 Task: Create a due date automation trigger when advanced on, 2 working days after a card is due add fields without custom field "Resume" set to a date between 1 and 7 working days ago at 11:00 AM.
Action: Mouse moved to (1112, 342)
Screenshot: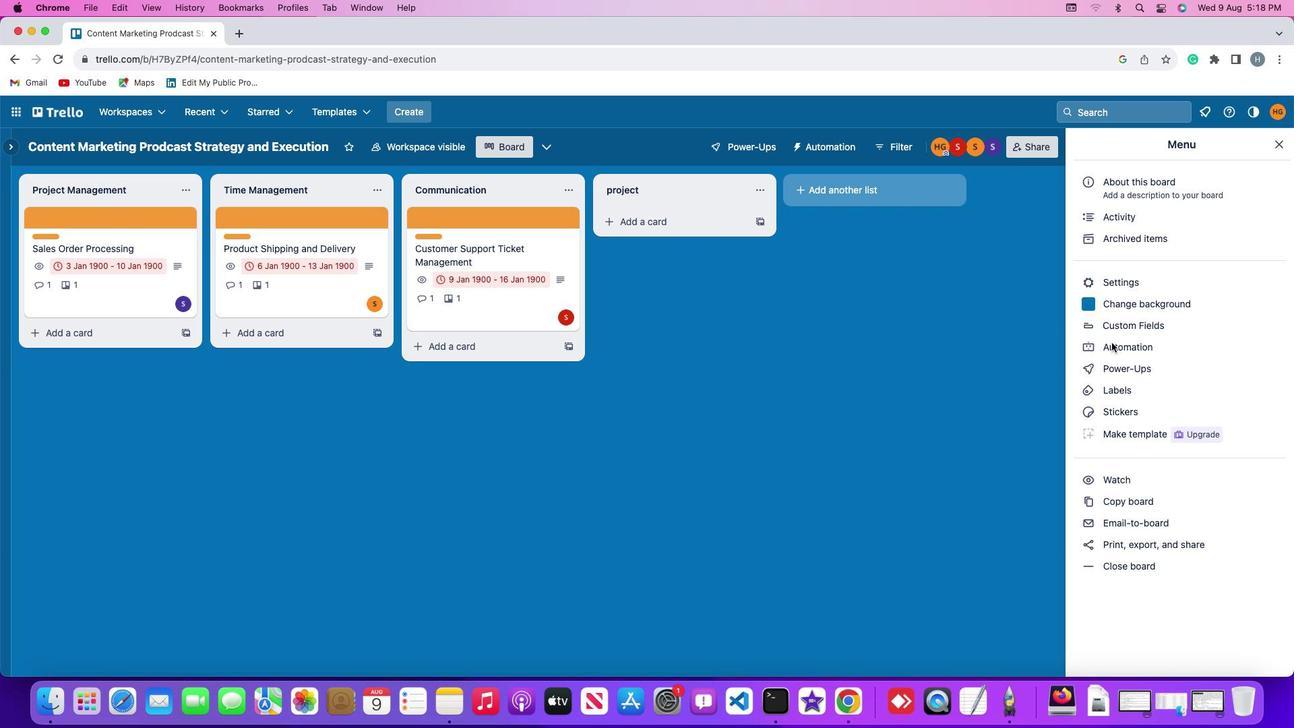 
Action: Mouse pressed left at (1112, 342)
Screenshot: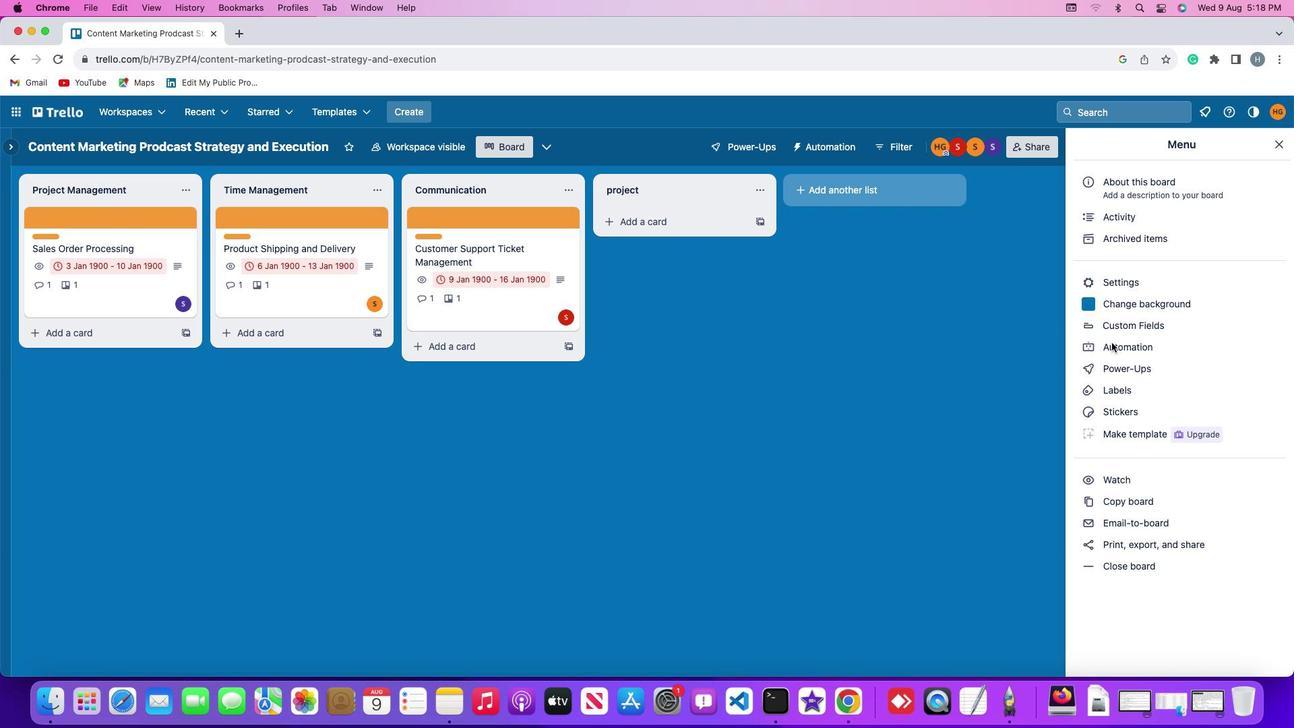 
Action: Mouse pressed left at (1112, 342)
Screenshot: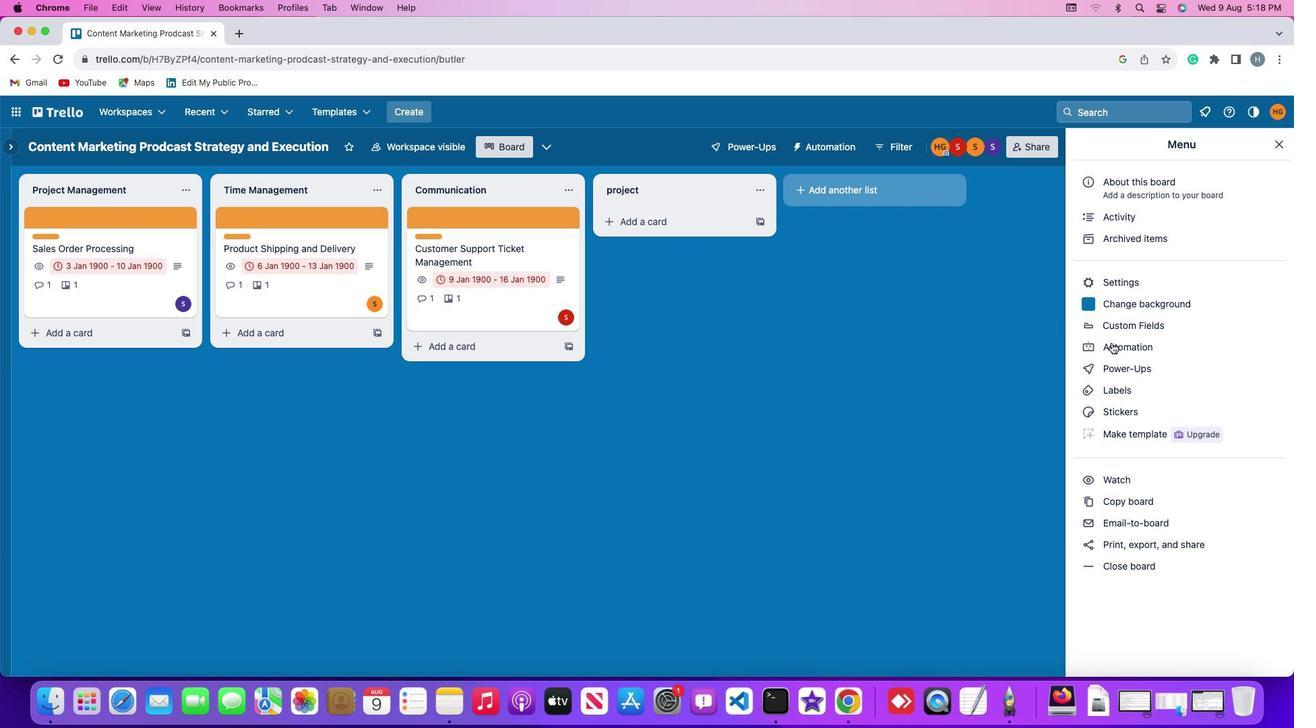 
Action: Mouse moved to (72, 321)
Screenshot: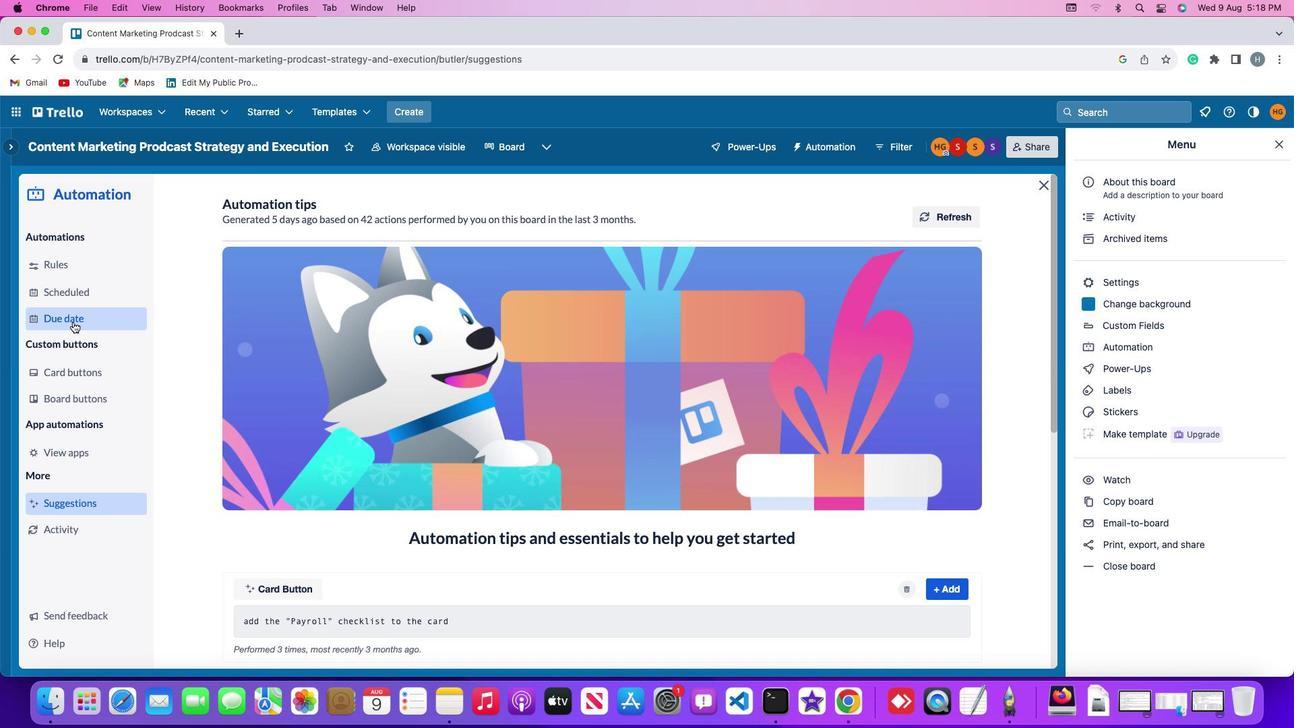 
Action: Mouse pressed left at (72, 321)
Screenshot: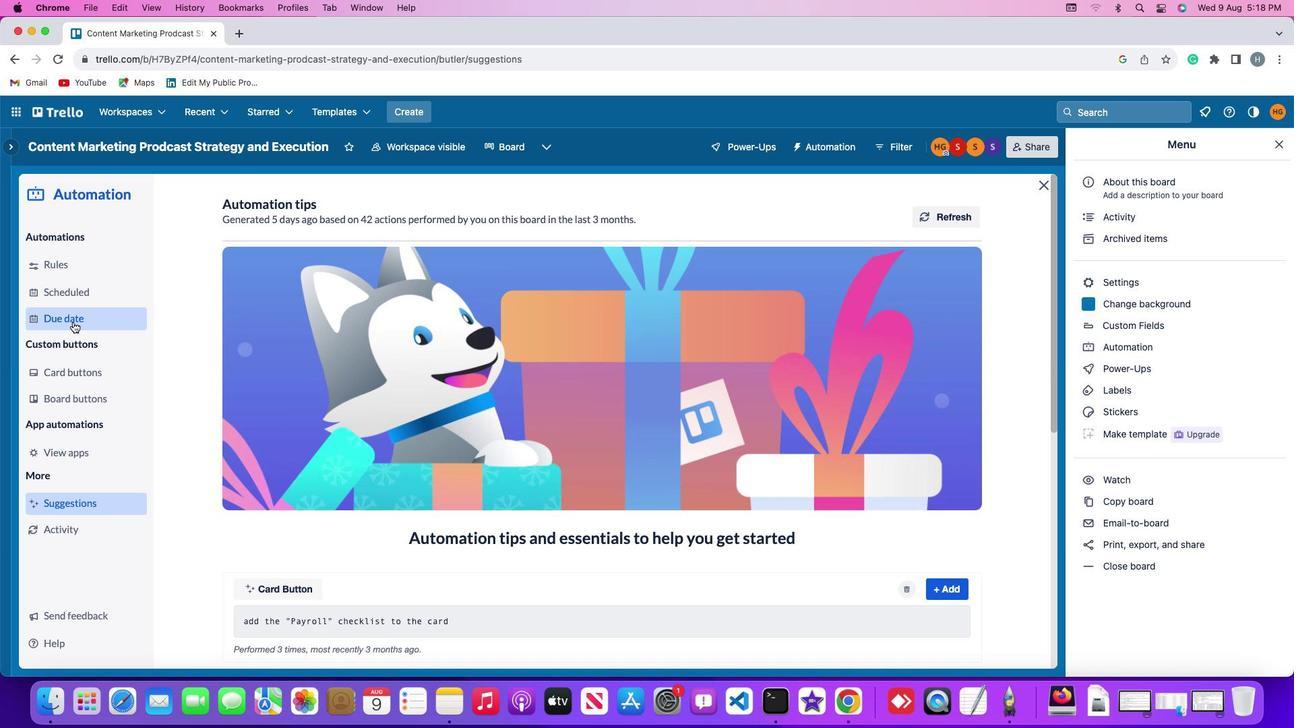 
Action: Mouse moved to (910, 200)
Screenshot: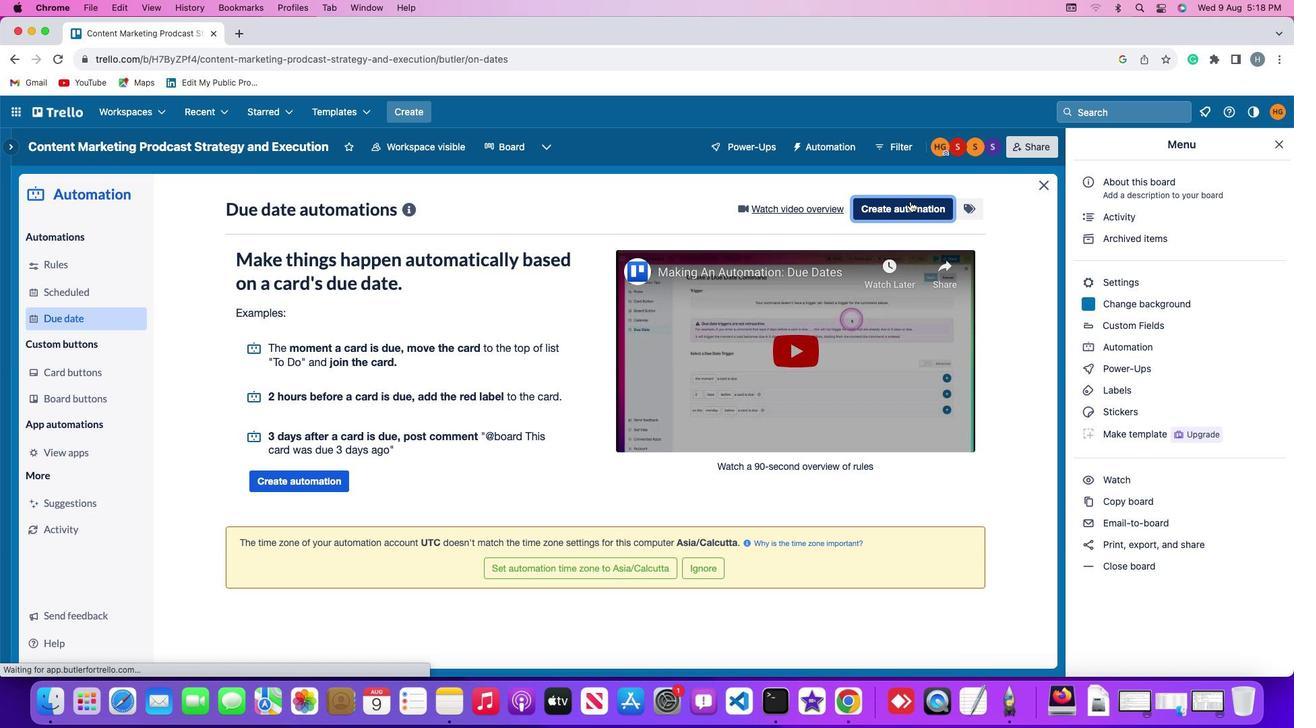 
Action: Mouse pressed left at (910, 200)
Screenshot: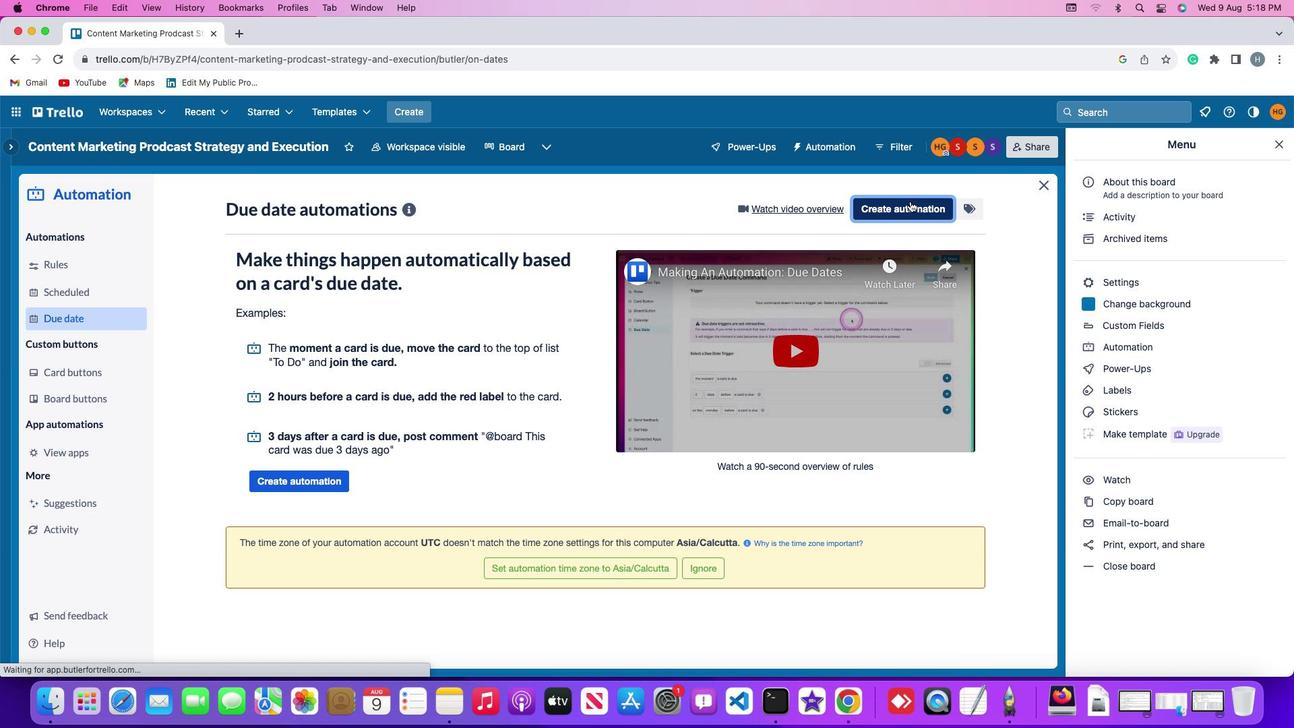 
Action: Mouse moved to (299, 342)
Screenshot: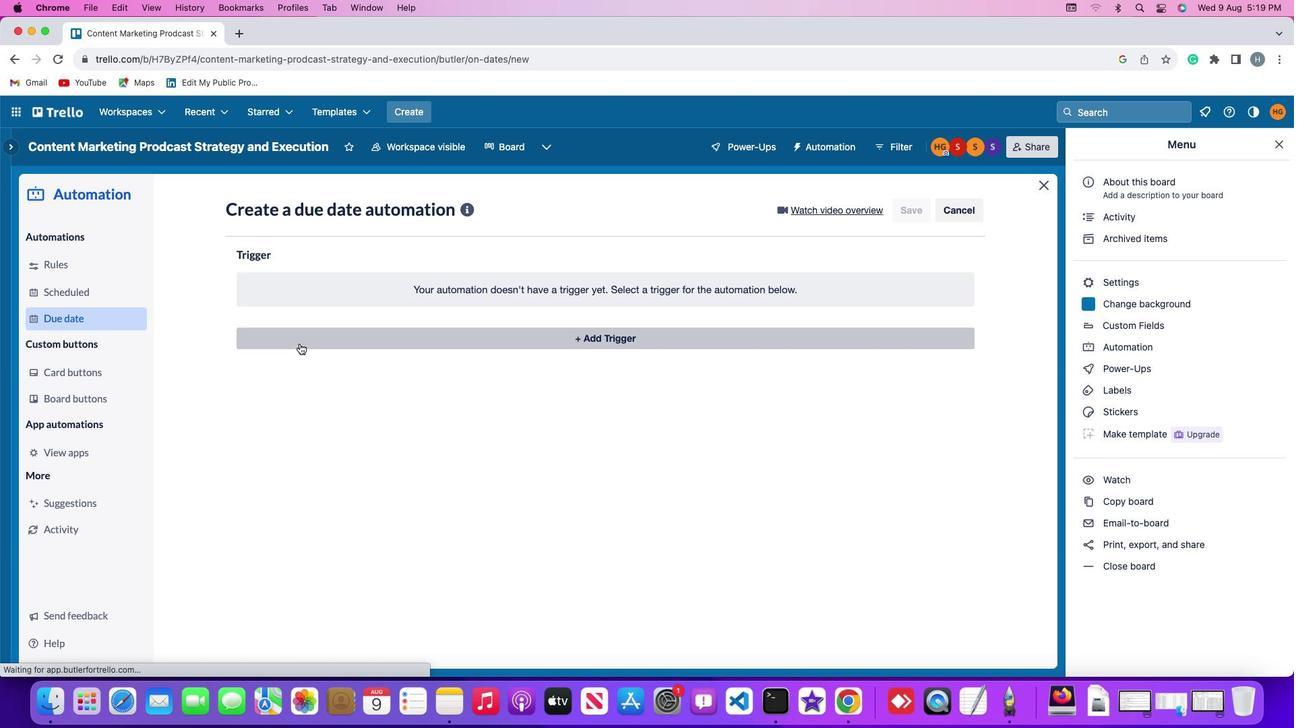 
Action: Mouse pressed left at (299, 342)
Screenshot: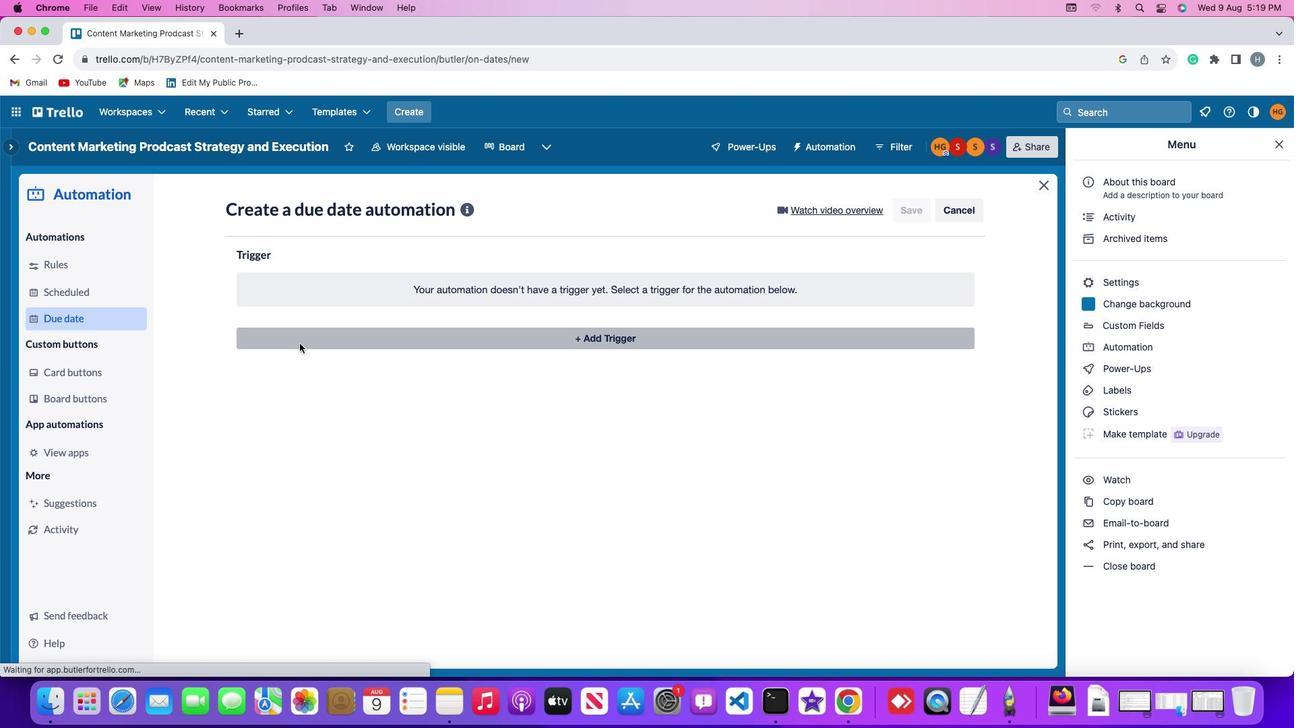 
Action: Mouse moved to (269, 542)
Screenshot: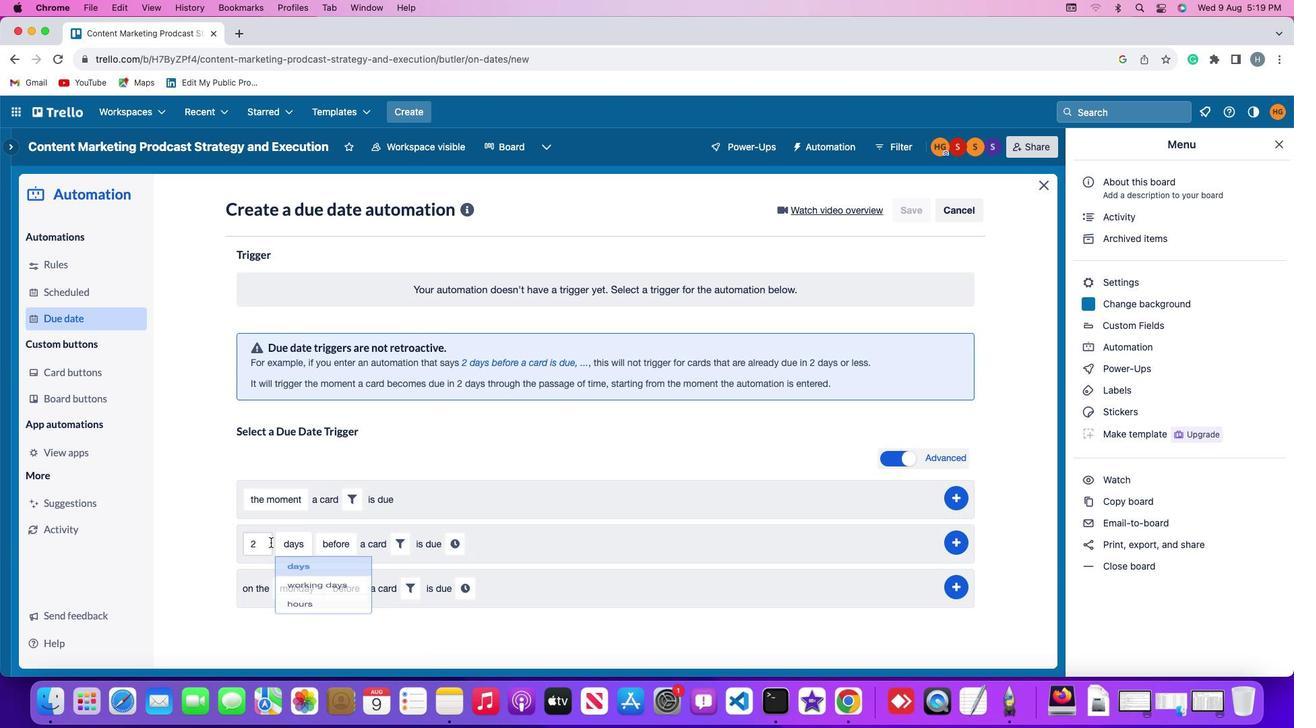 
Action: Mouse pressed left at (269, 542)
Screenshot: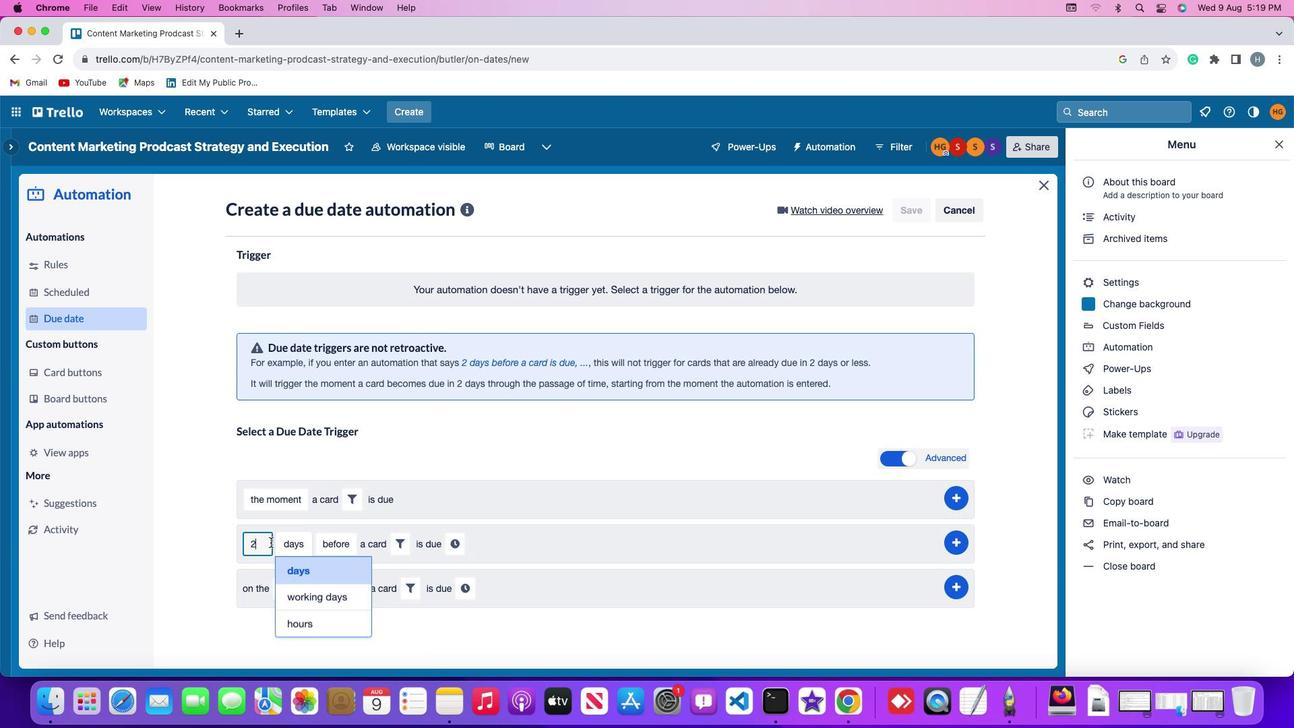 
Action: Mouse moved to (267, 541)
Screenshot: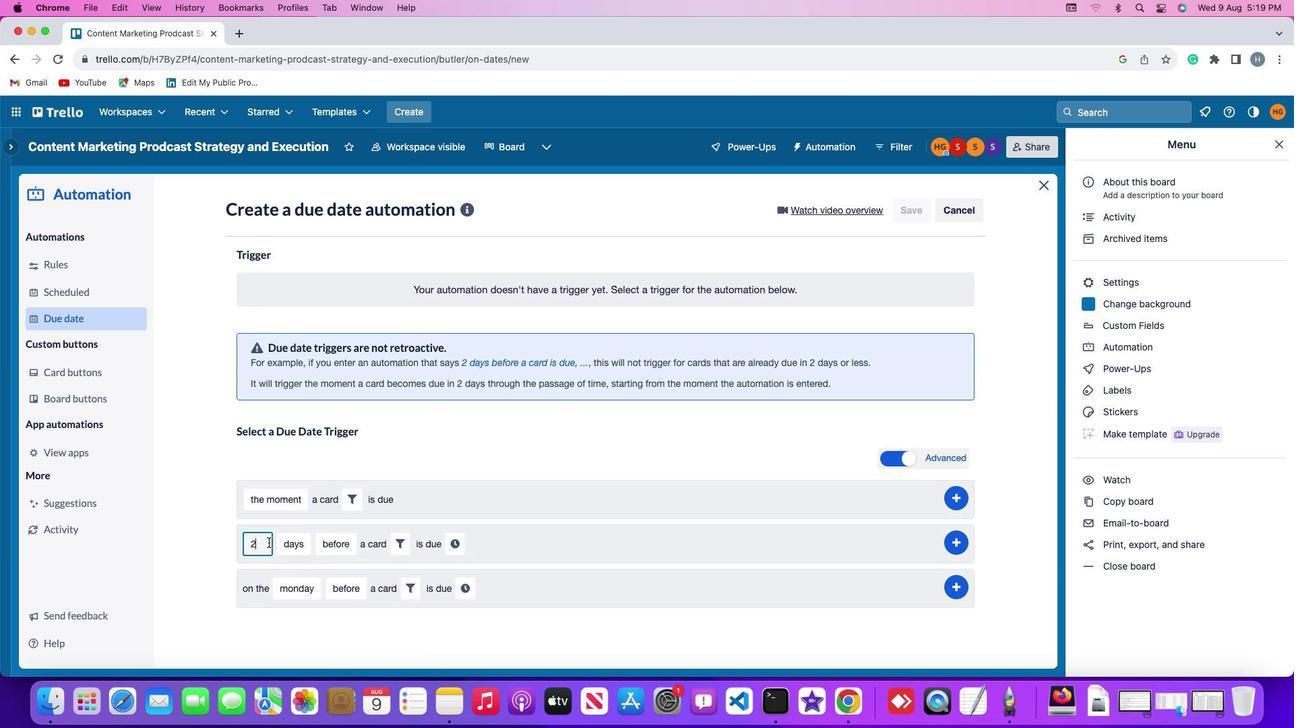 
Action: Key pressed Key.backspace
Screenshot: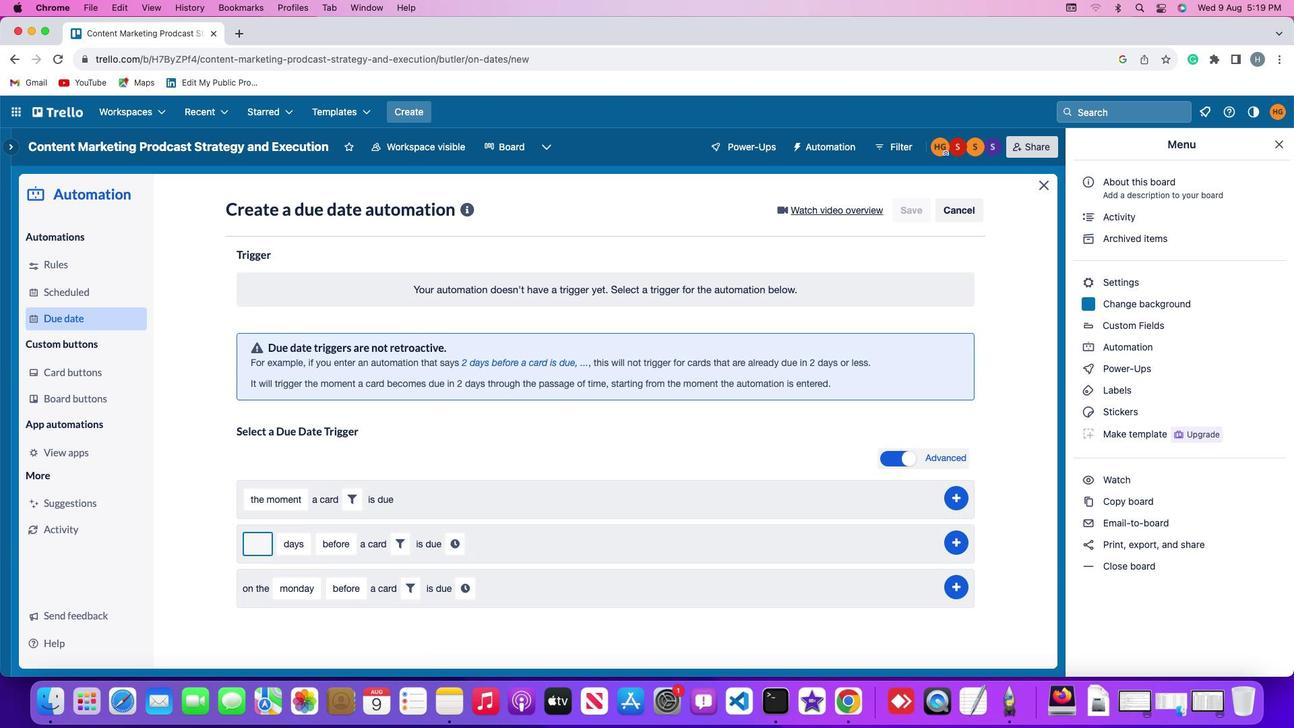 
Action: Mouse moved to (267, 540)
Screenshot: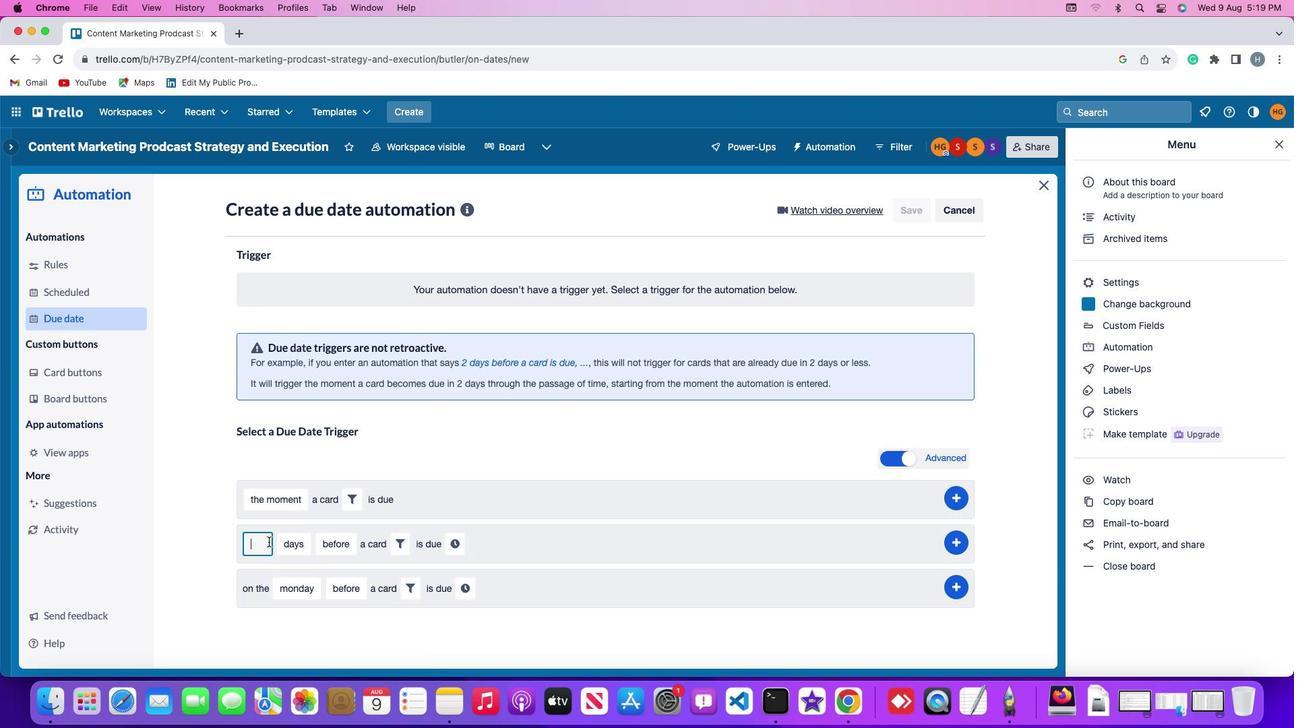 
Action: Key pressed '2'
Screenshot: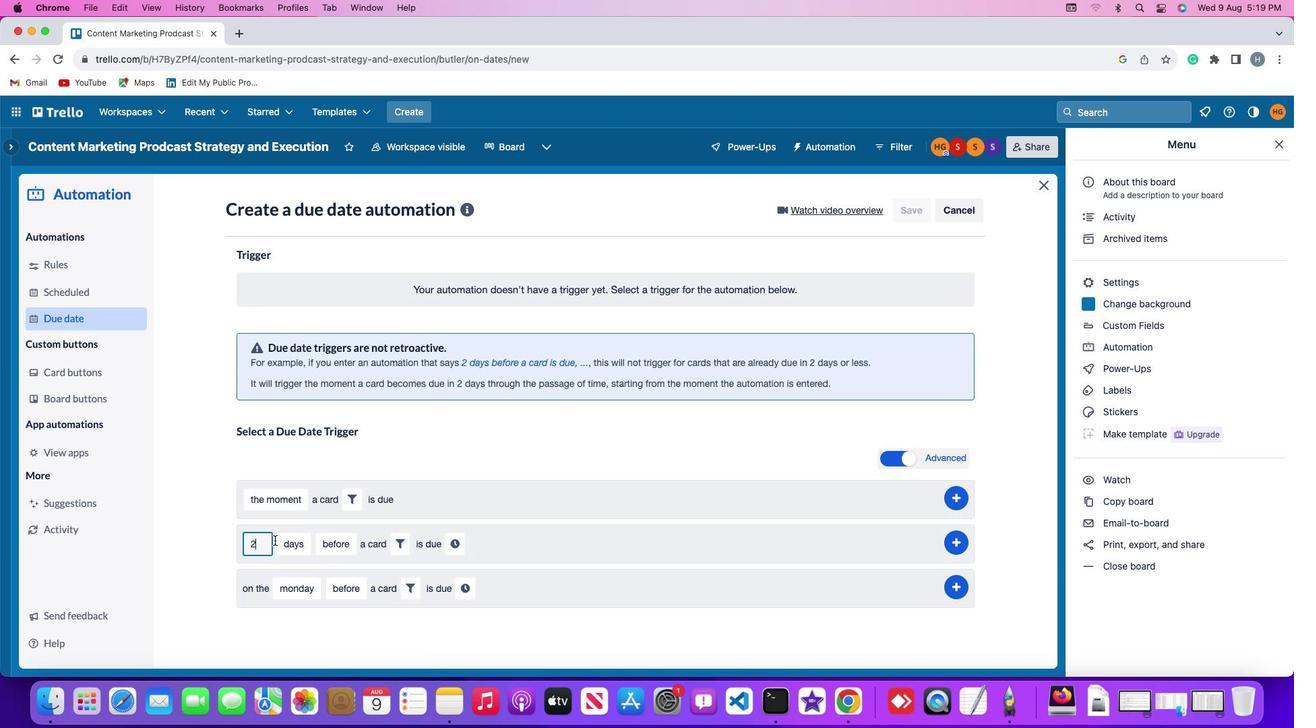 
Action: Mouse moved to (292, 540)
Screenshot: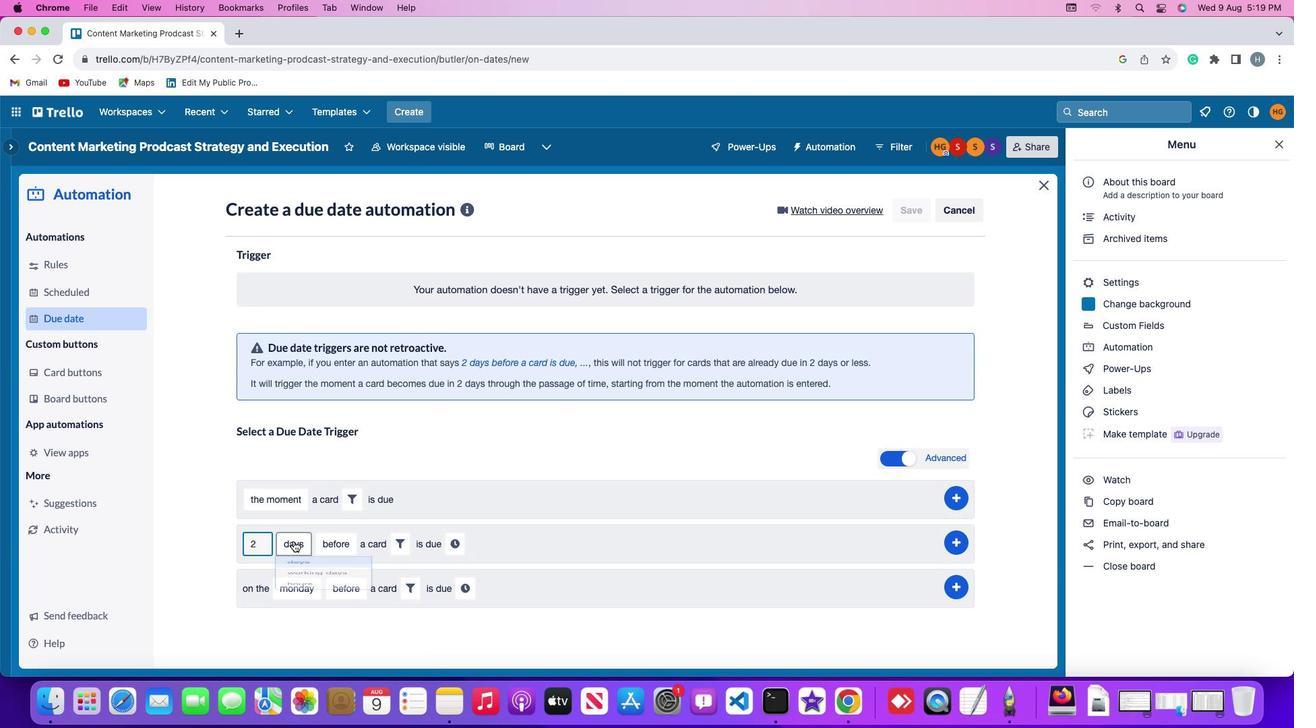 
Action: Mouse pressed left at (292, 540)
Screenshot: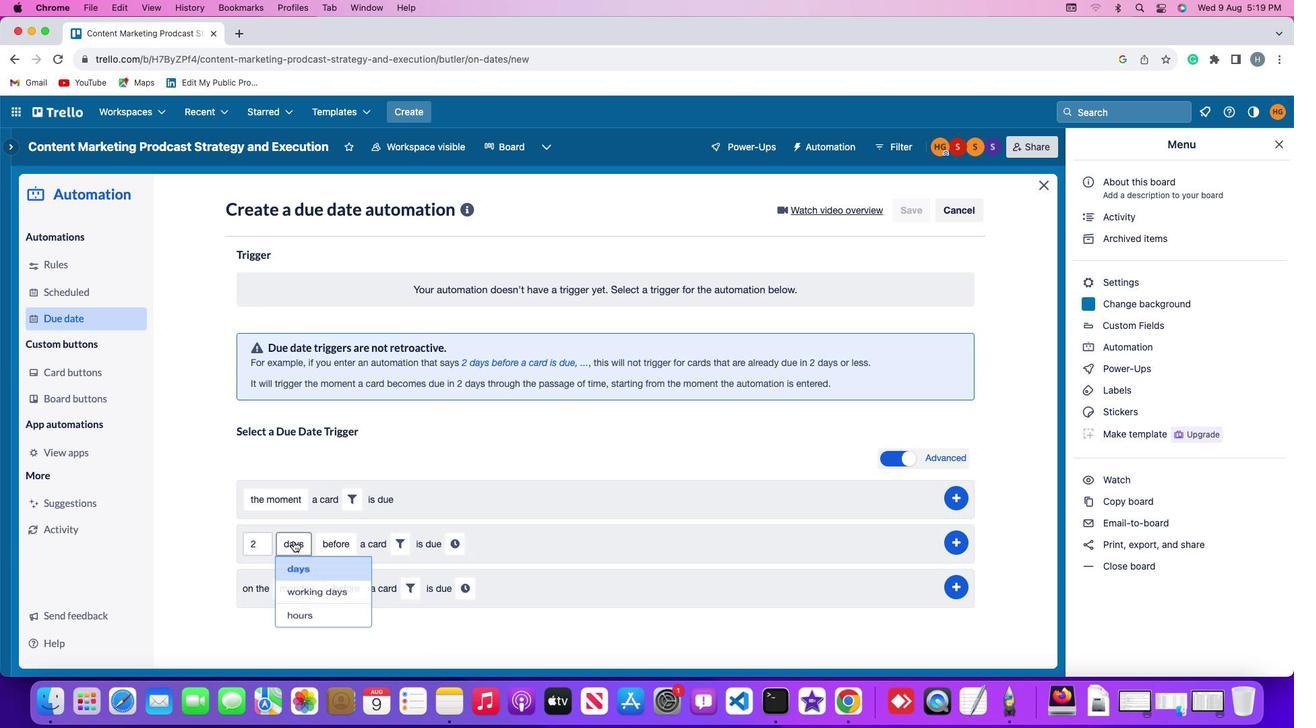 
Action: Mouse moved to (306, 592)
Screenshot: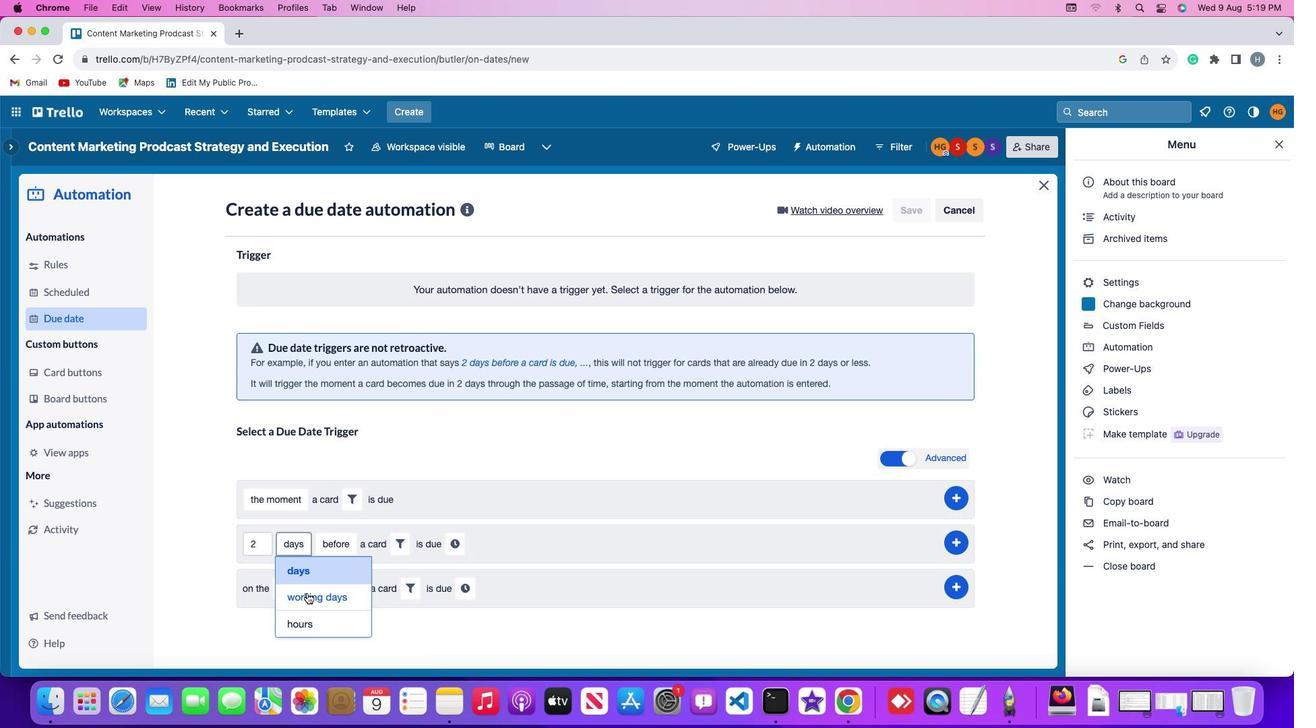 
Action: Mouse pressed left at (306, 592)
Screenshot: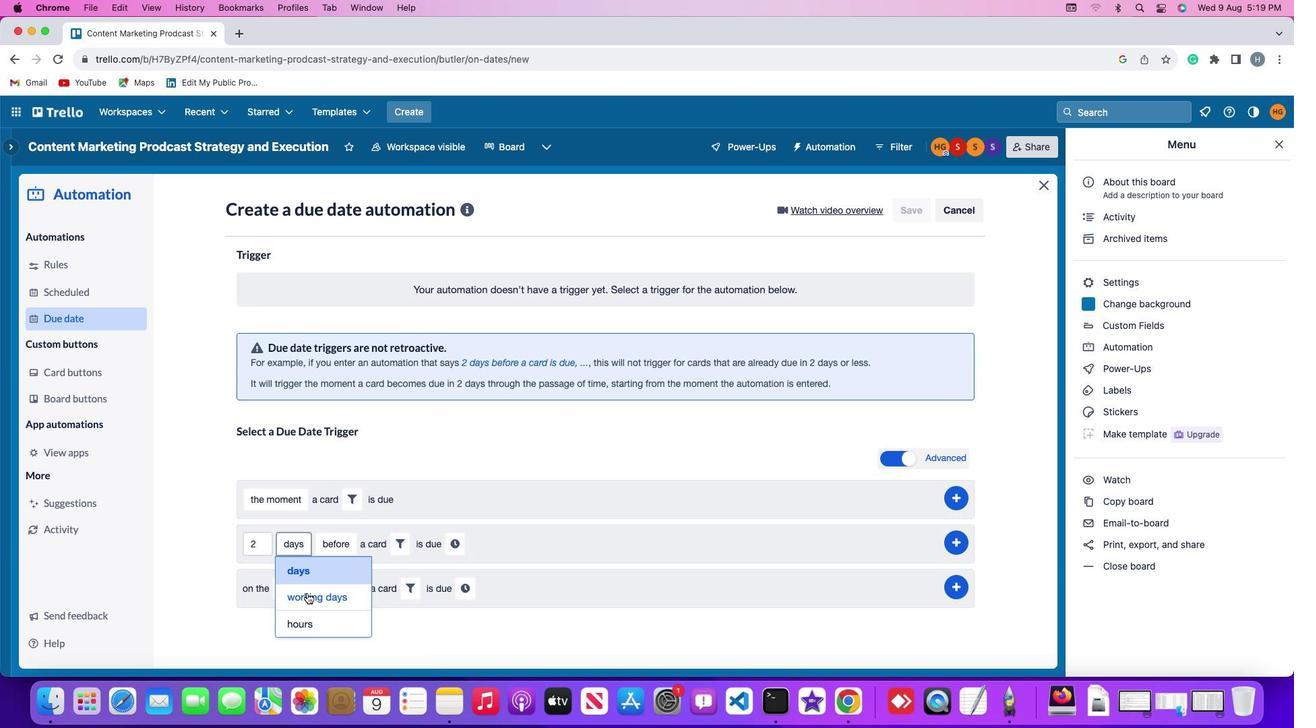 
Action: Mouse moved to (376, 546)
Screenshot: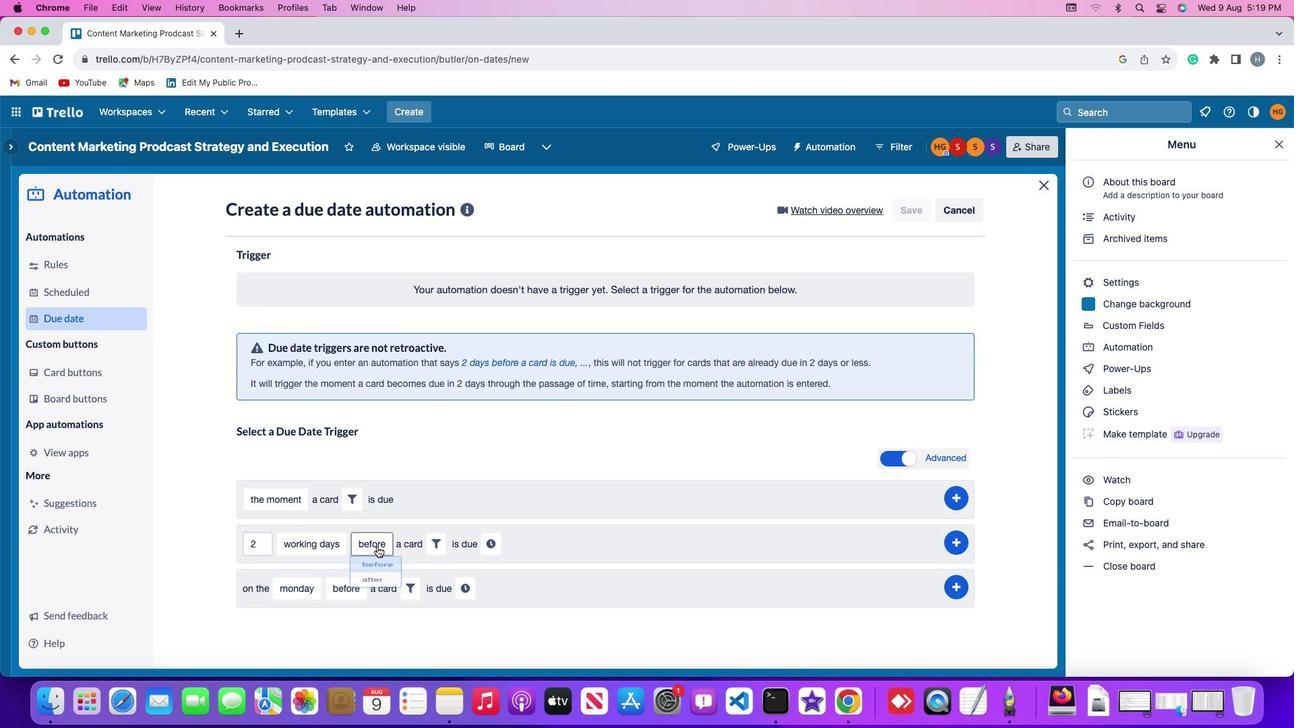 
Action: Mouse pressed left at (376, 546)
Screenshot: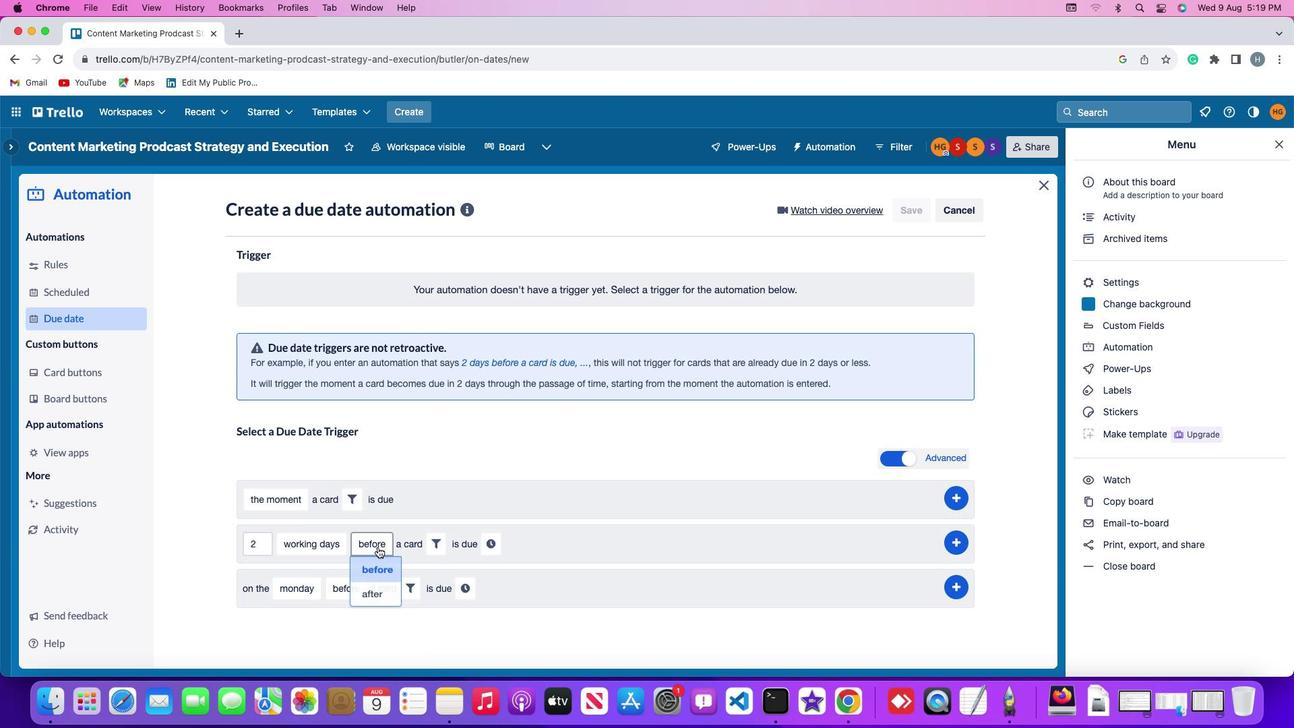 
Action: Mouse moved to (374, 596)
Screenshot: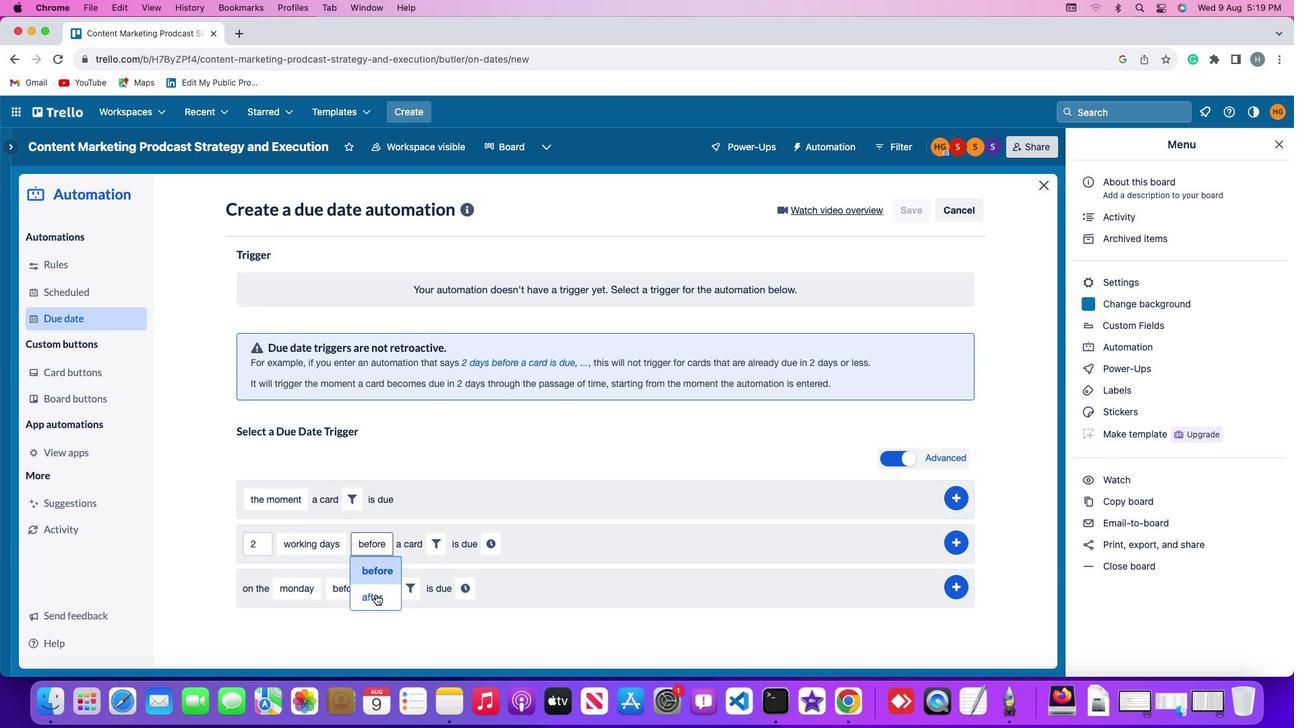 
Action: Mouse pressed left at (374, 596)
Screenshot: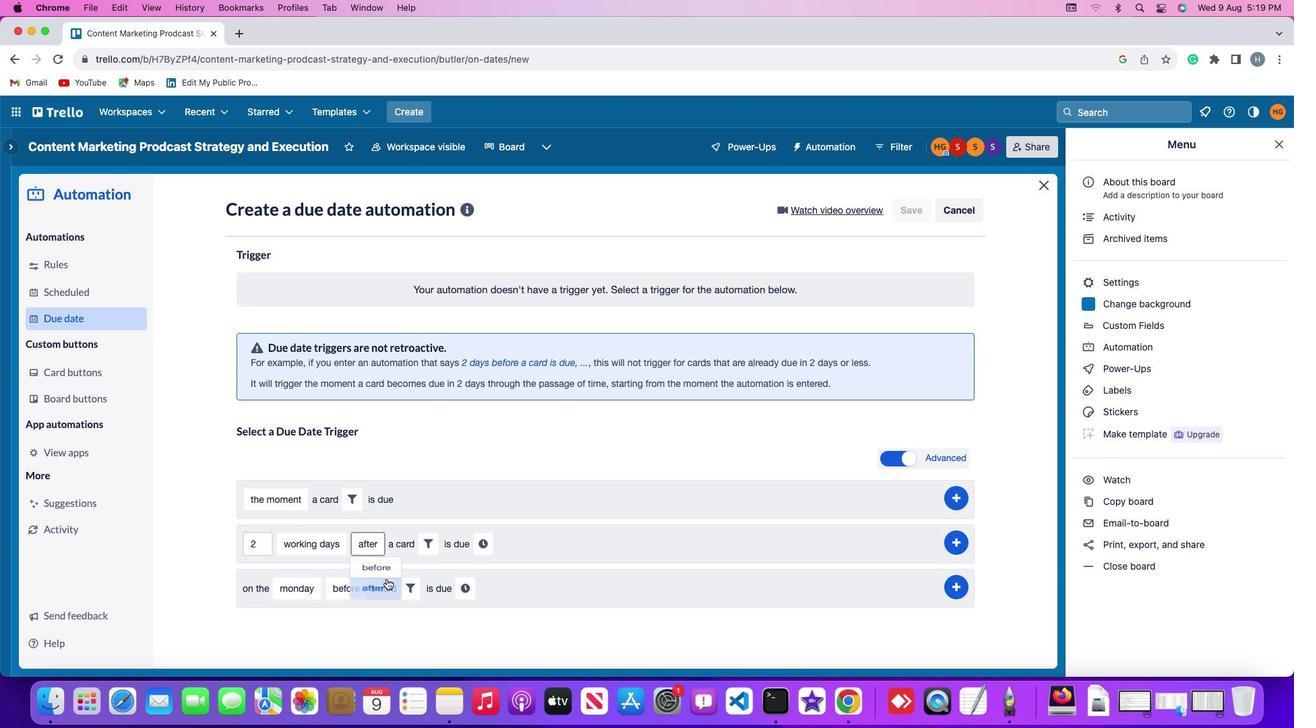 
Action: Mouse moved to (430, 546)
Screenshot: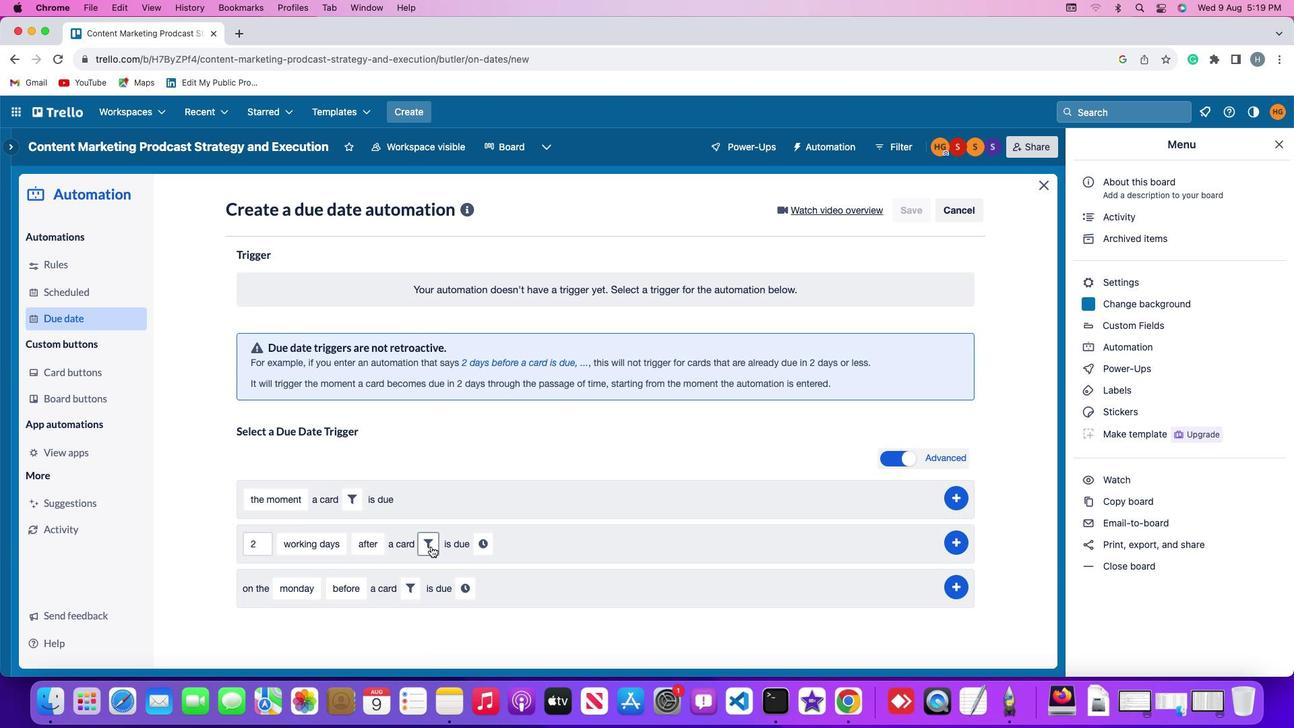 
Action: Mouse pressed left at (430, 546)
Screenshot: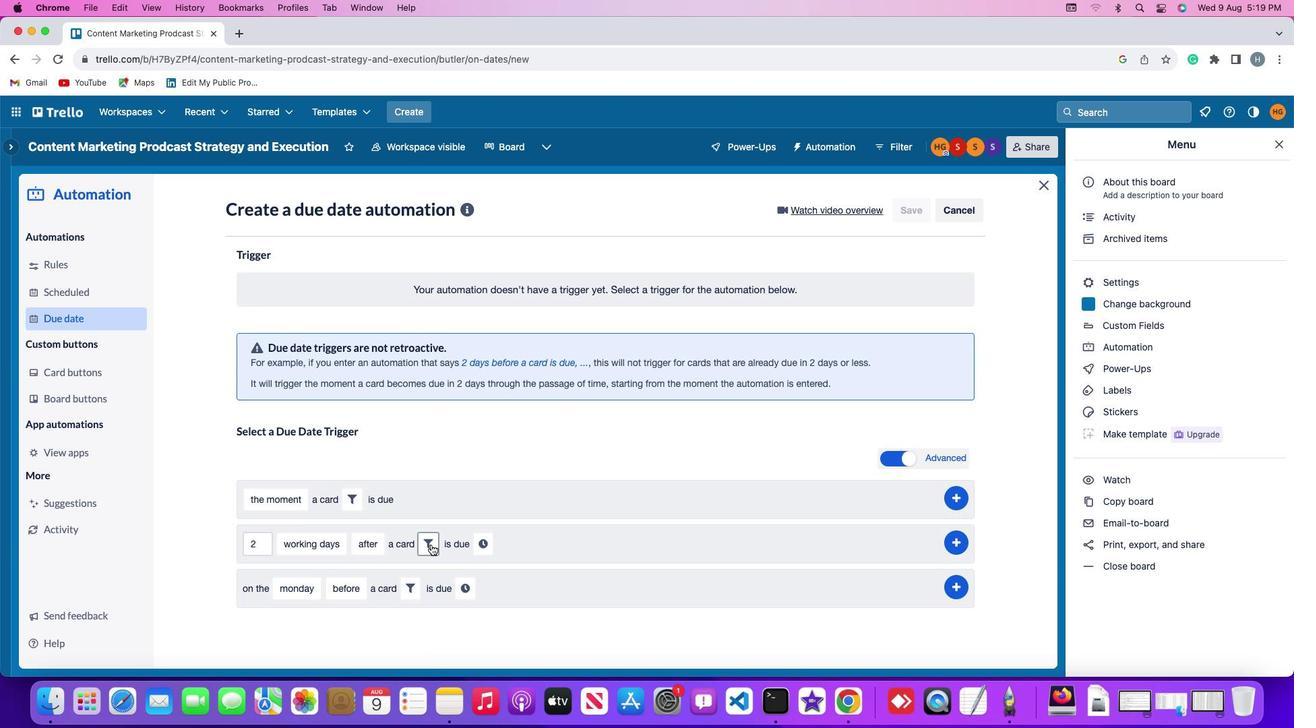 
Action: Mouse moved to (640, 588)
Screenshot: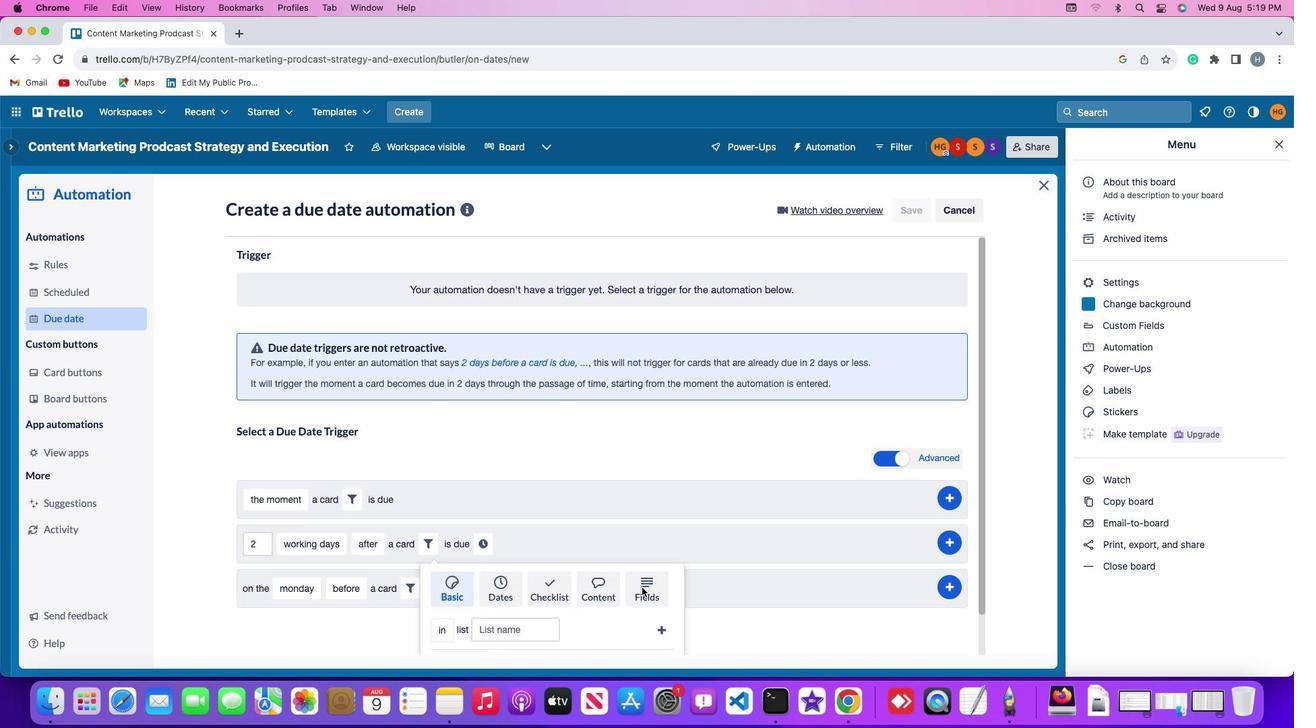 
Action: Mouse pressed left at (640, 588)
Screenshot: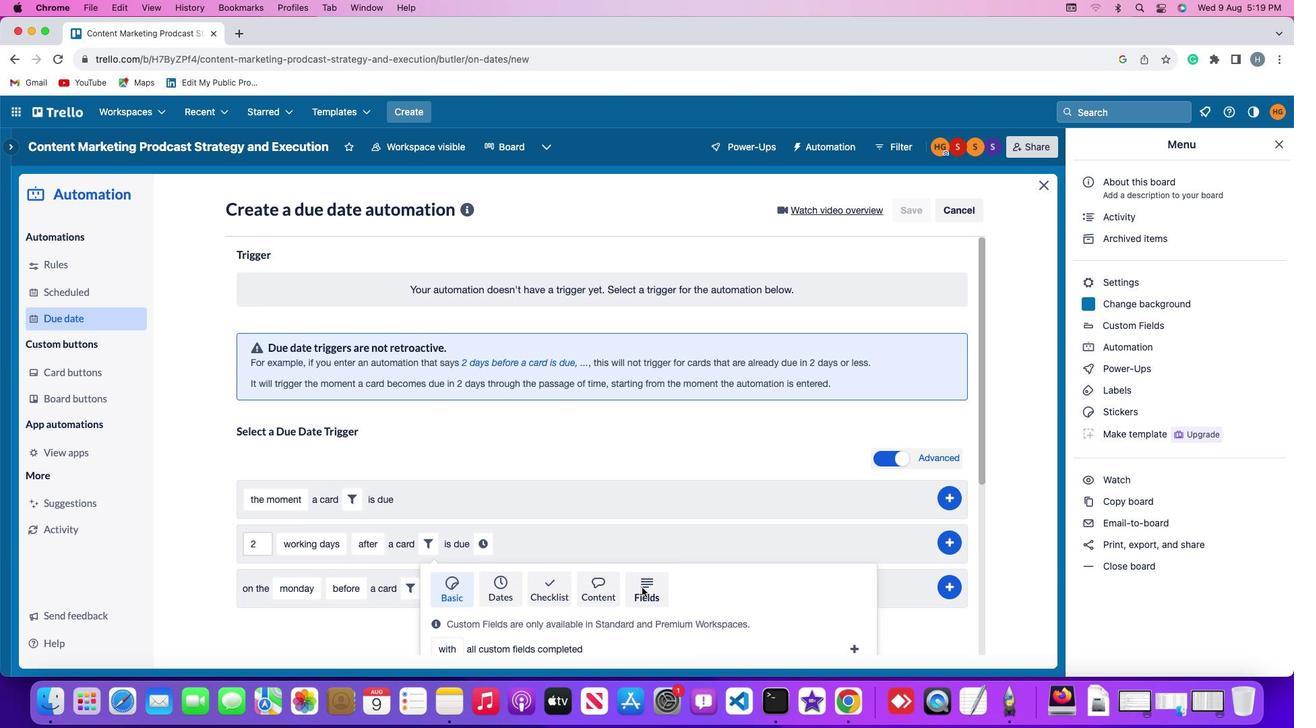 
Action: Mouse moved to (358, 629)
Screenshot: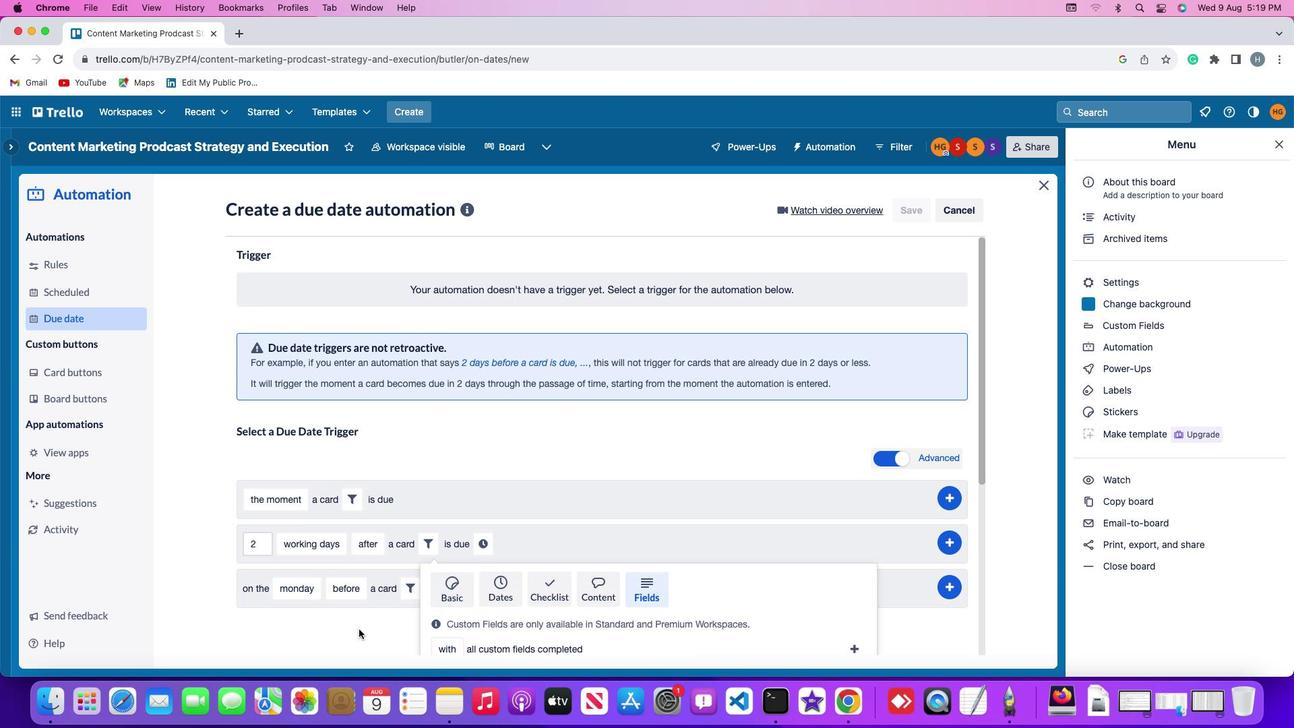 
Action: Mouse scrolled (358, 629) with delta (0, 0)
Screenshot: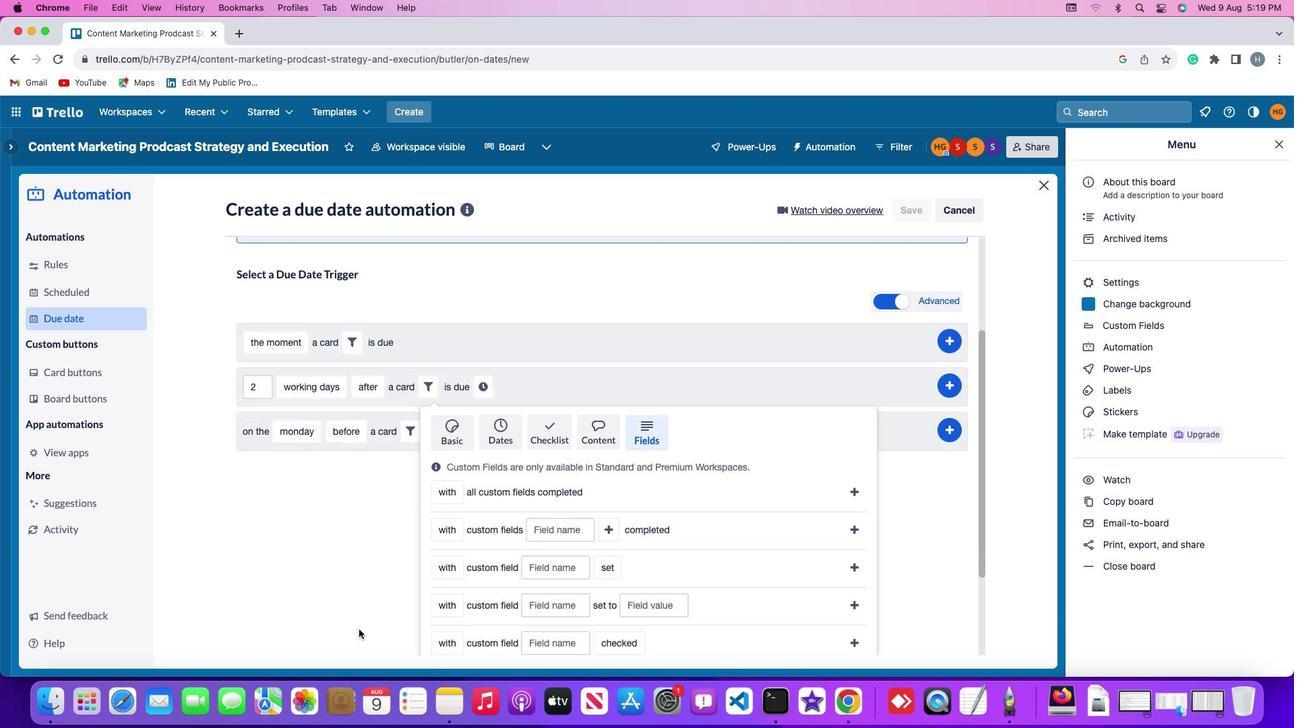 
Action: Mouse scrolled (358, 629) with delta (0, 0)
Screenshot: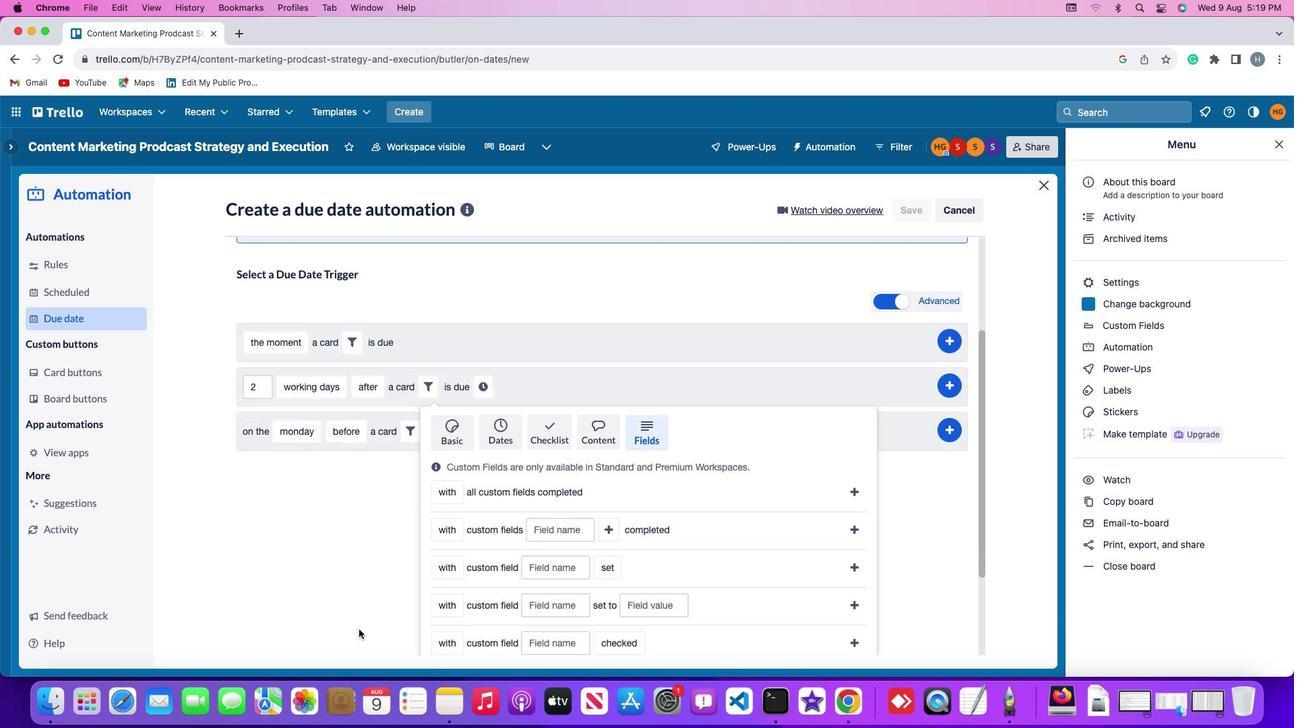 
Action: Mouse scrolled (358, 629) with delta (0, -2)
Screenshot: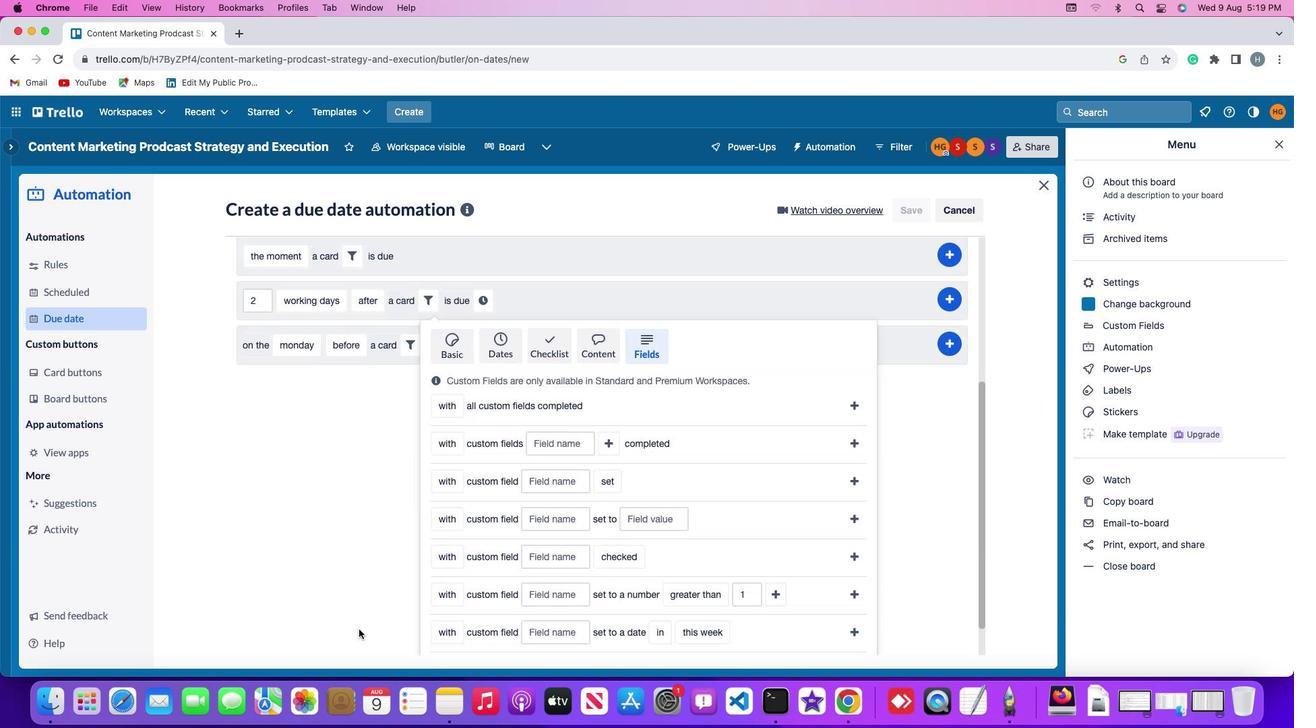 
Action: Mouse scrolled (358, 629) with delta (0, -3)
Screenshot: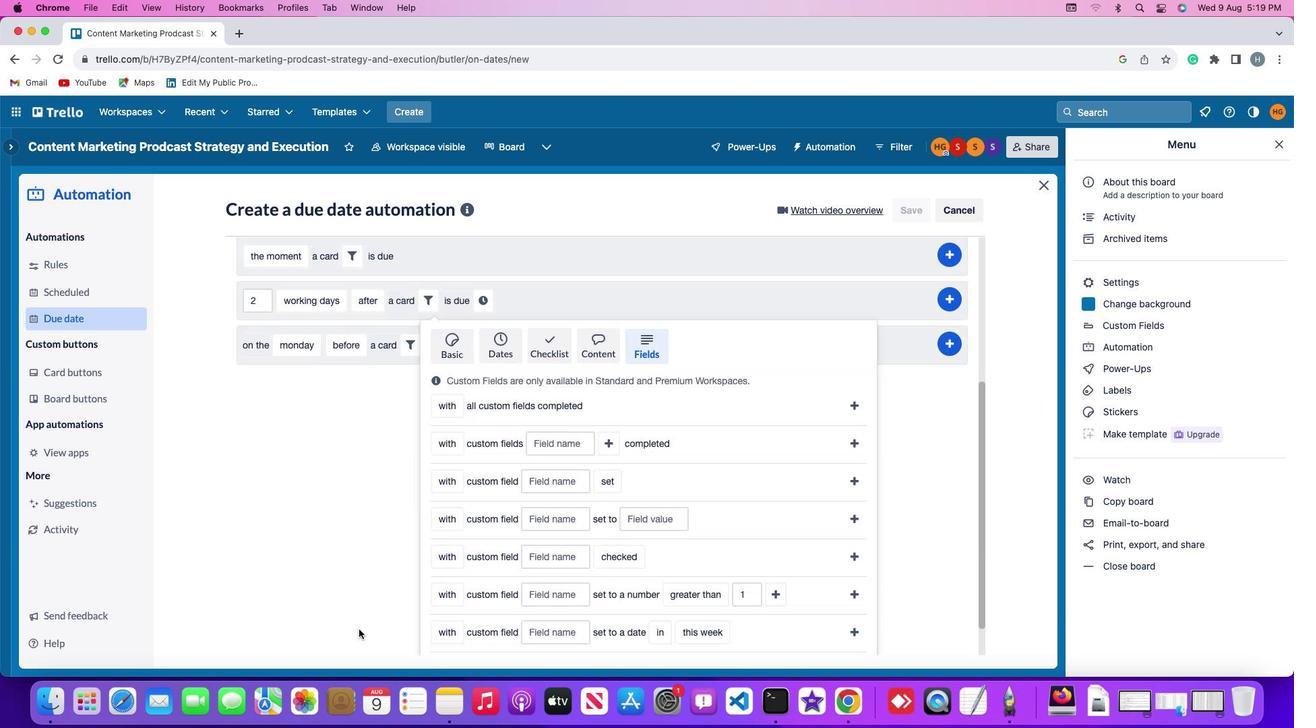 
Action: Mouse scrolled (358, 629) with delta (0, -4)
Screenshot: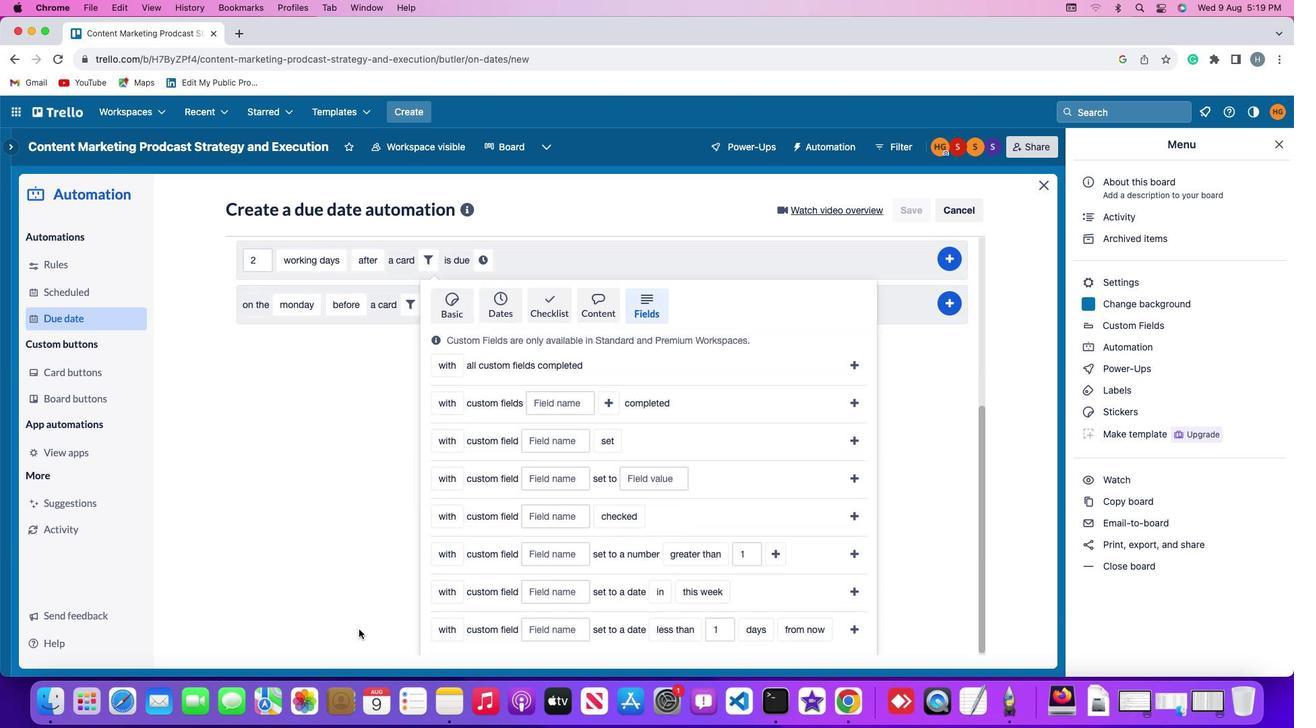 
Action: Mouse scrolled (358, 629) with delta (0, 0)
Screenshot: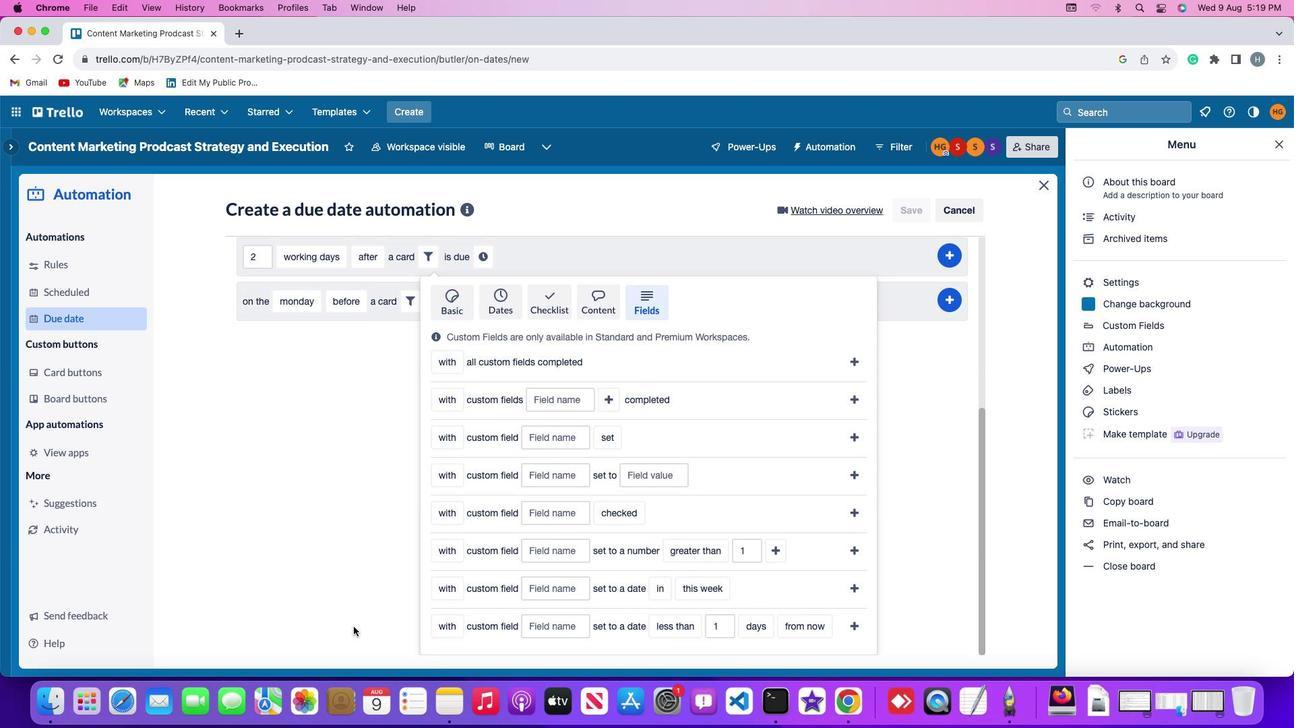 
Action: Mouse scrolled (358, 629) with delta (0, 0)
Screenshot: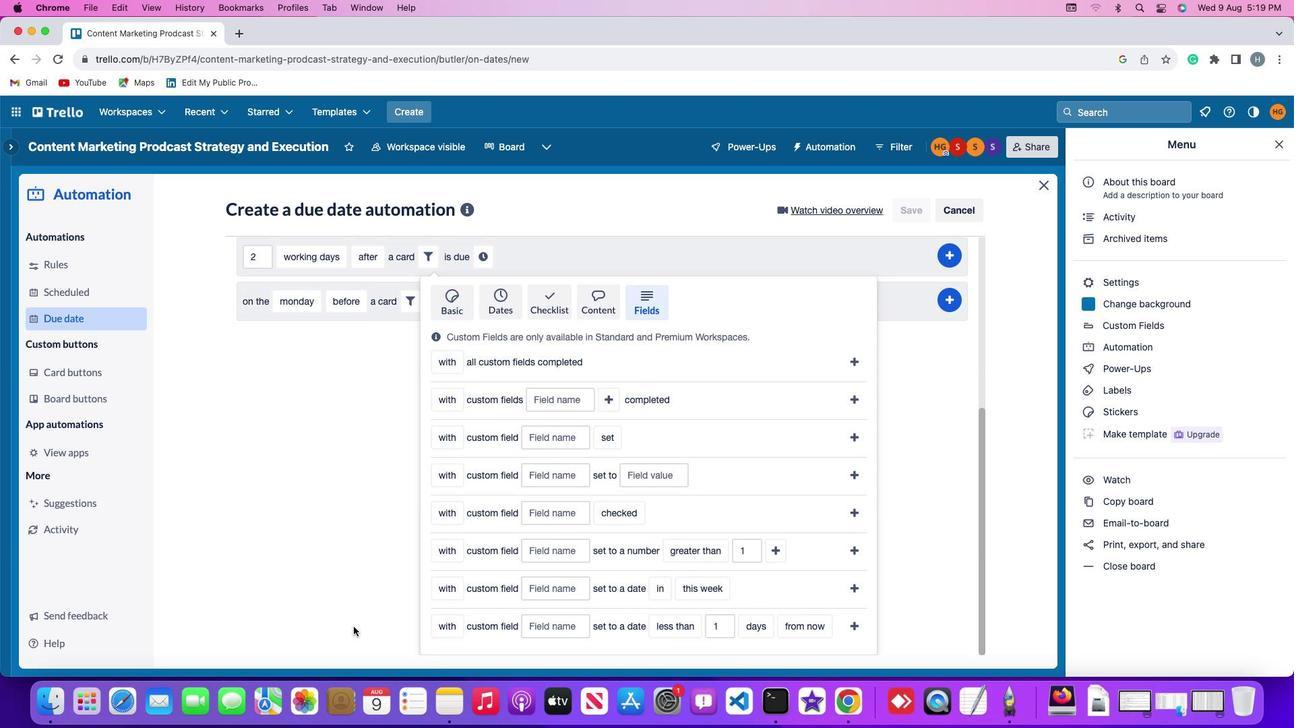 
Action: Mouse scrolled (358, 629) with delta (0, -2)
Screenshot: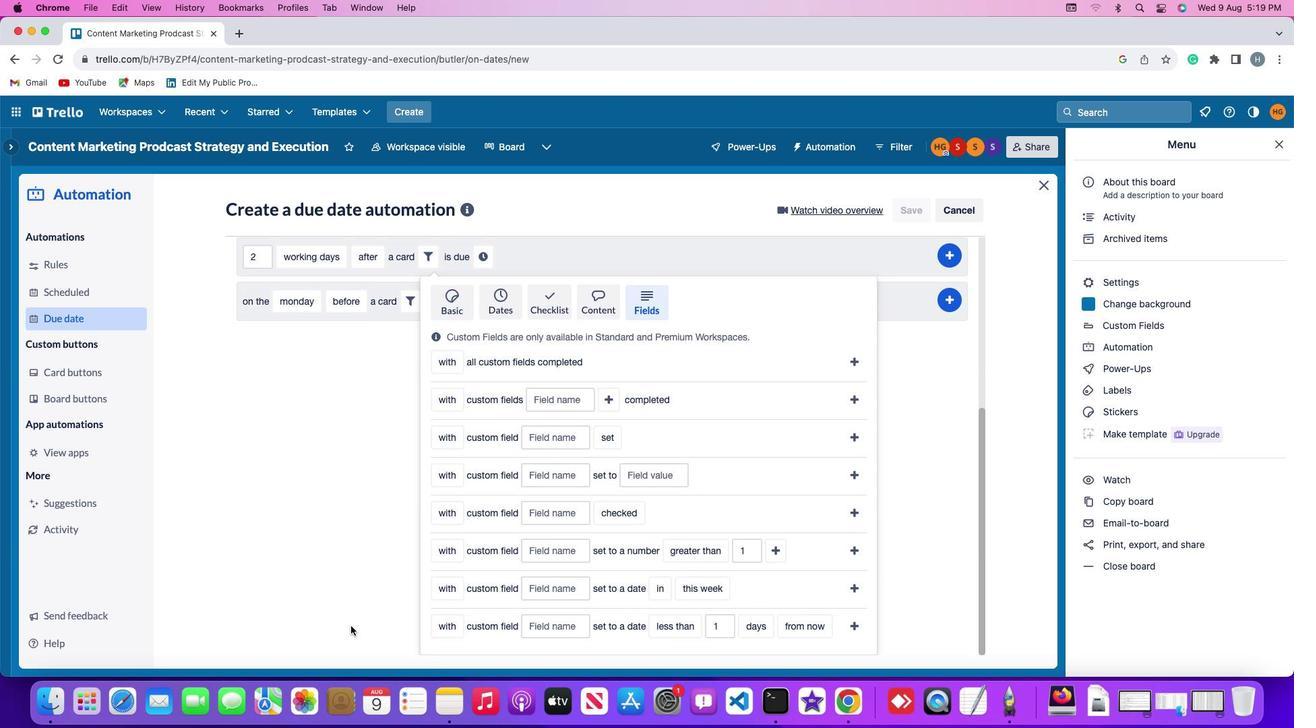
Action: Mouse scrolled (358, 629) with delta (0, -3)
Screenshot: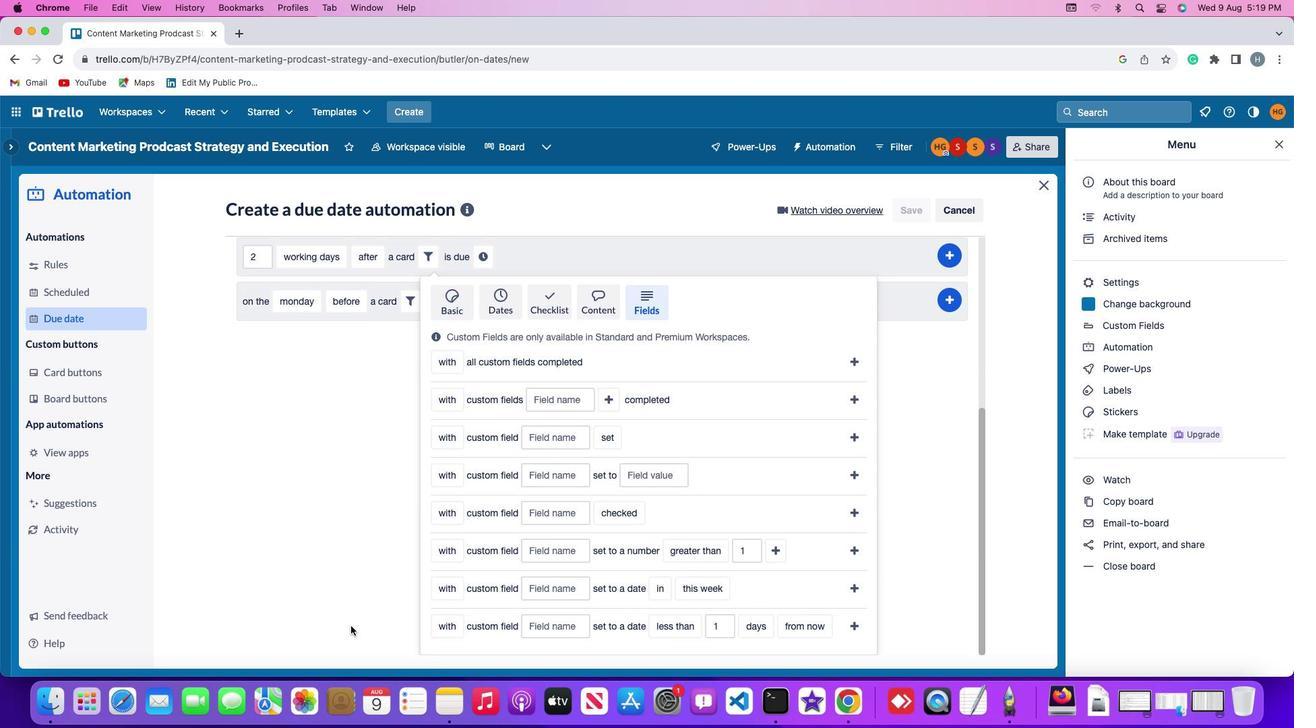 
Action: Mouse moved to (449, 619)
Screenshot: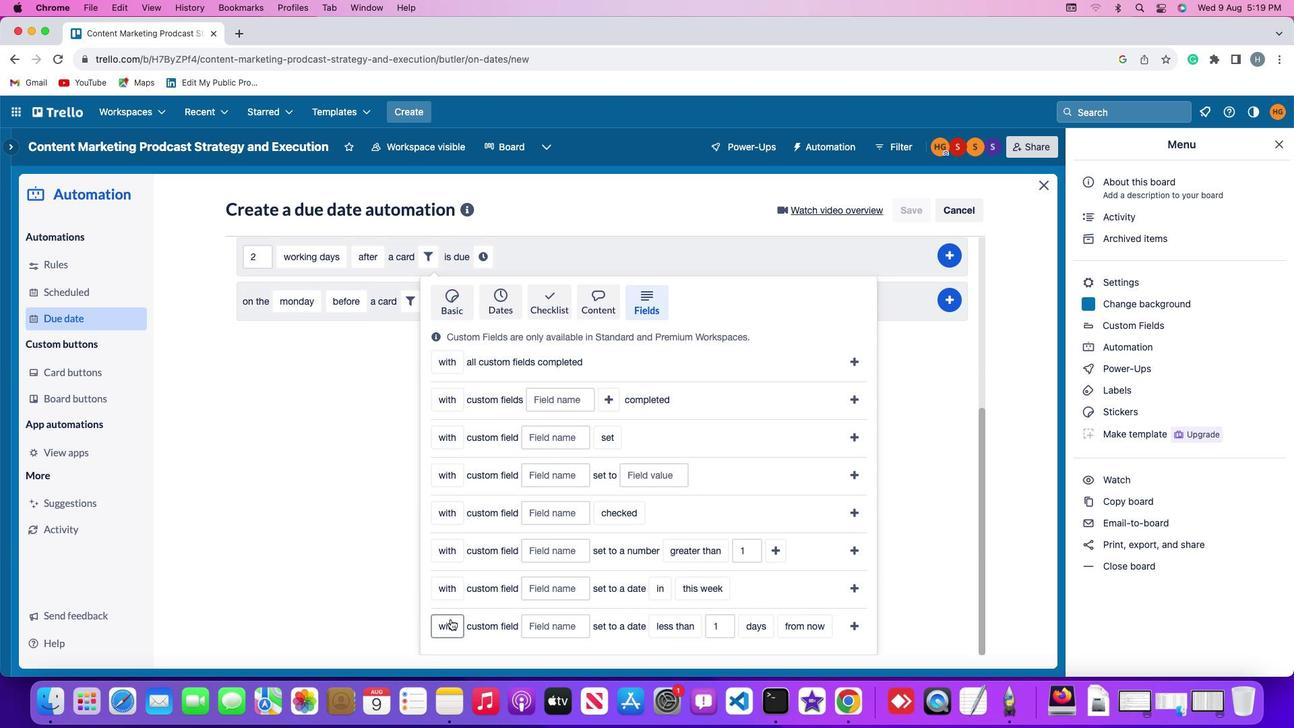 
Action: Mouse pressed left at (449, 619)
Screenshot: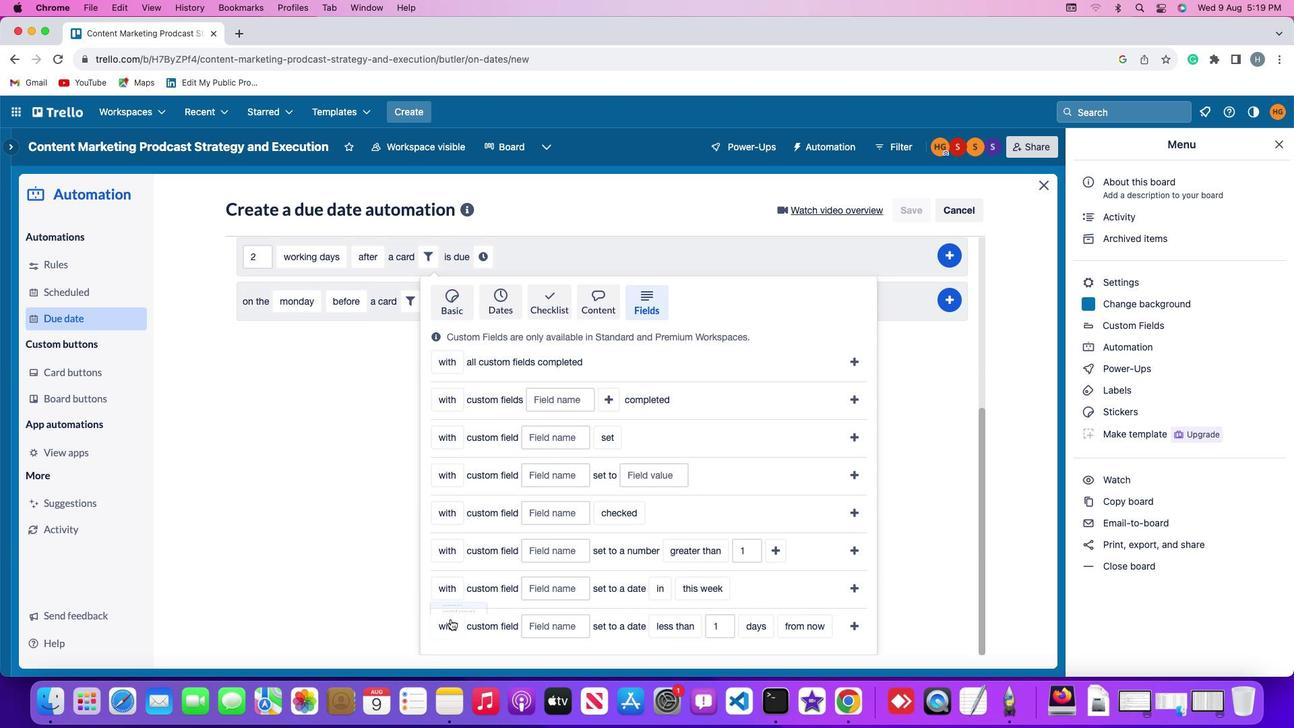 
Action: Mouse moved to (453, 597)
Screenshot: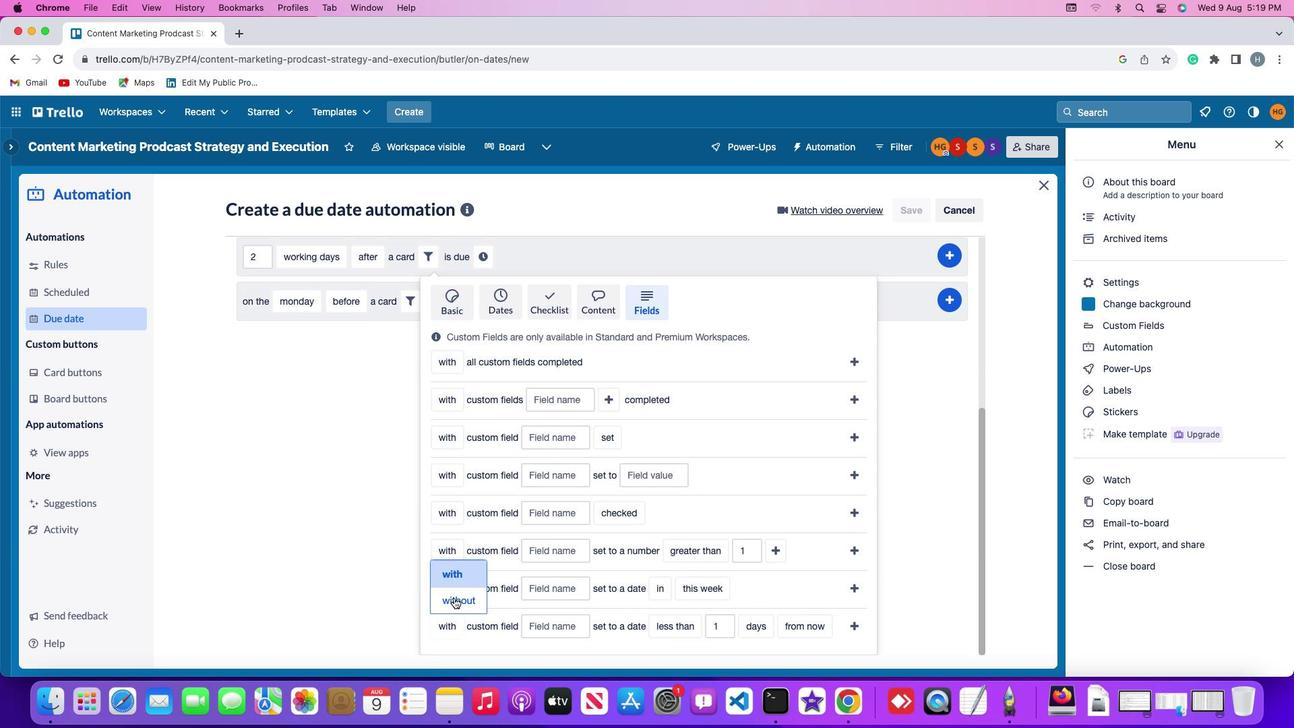 
Action: Mouse pressed left at (453, 597)
Screenshot: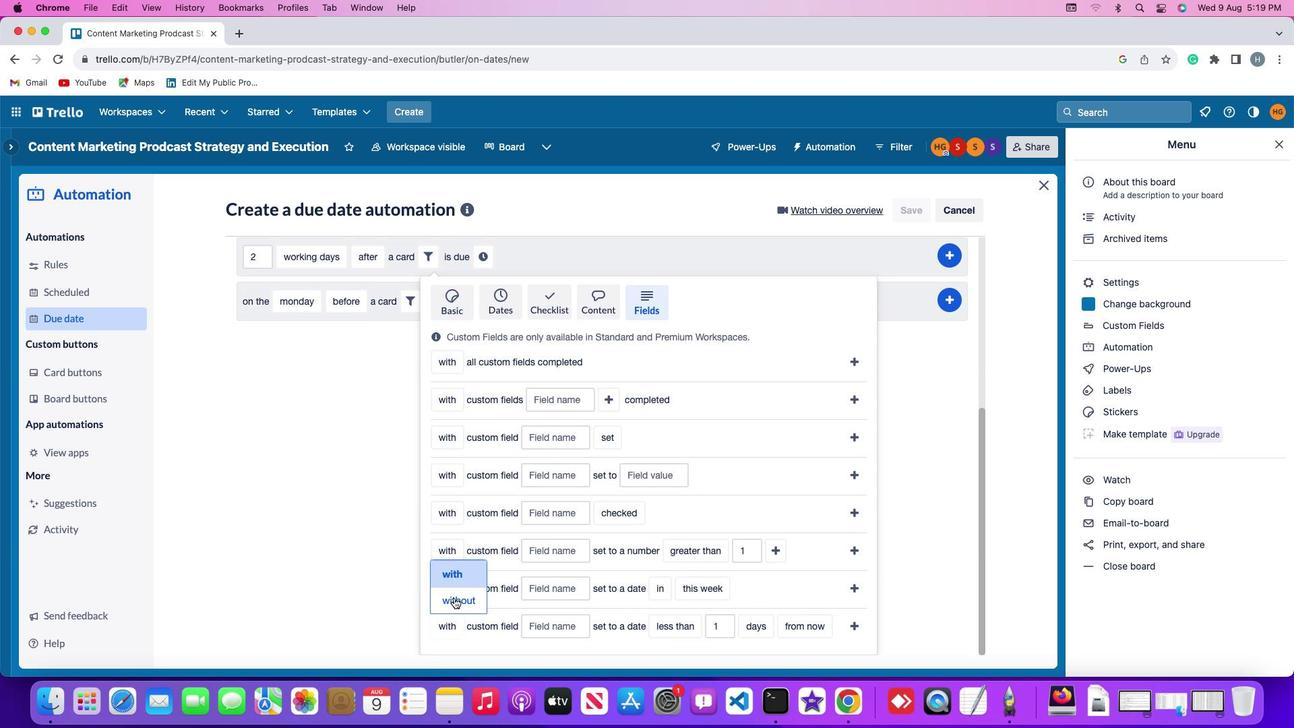 
Action: Mouse moved to (557, 619)
Screenshot: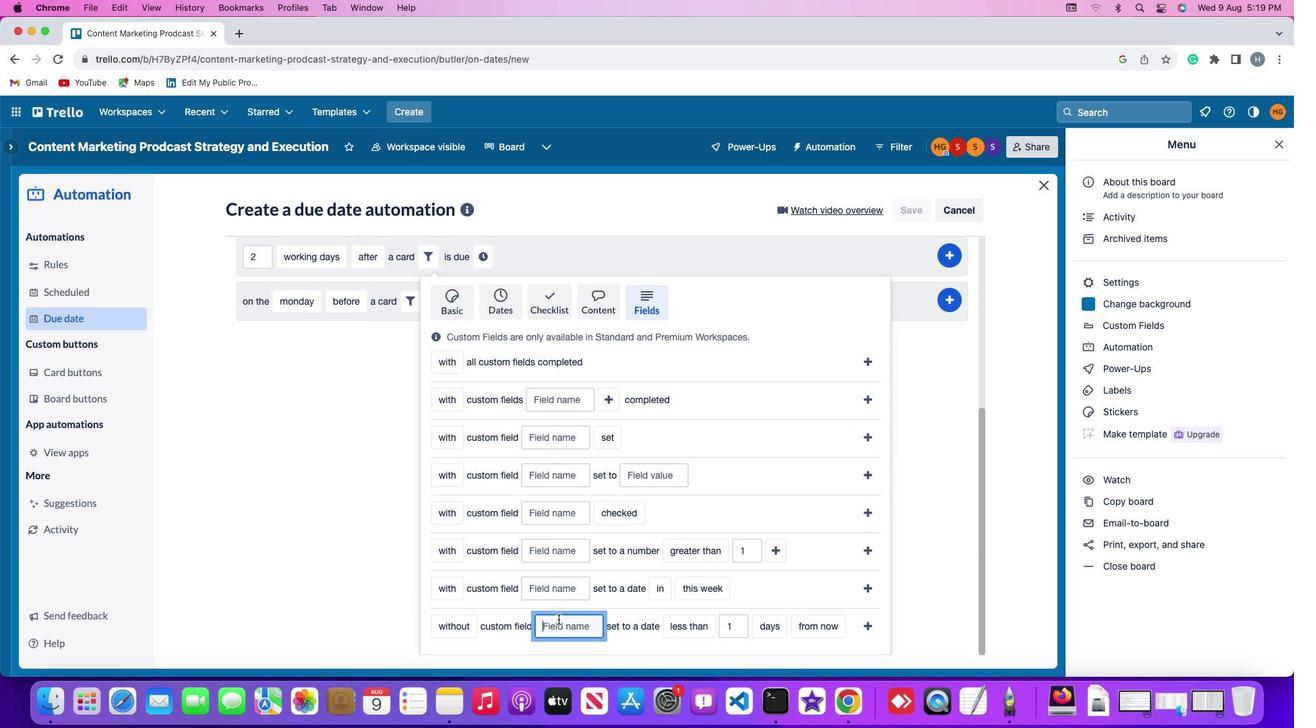 
Action: Mouse pressed left at (557, 619)
Screenshot: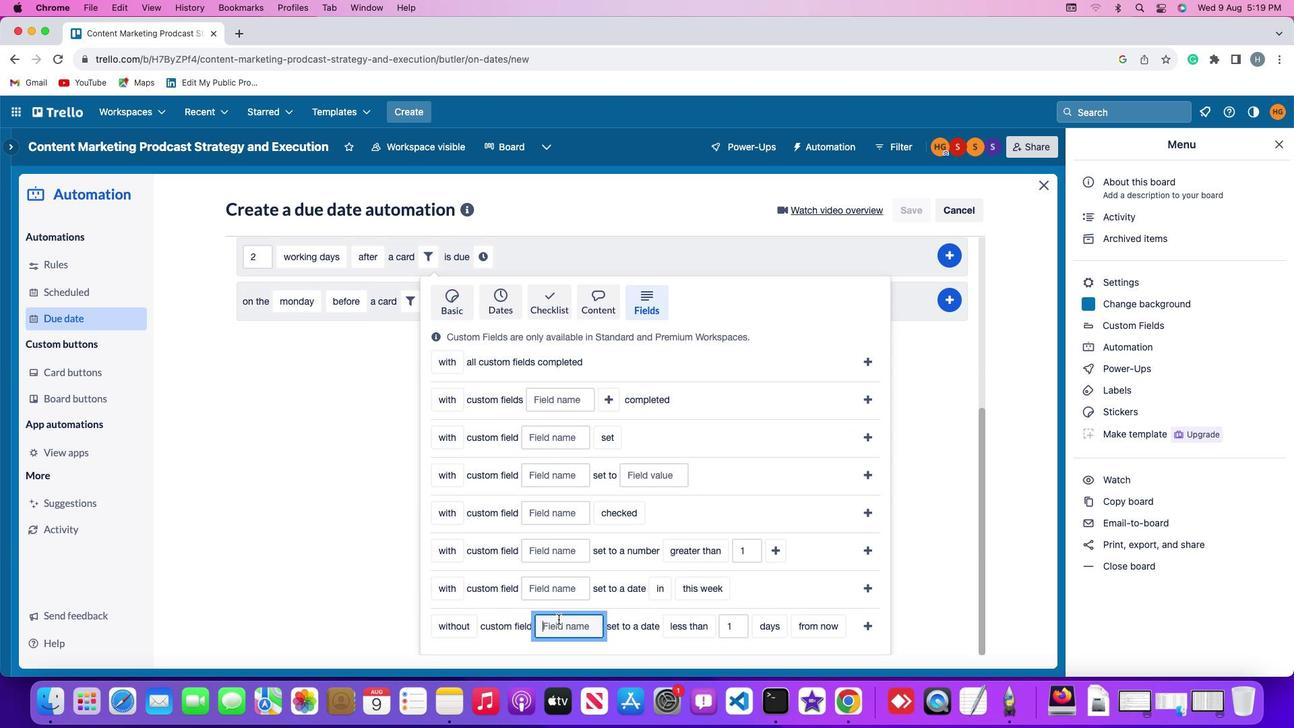 
Action: Mouse moved to (558, 617)
Screenshot: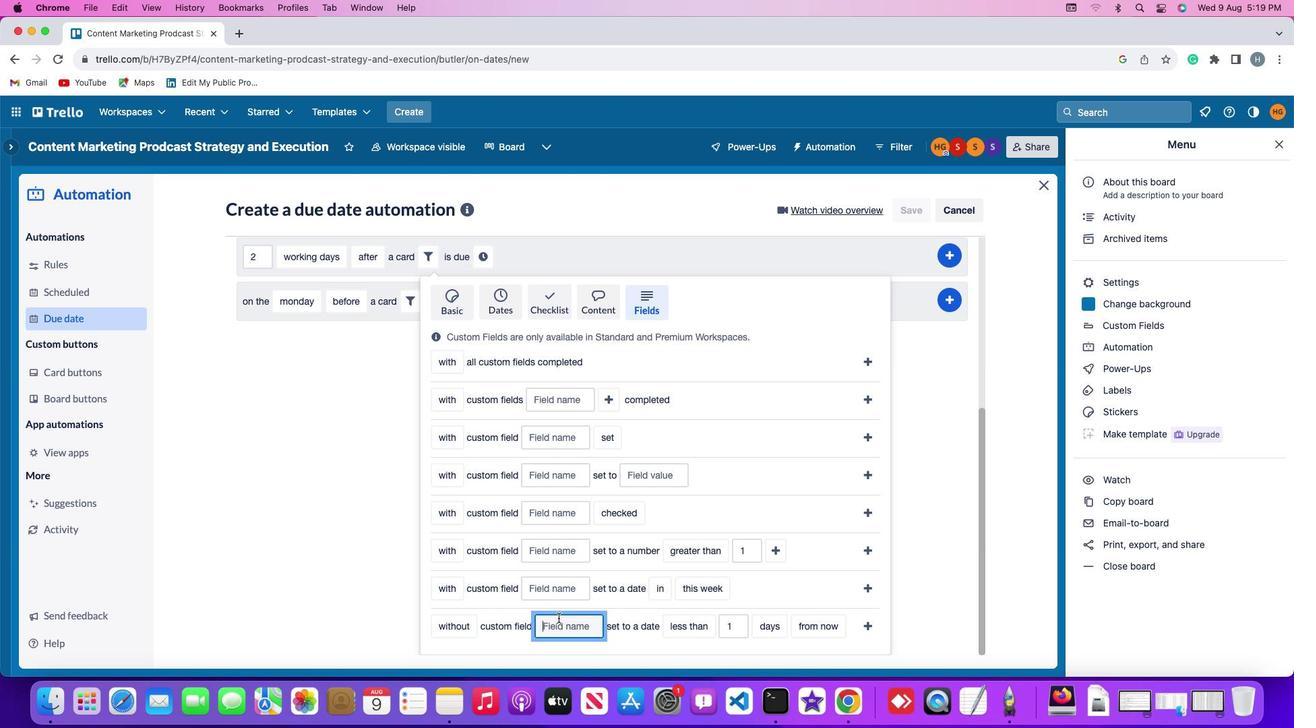 
Action: Key pressed Key.shift'R''e''s''u''m''e'
Screenshot: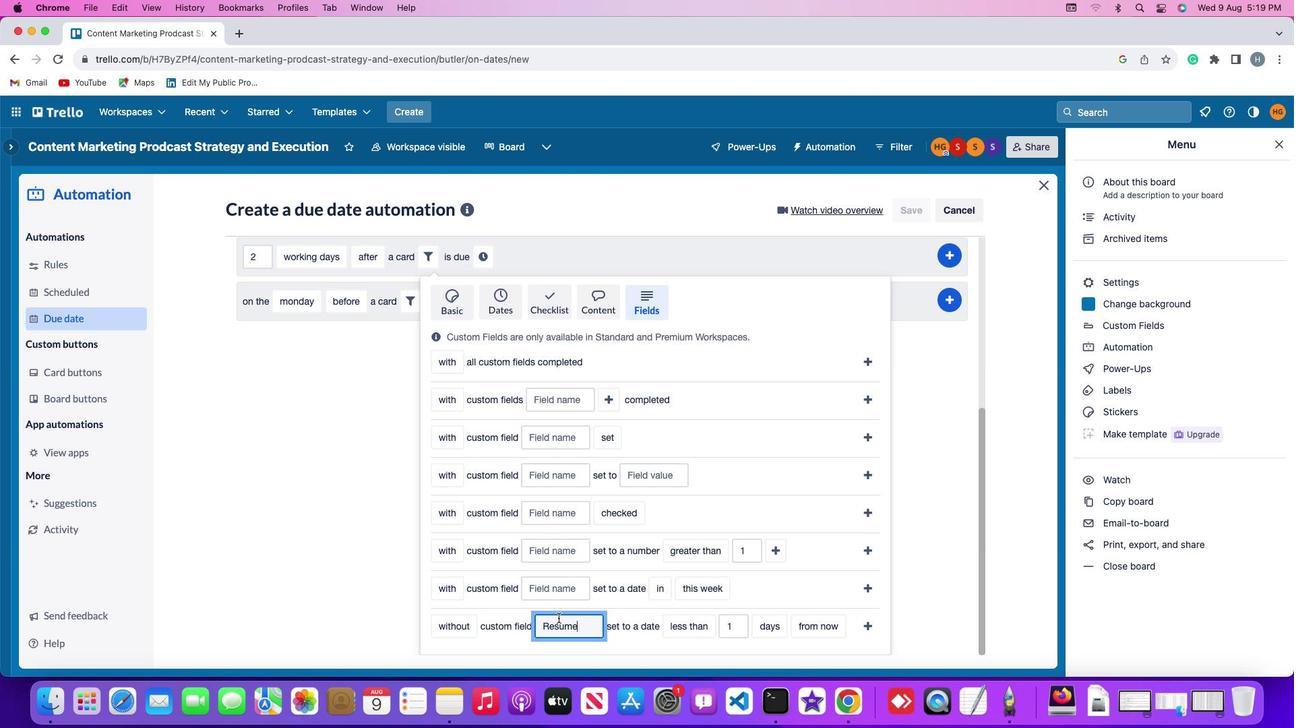 
Action: Mouse moved to (683, 626)
Screenshot: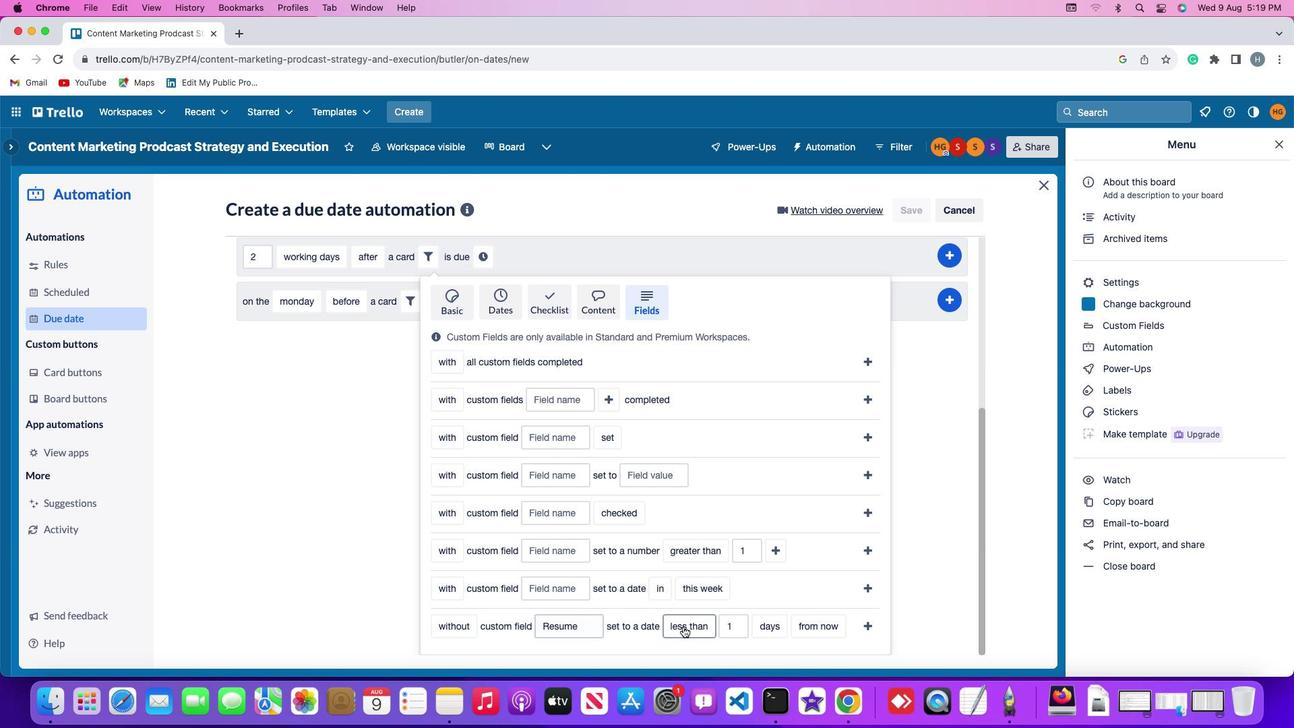 
Action: Mouse pressed left at (683, 626)
Screenshot: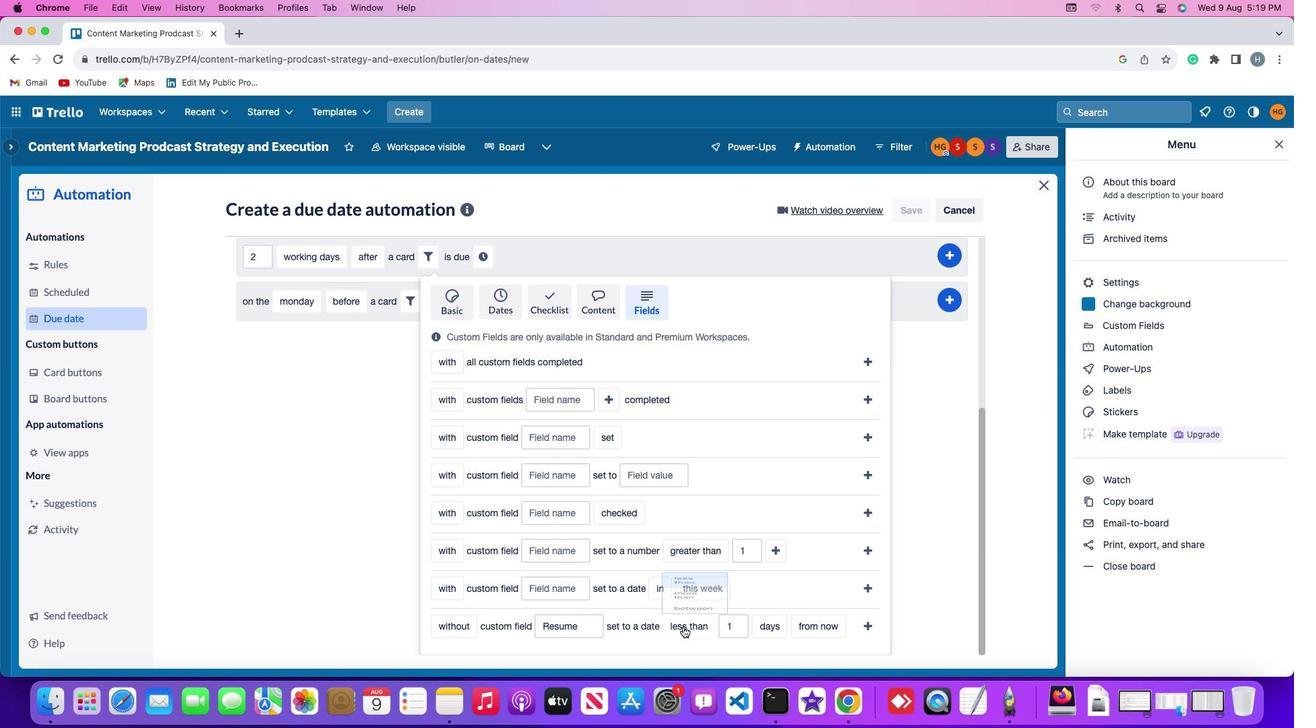 
Action: Mouse moved to (695, 600)
Screenshot: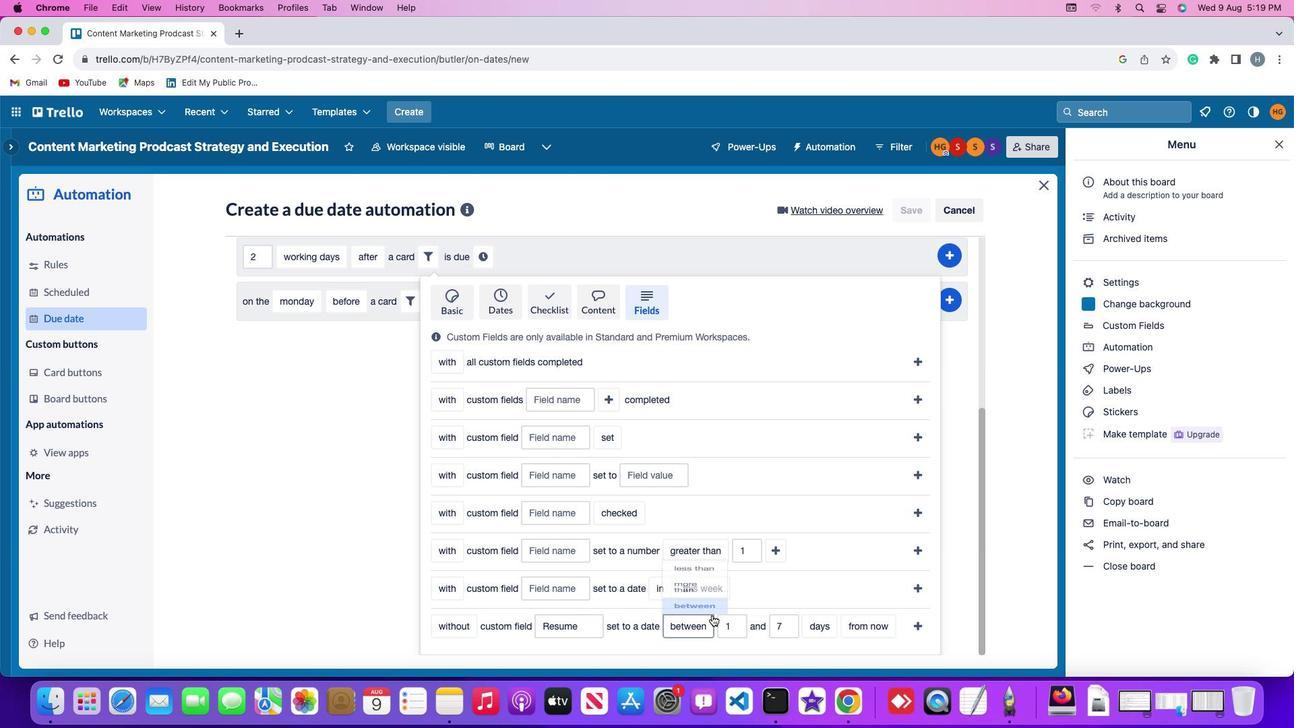
Action: Mouse pressed left at (695, 600)
Screenshot: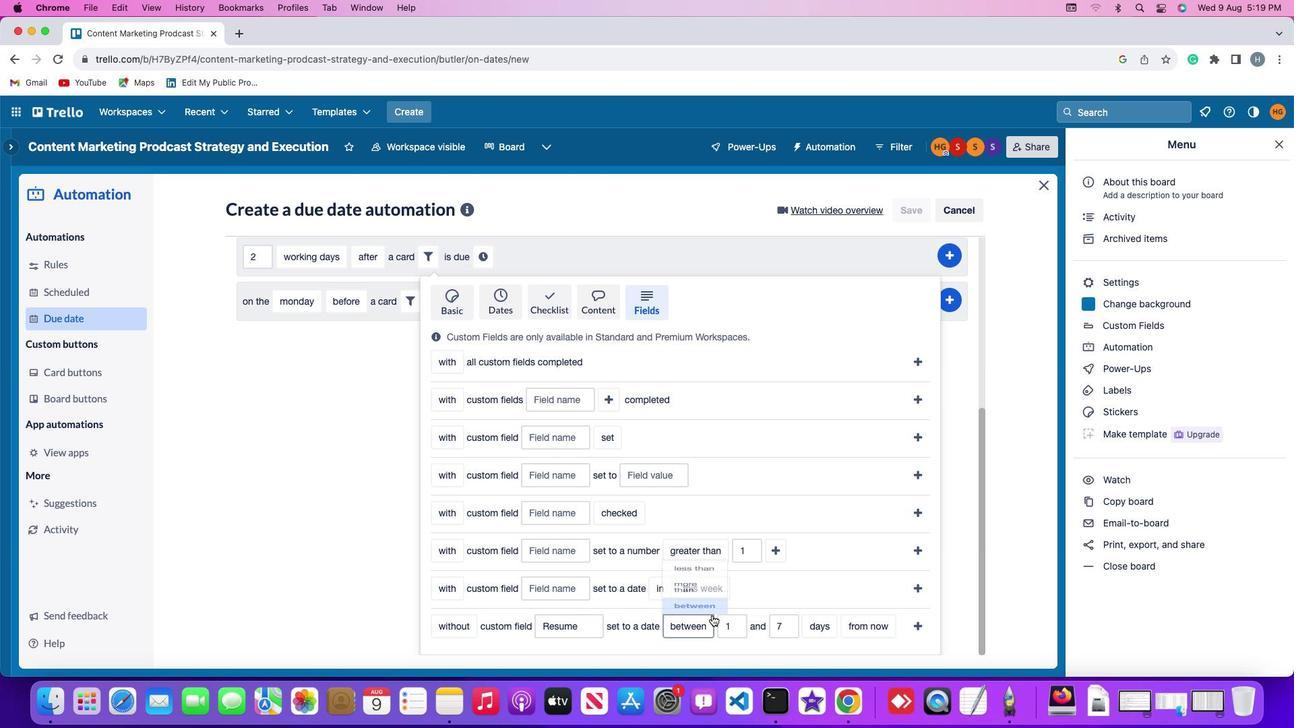 
Action: Mouse moved to (732, 626)
Screenshot: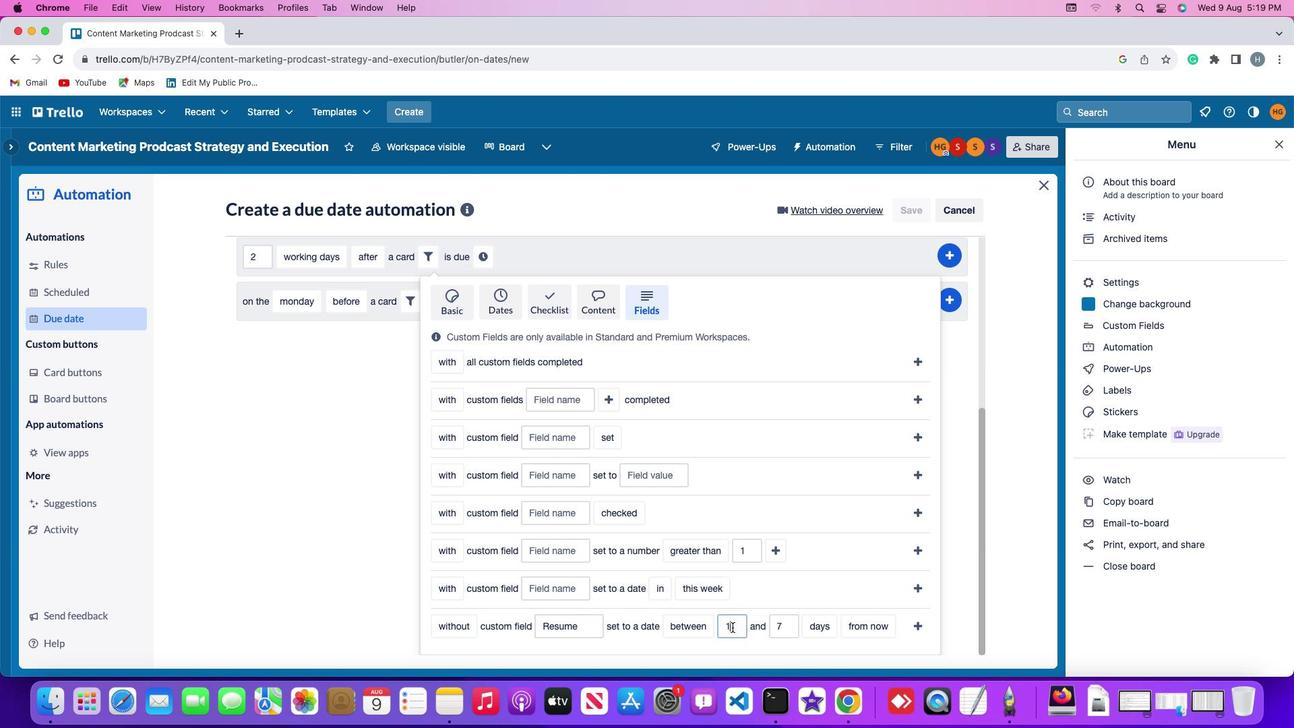 
Action: Mouse pressed left at (732, 626)
Screenshot: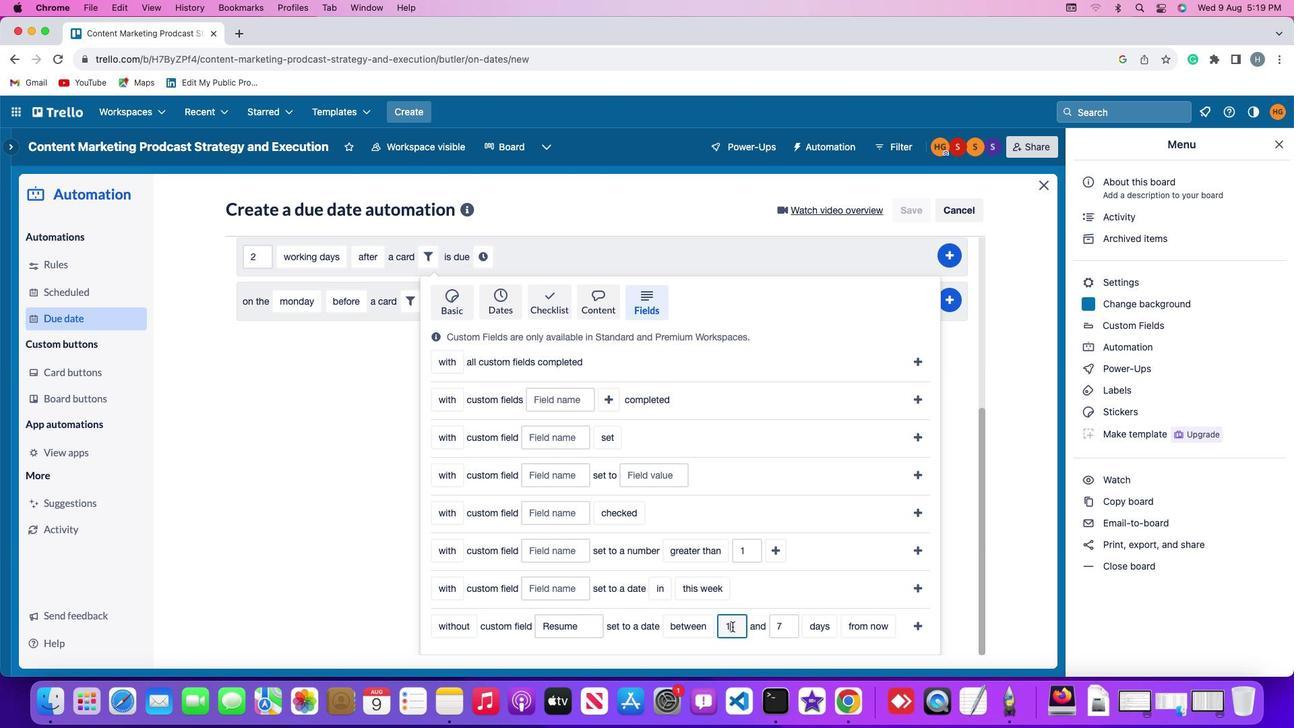 
Action: Mouse moved to (732, 625)
Screenshot: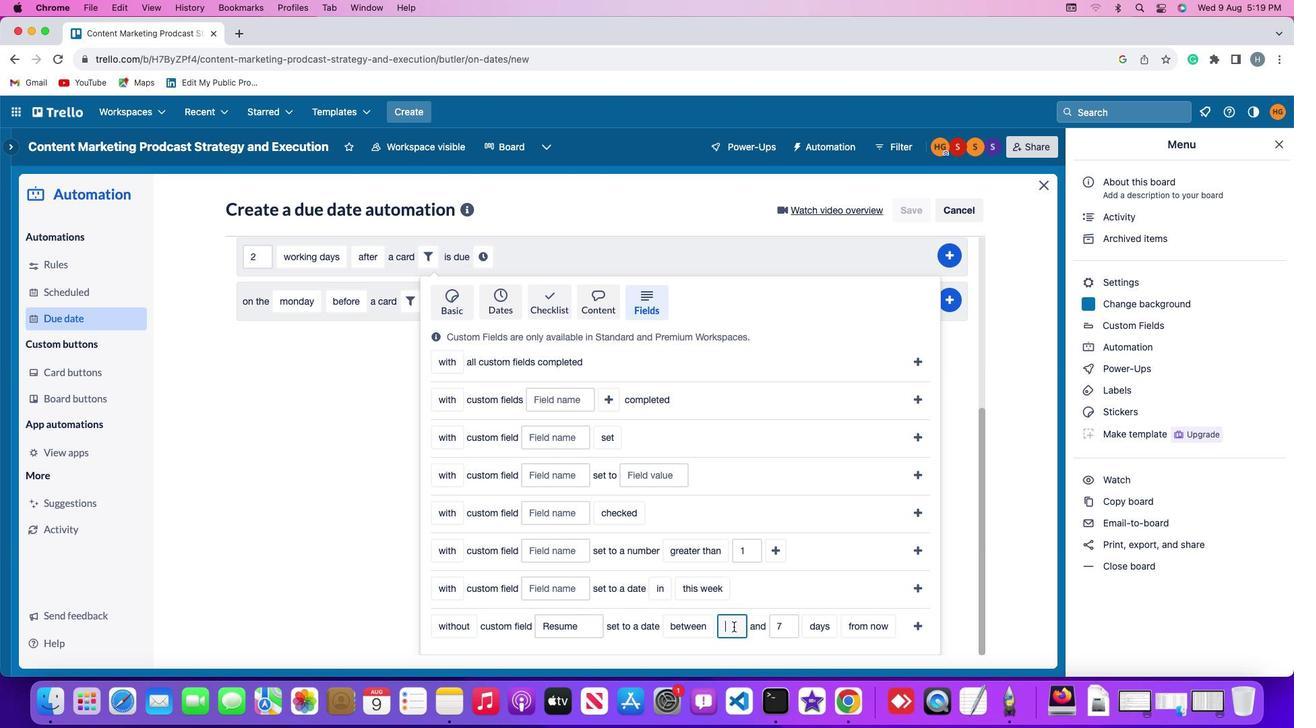 
Action: Key pressed Key.backspace
Screenshot: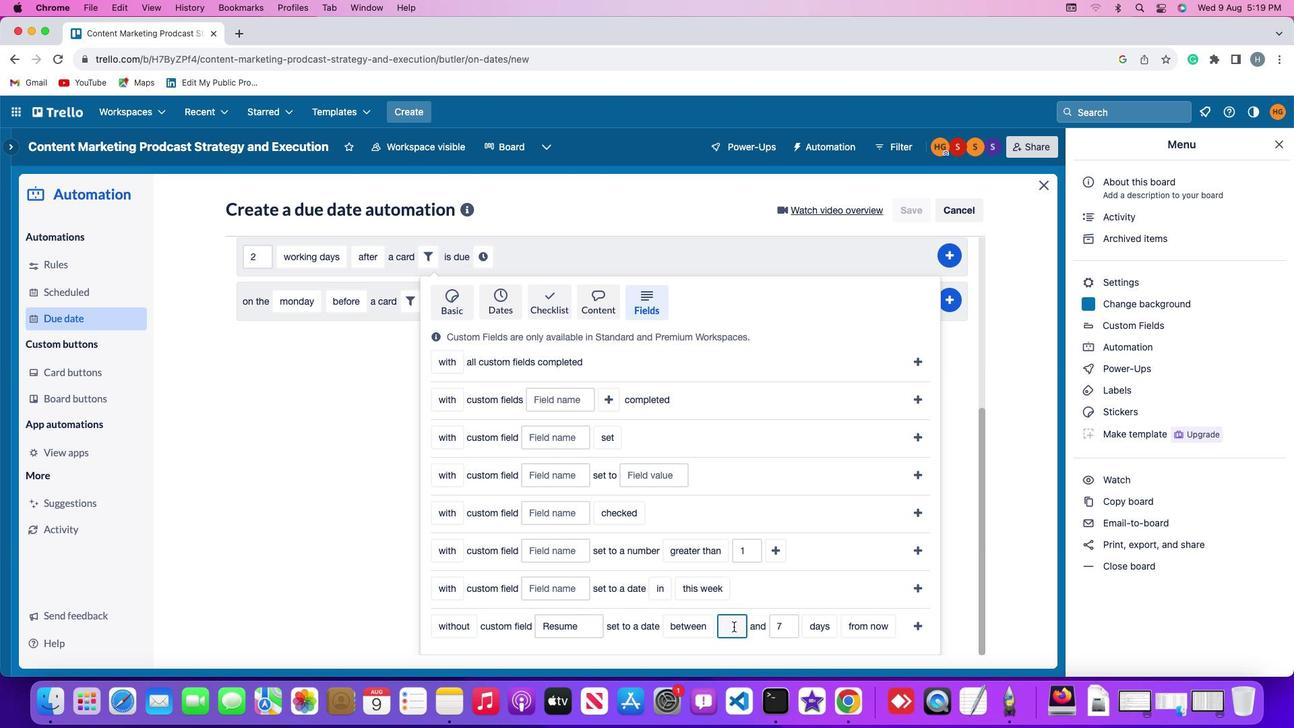 
Action: Mouse moved to (733, 625)
Screenshot: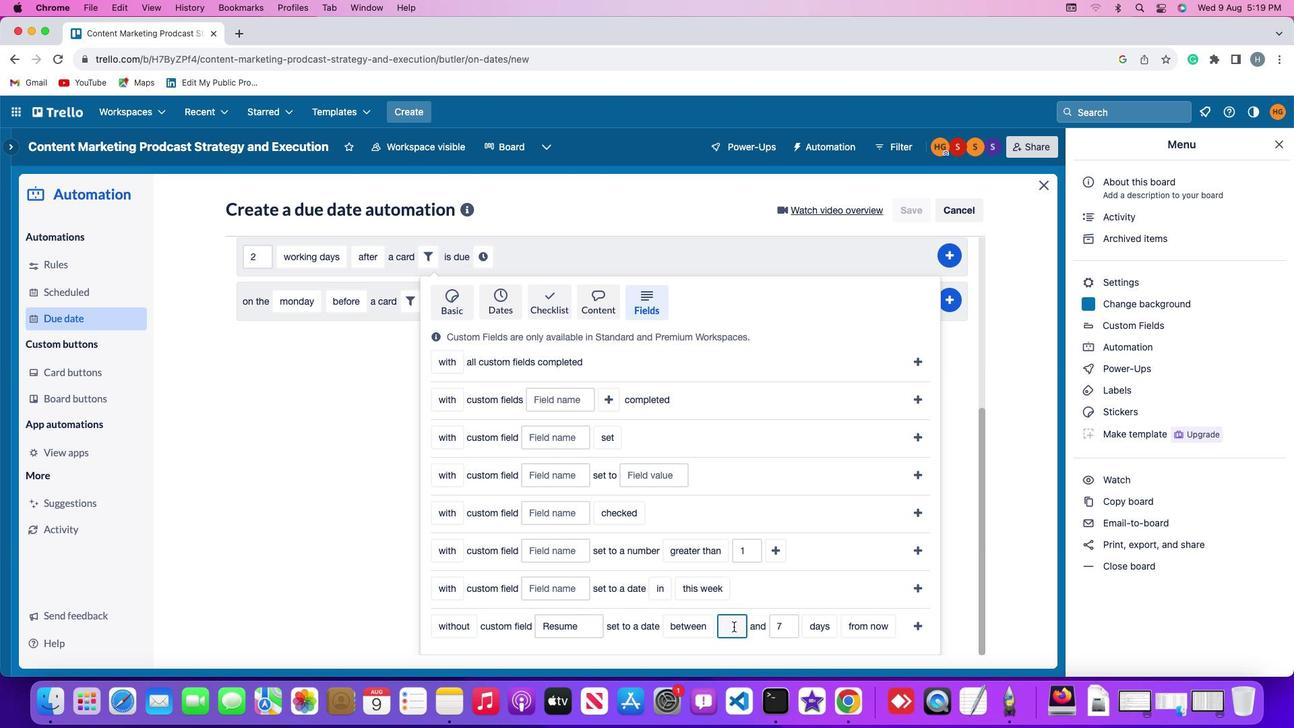 
Action: Key pressed '1'
Screenshot: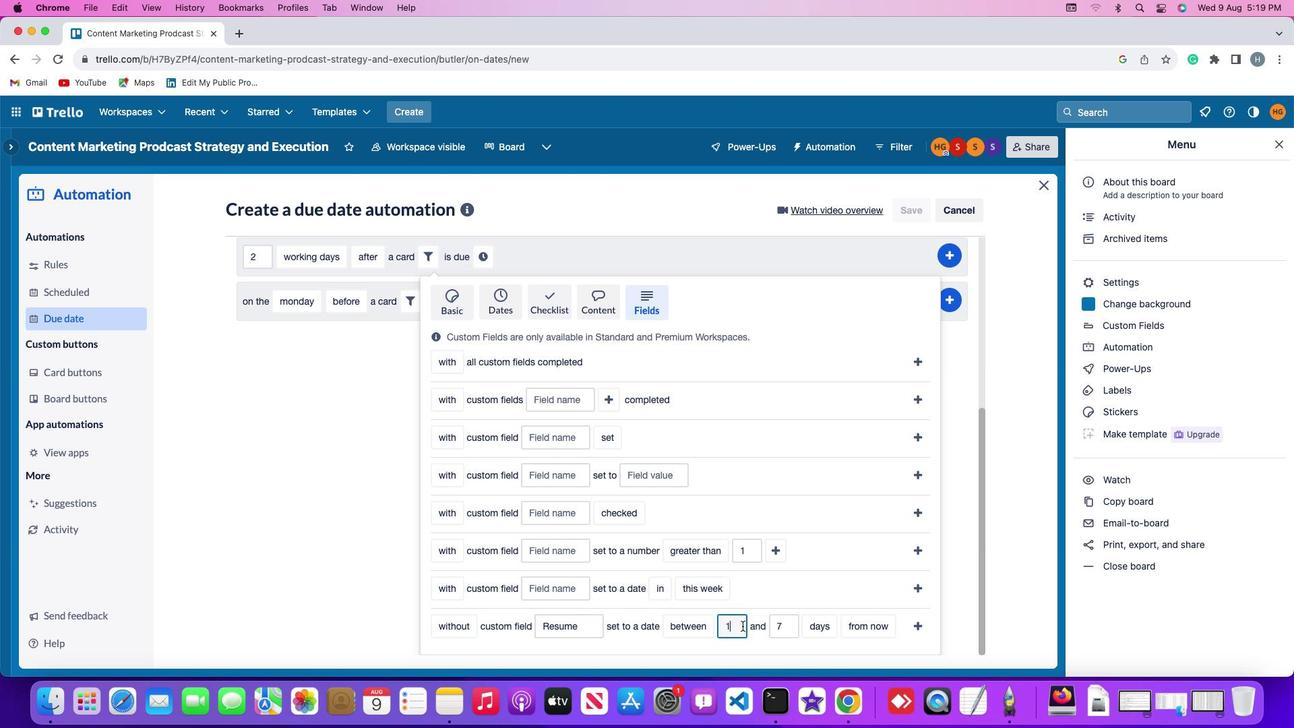 
Action: Mouse moved to (782, 623)
Screenshot: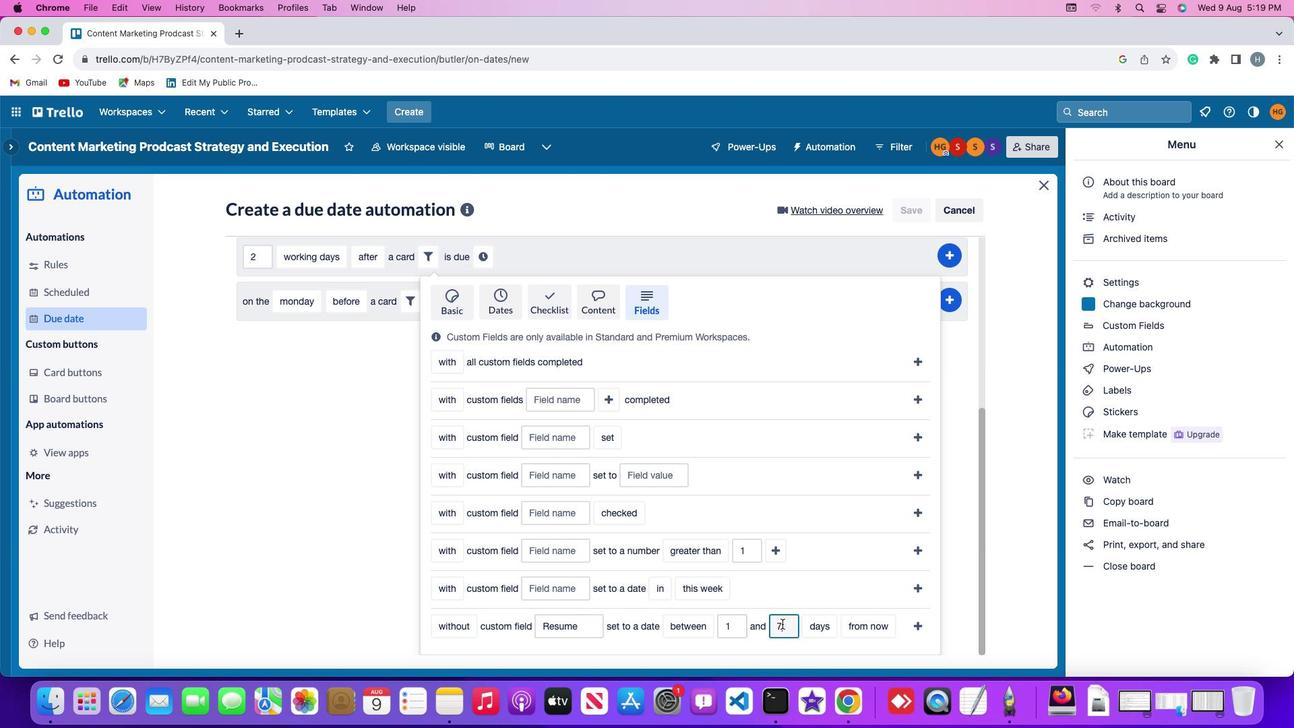 
Action: Mouse pressed left at (782, 623)
Screenshot: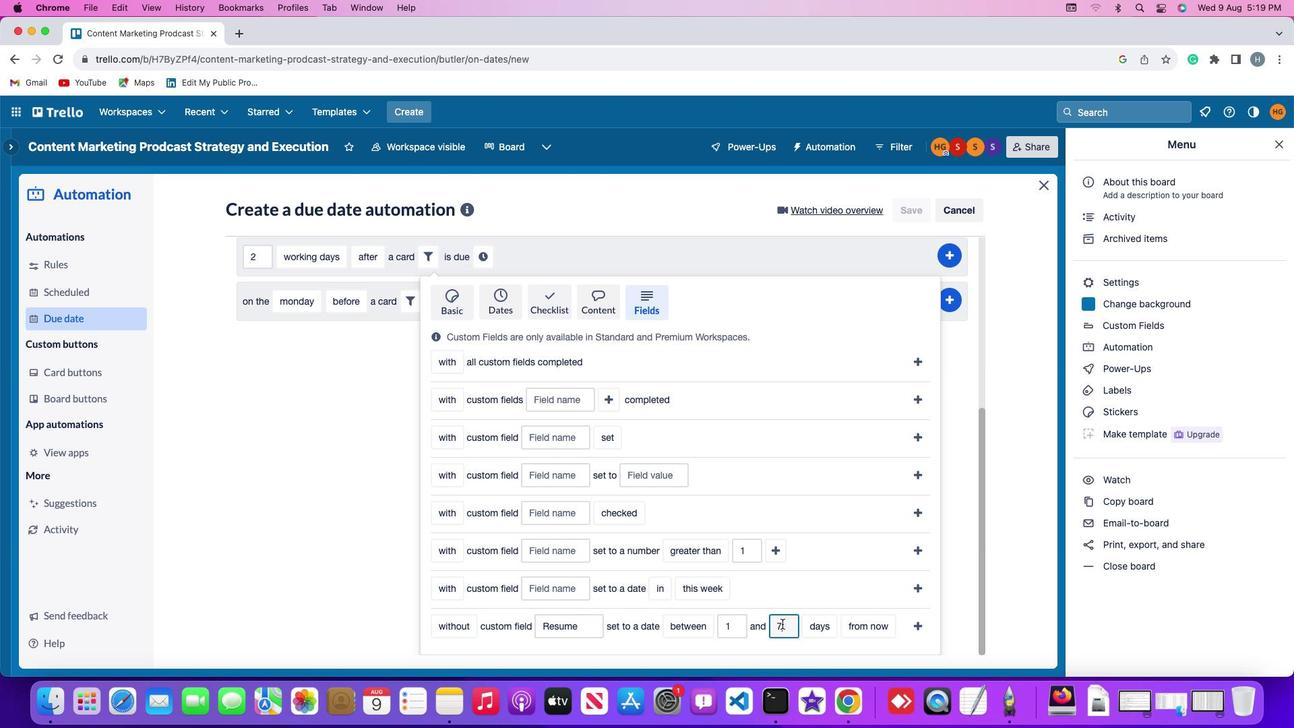 
Action: Key pressed Key.backspace'7'
Screenshot: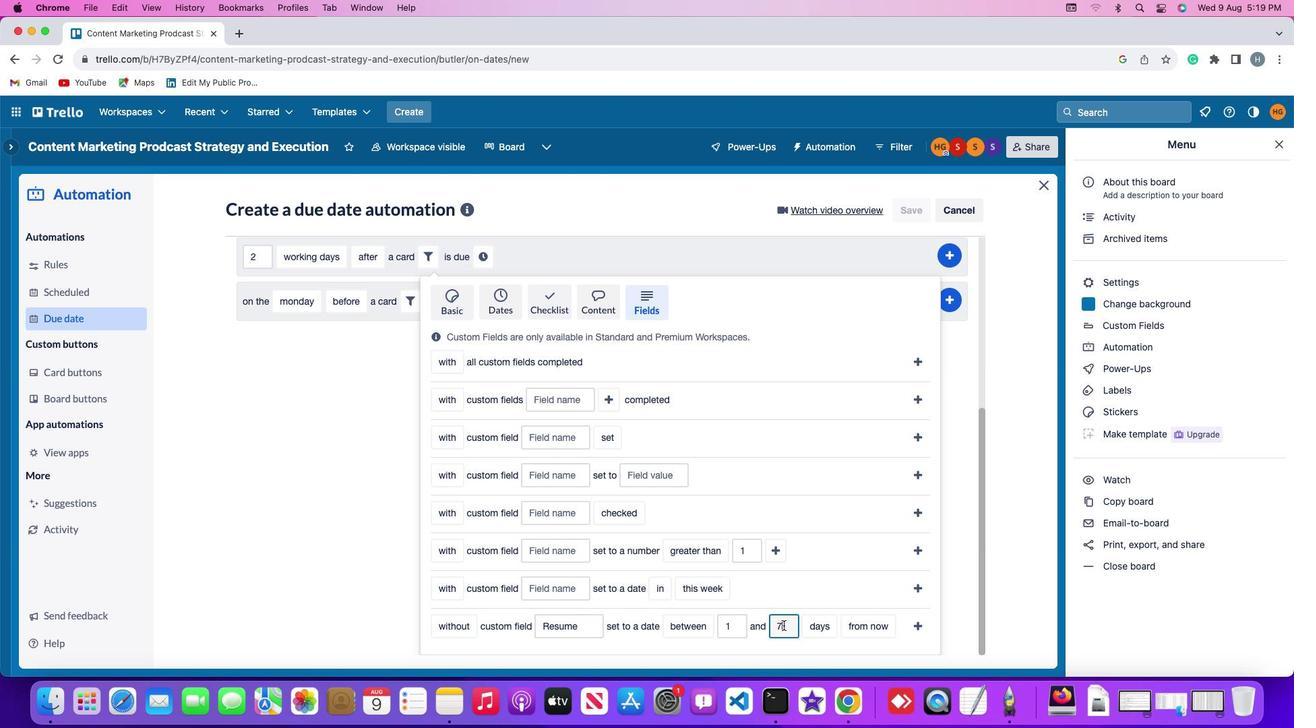 
Action: Mouse moved to (810, 624)
Screenshot: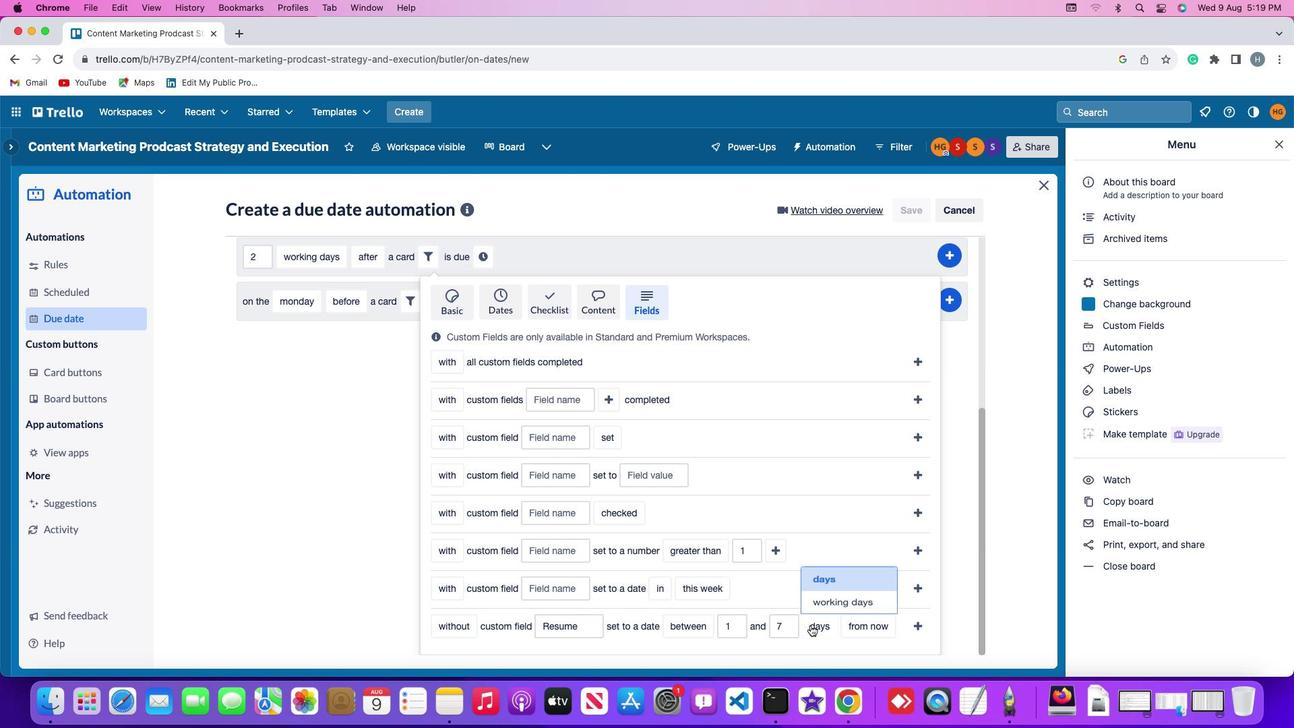 
Action: Mouse pressed left at (810, 624)
Screenshot: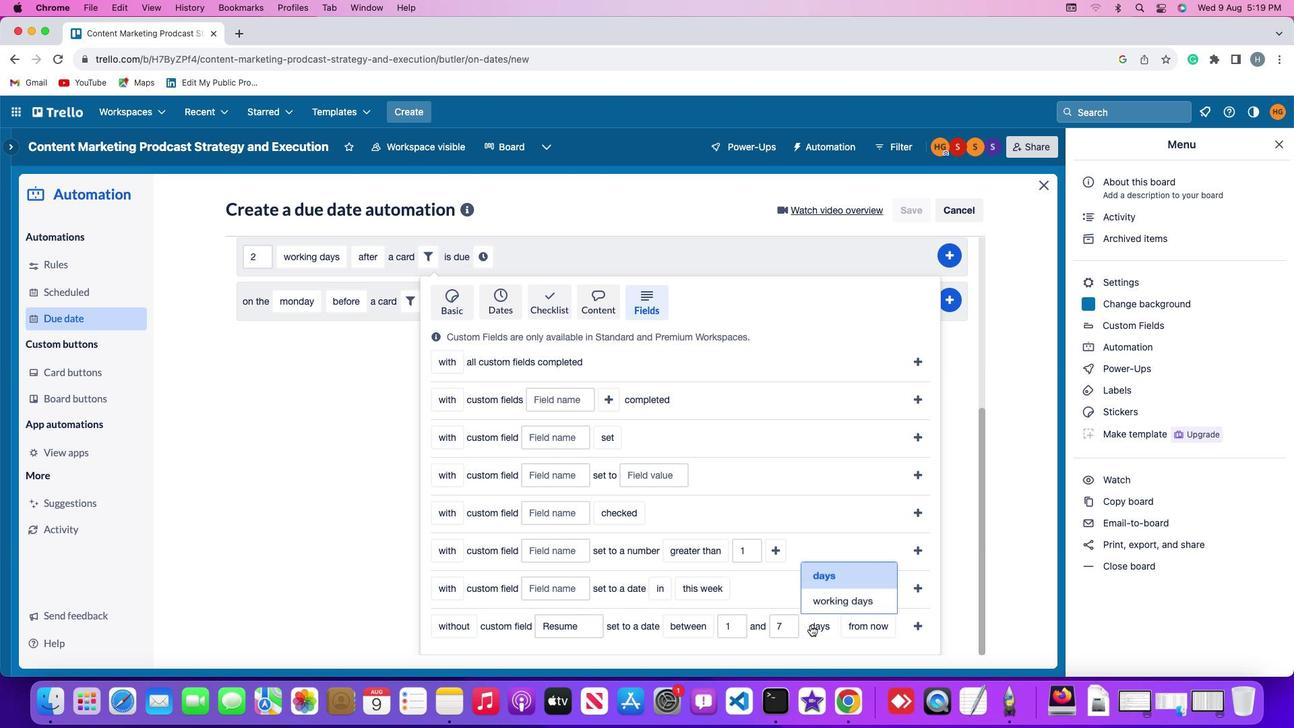 
Action: Mouse moved to (823, 604)
Screenshot: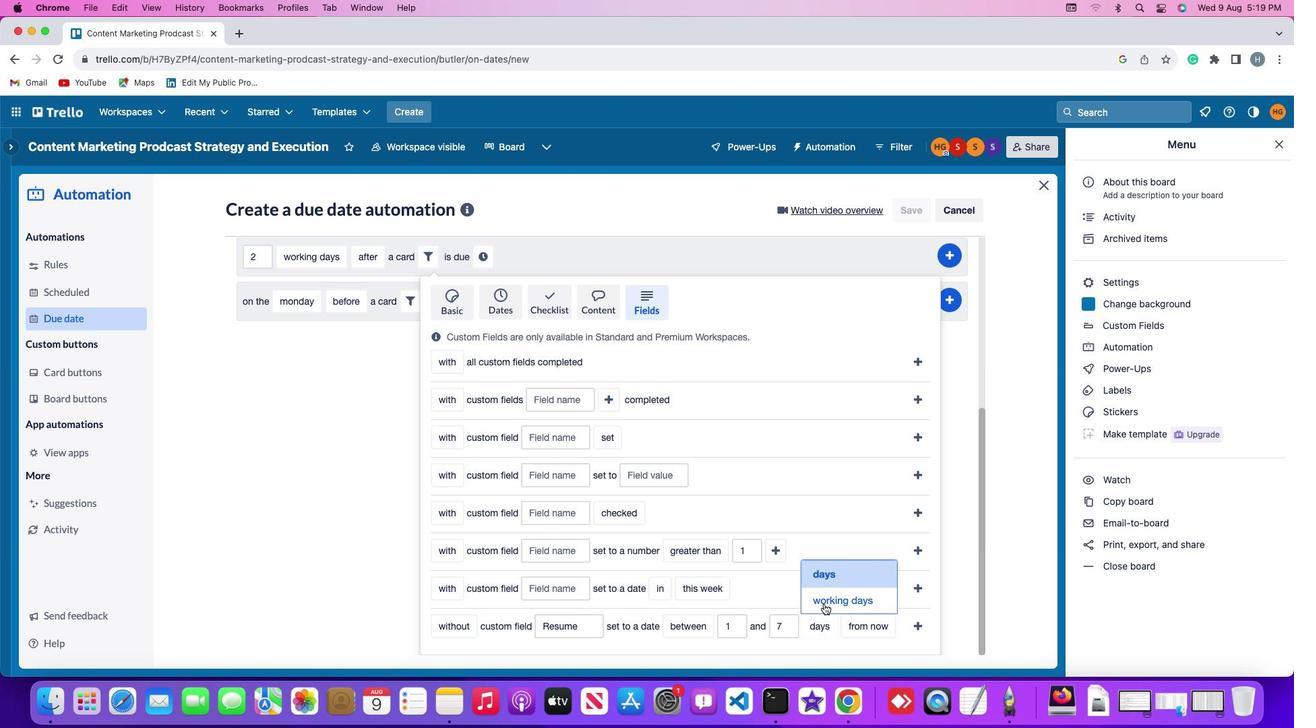 
Action: Mouse pressed left at (823, 604)
Screenshot: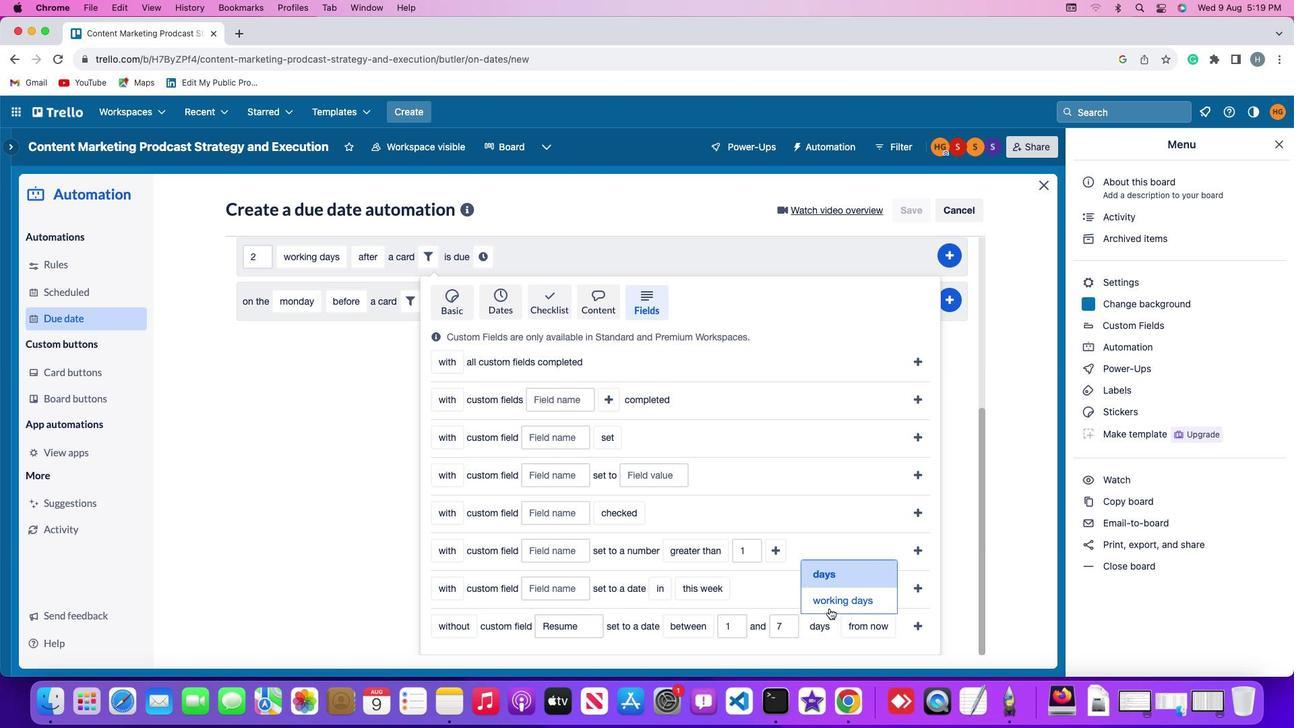 
Action: Mouse moved to (455, 646)
Screenshot: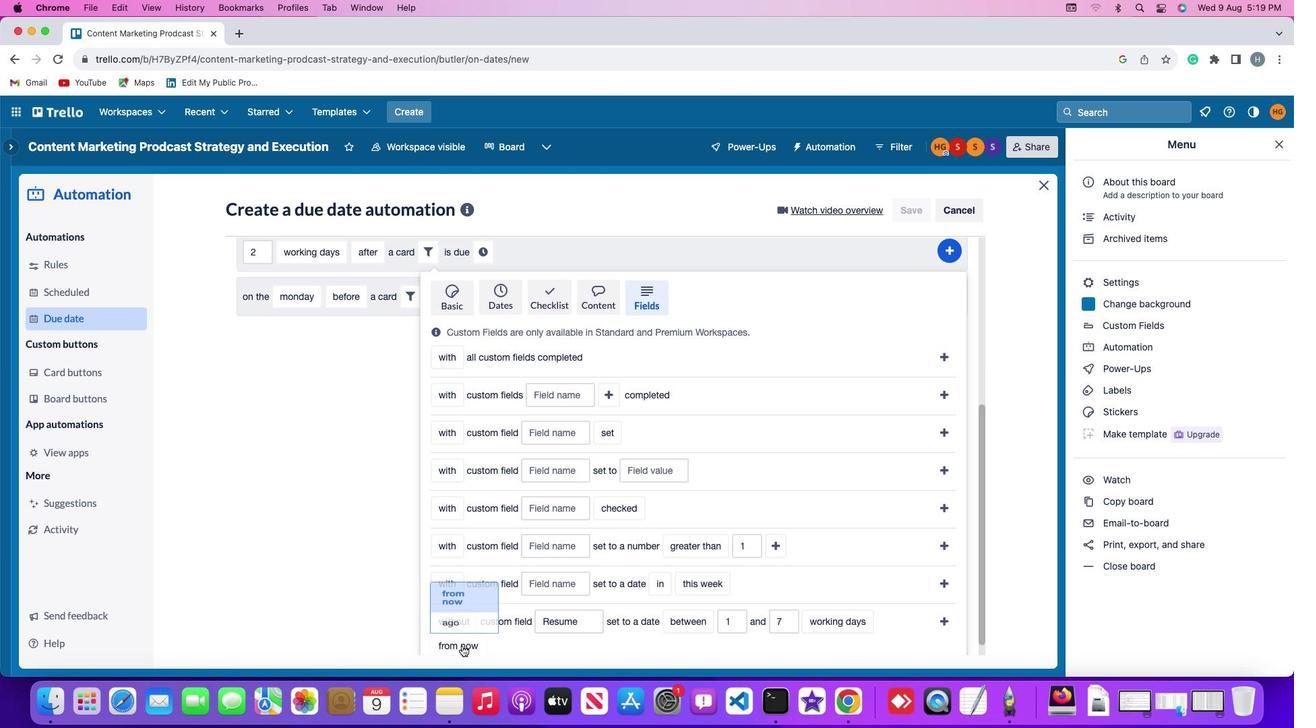 
Action: Mouse pressed left at (455, 646)
Screenshot: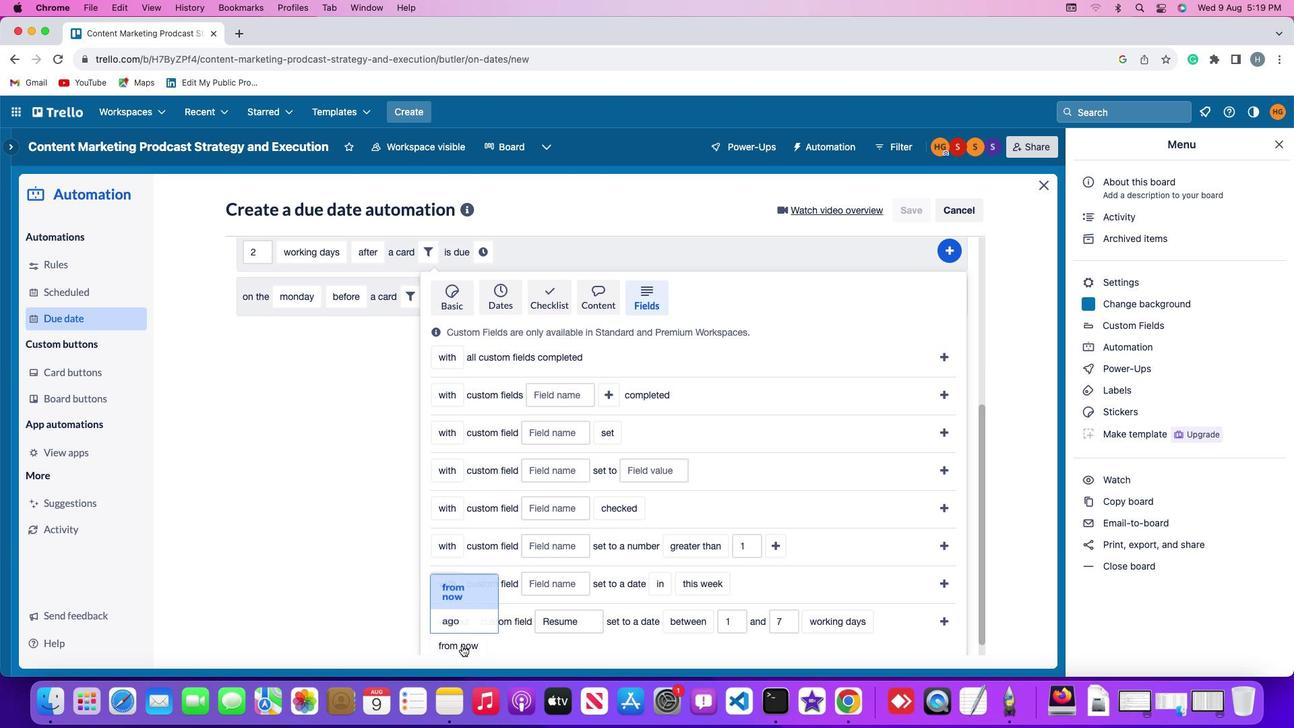 
Action: Mouse moved to (463, 624)
Screenshot: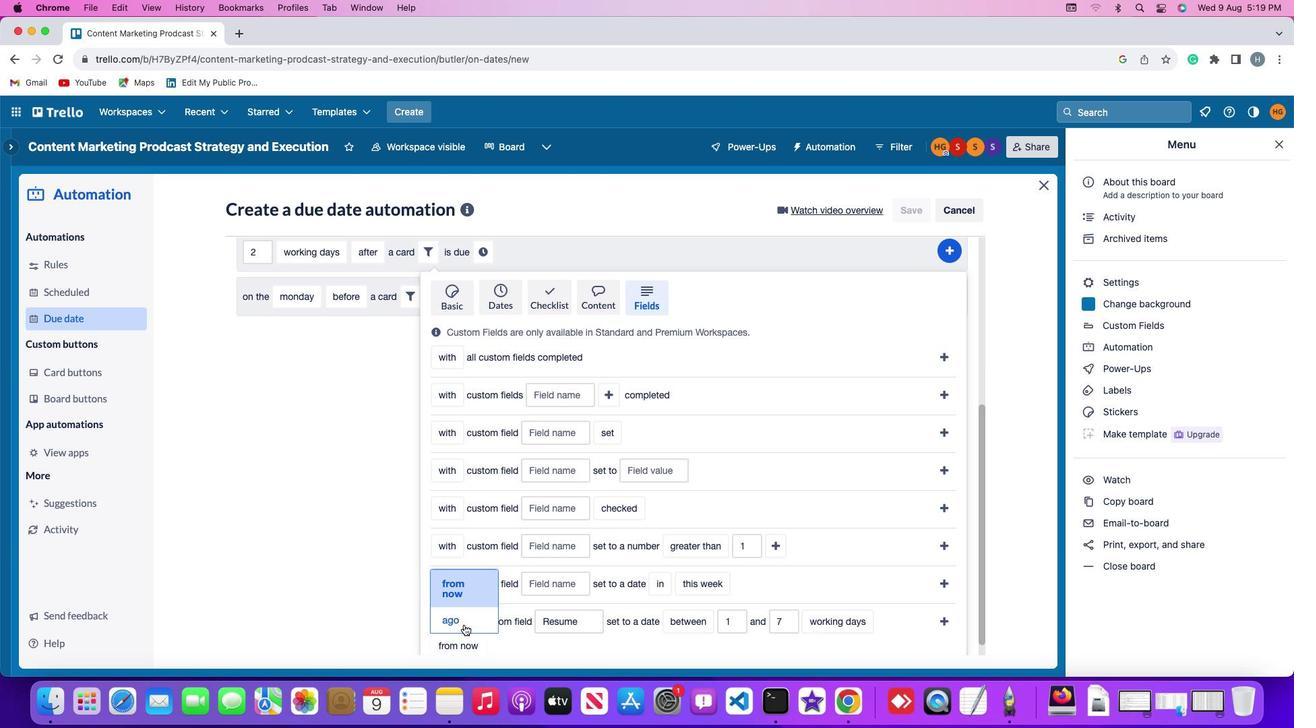 
Action: Mouse pressed left at (463, 624)
Screenshot: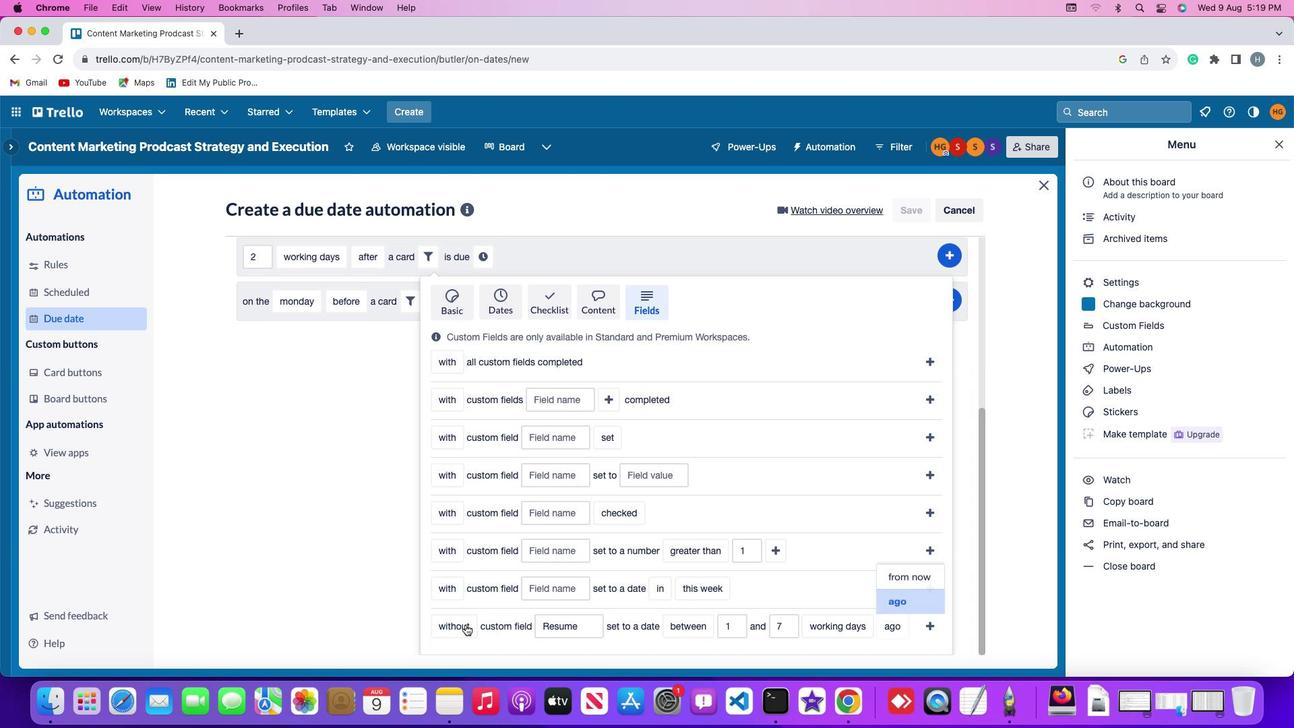 
Action: Mouse moved to (933, 623)
Screenshot: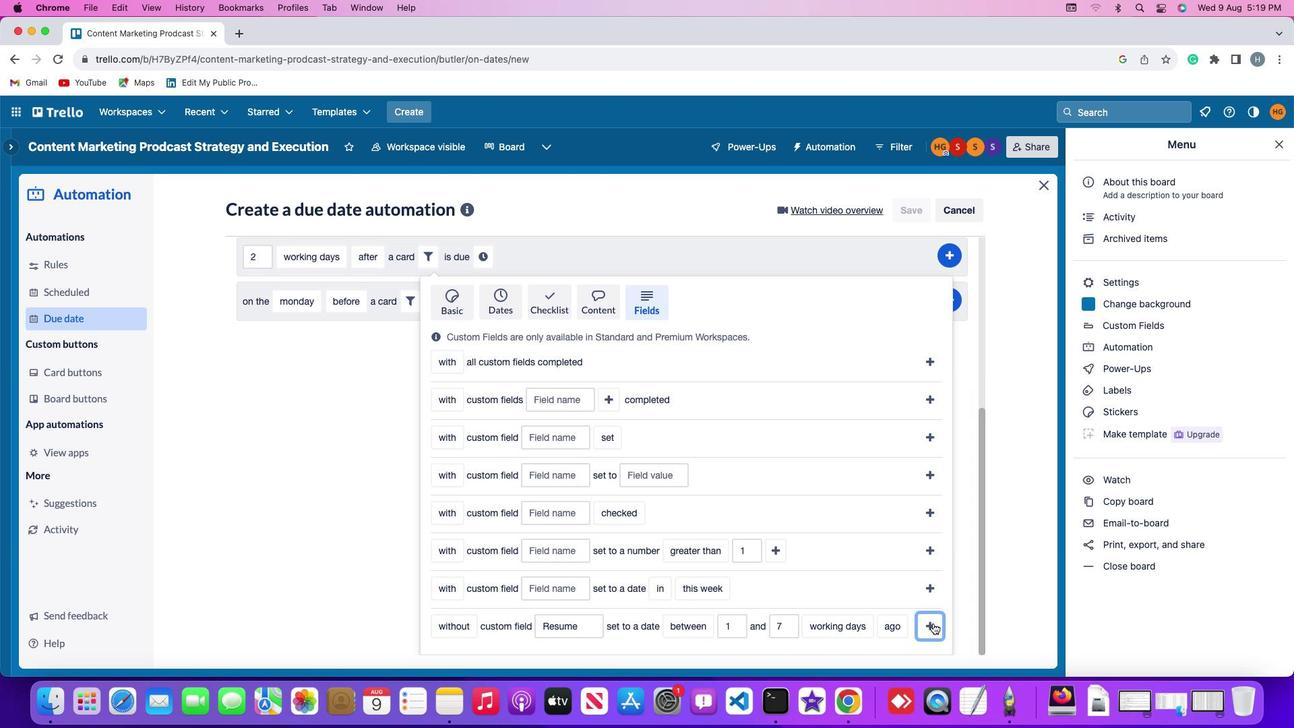
Action: Mouse pressed left at (933, 623)
Screenshot: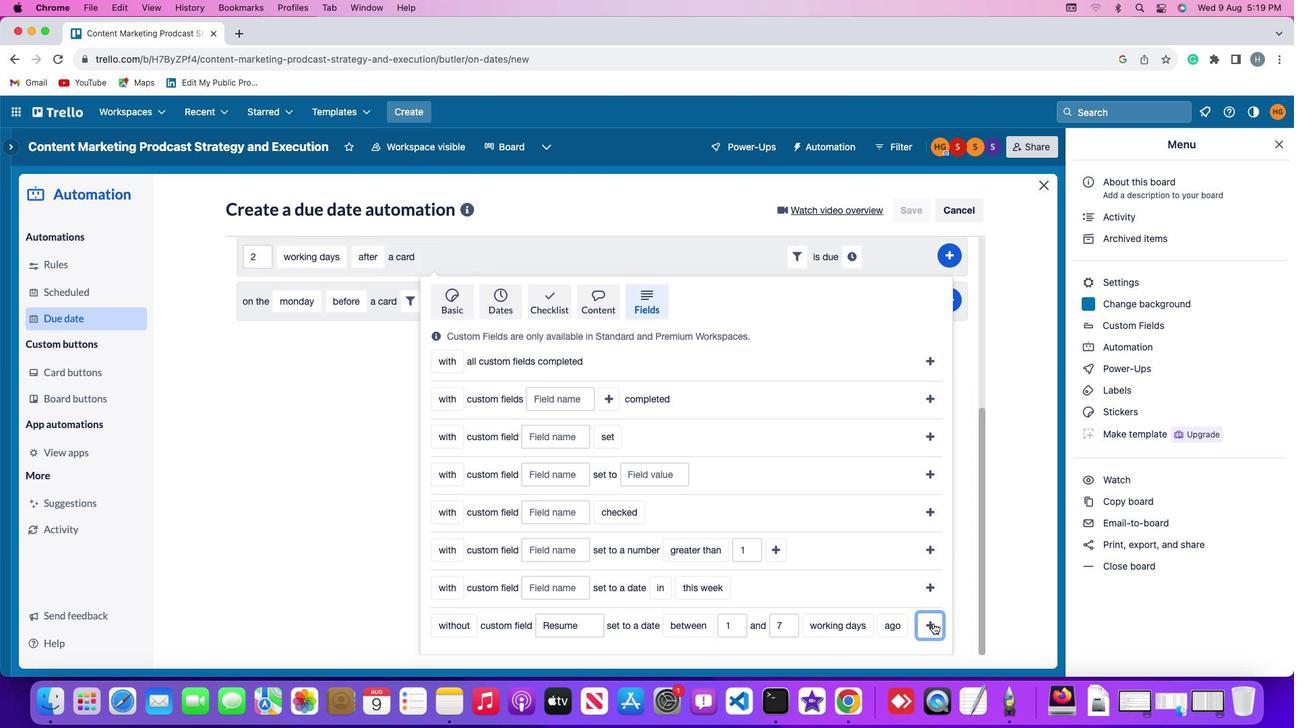 
Action: Mouse moved to (857, 543)
Screenshot: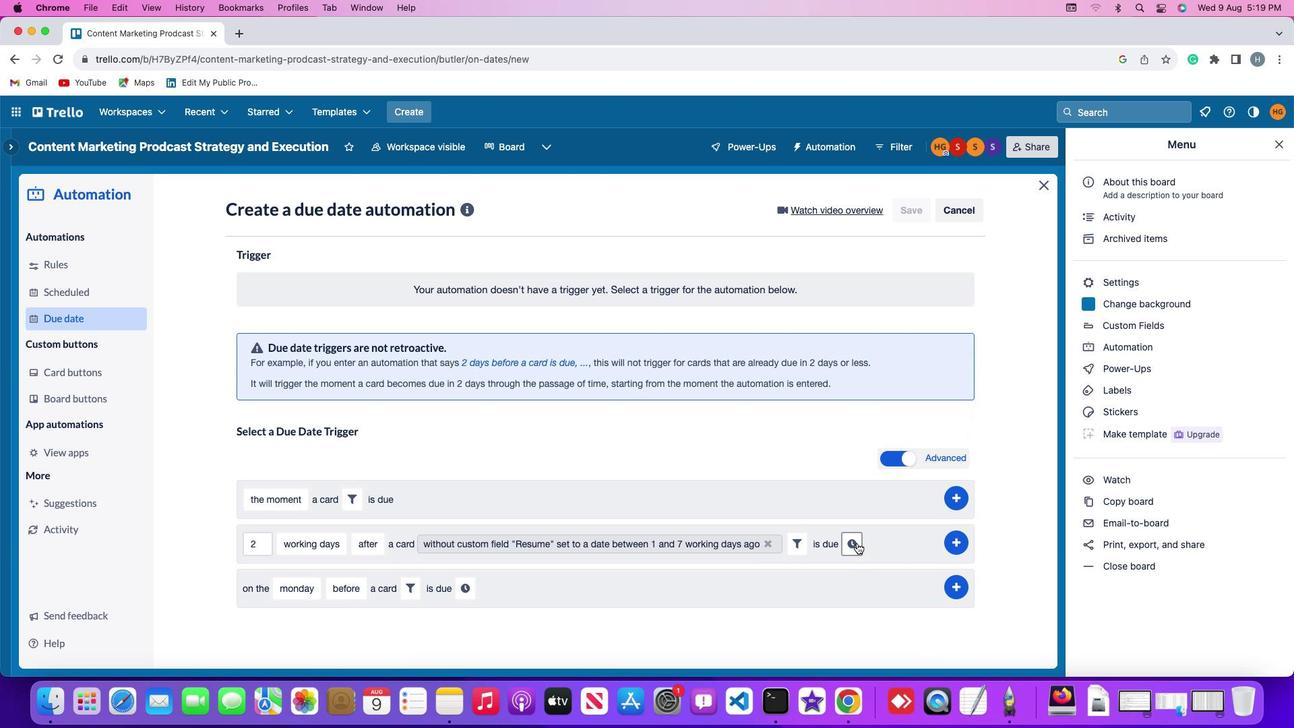 
Action: Mouse pressed left at (857, 543)
Screenshot: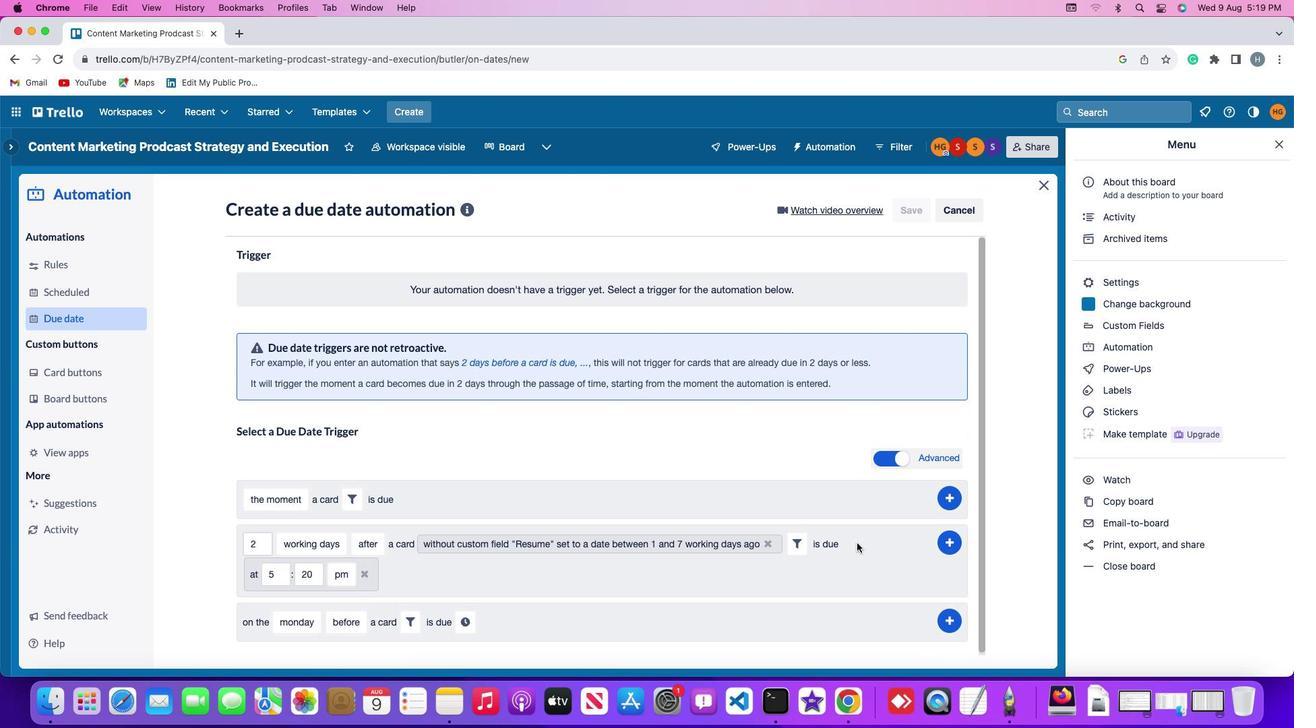
Action: Mouse moved to (276, 577)
Screenshot: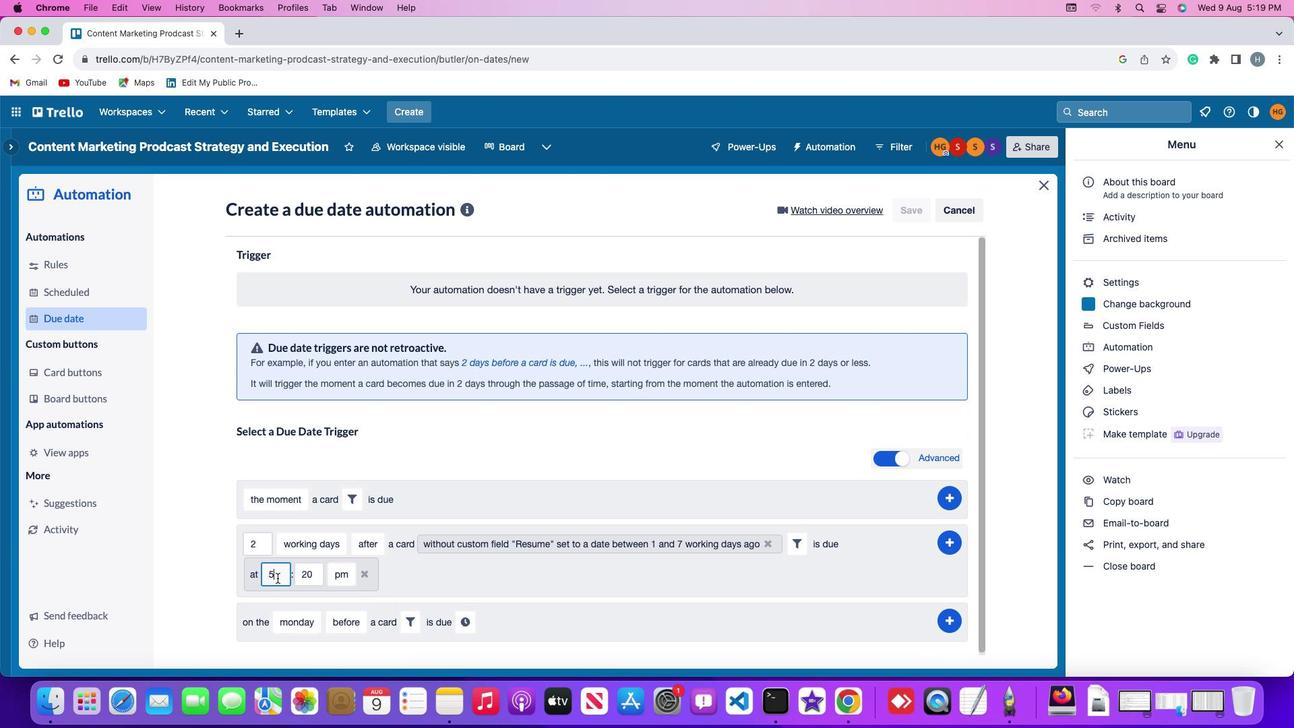 
Action: Mouse pressed left at (276, 577)
Screenshot: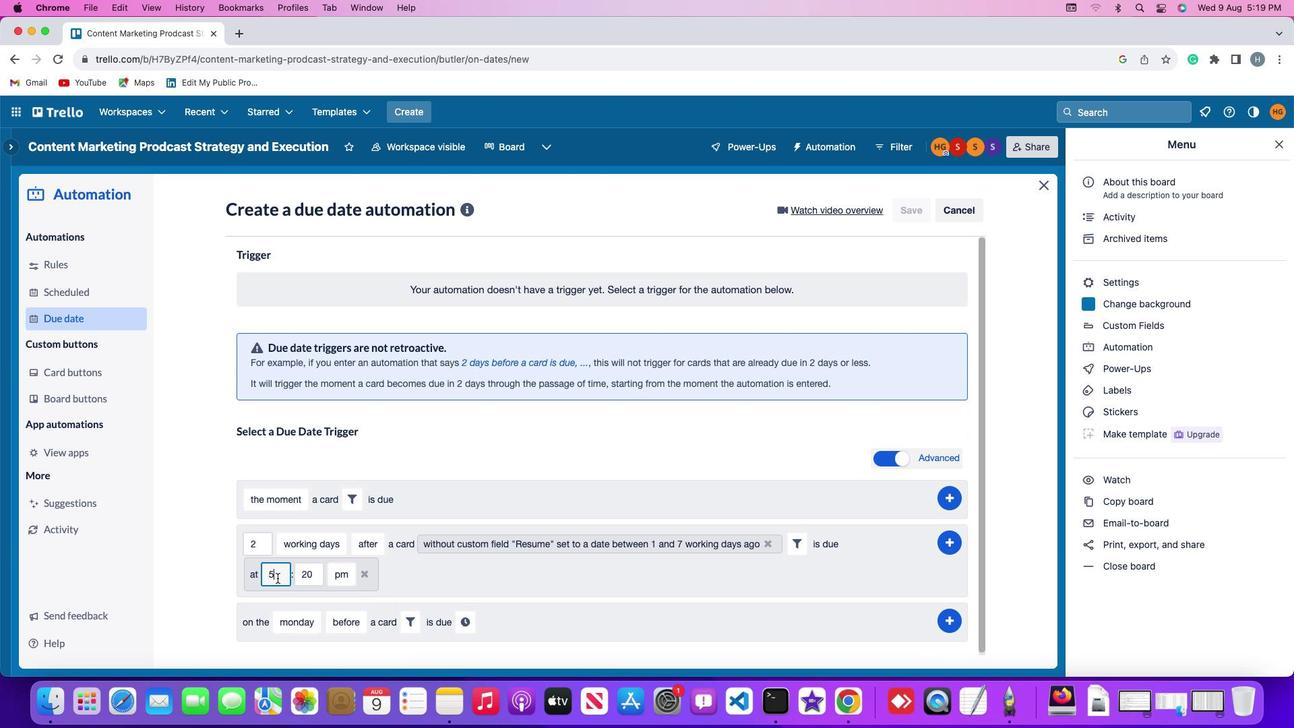 
Action: Key pressed Key.backspace'1''1'
Screenshot: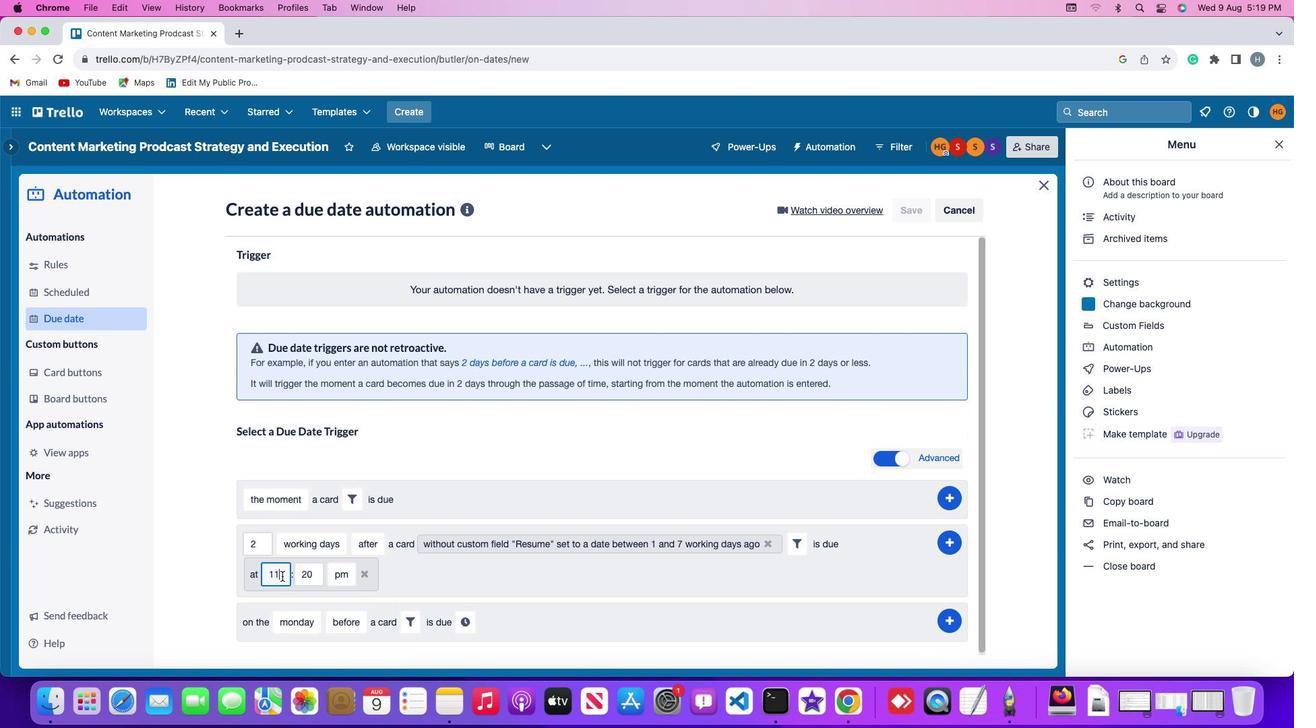 
Action: Mouse moved to (309, 574)
Screenshot: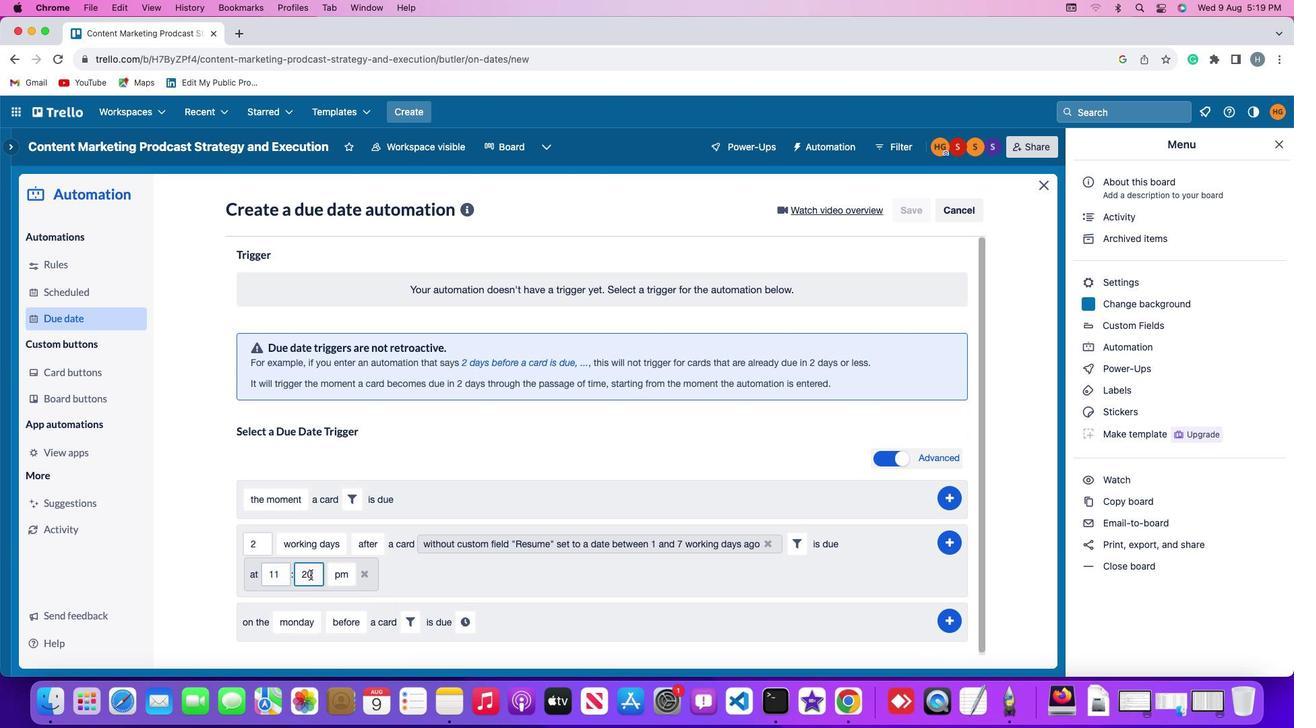 
Action: Mouse pressed left at (309, 574)
Screenshot: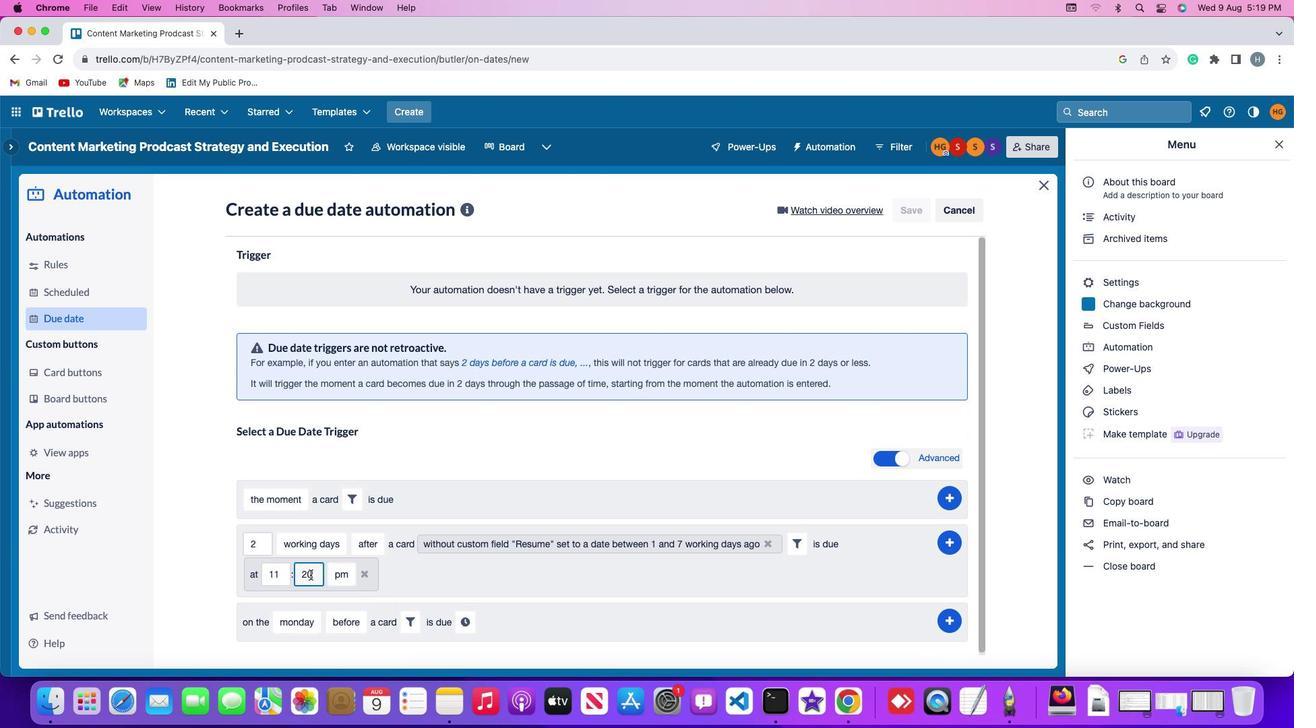 
Action: Mouse moved to (310, 573)
Screenshot: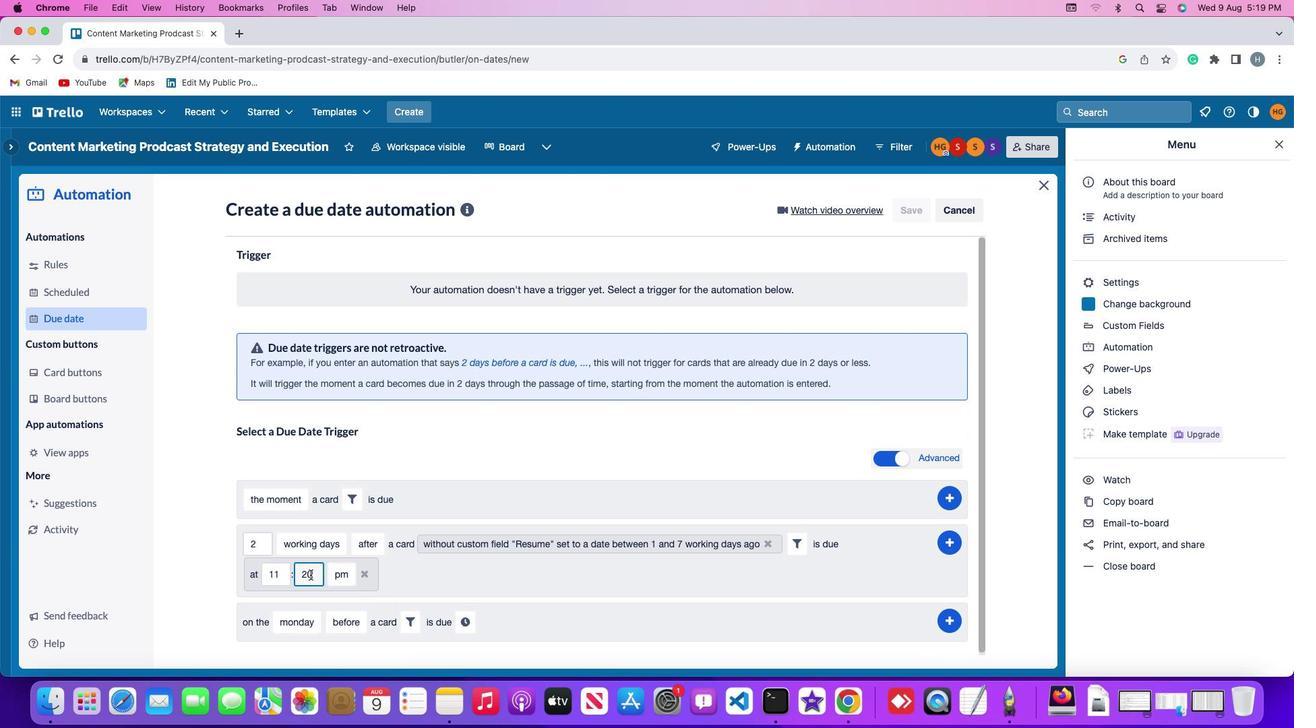 
Action: Key pressed Key.backspaceKey.backspace
Screenshot: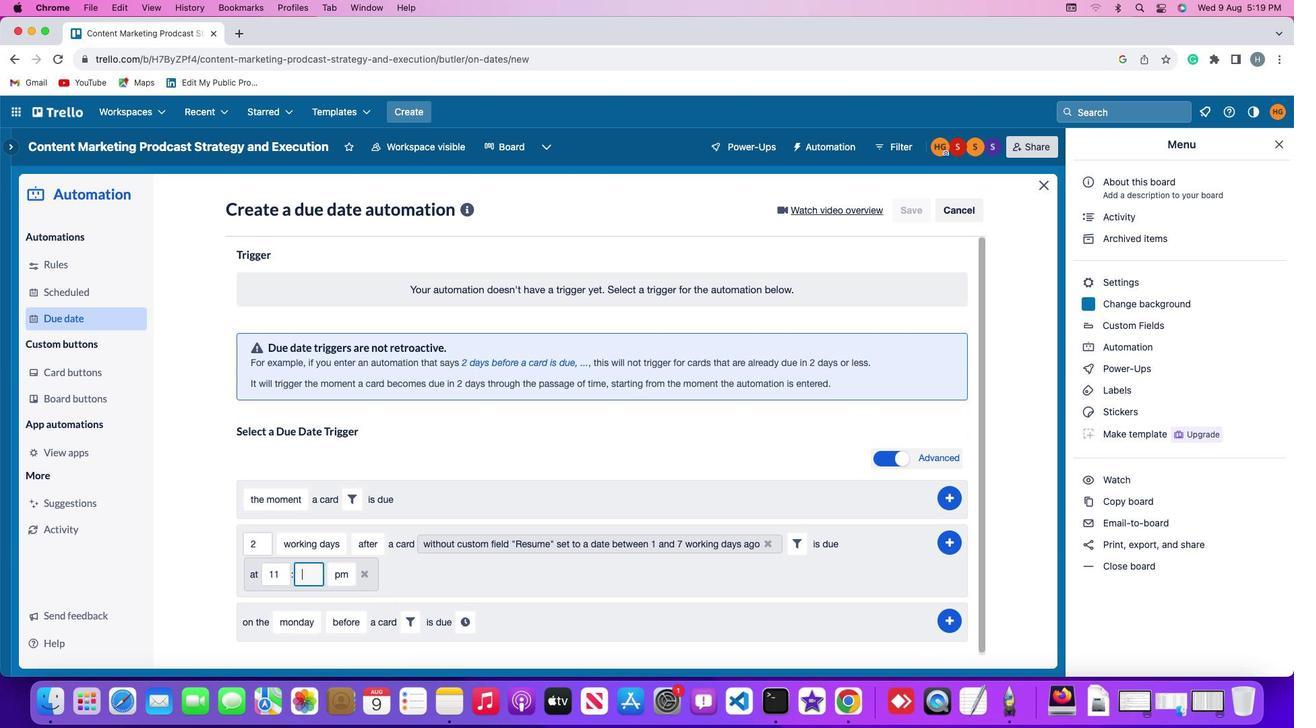 
Action: Mouse moved to (310, 573)
Screenshot: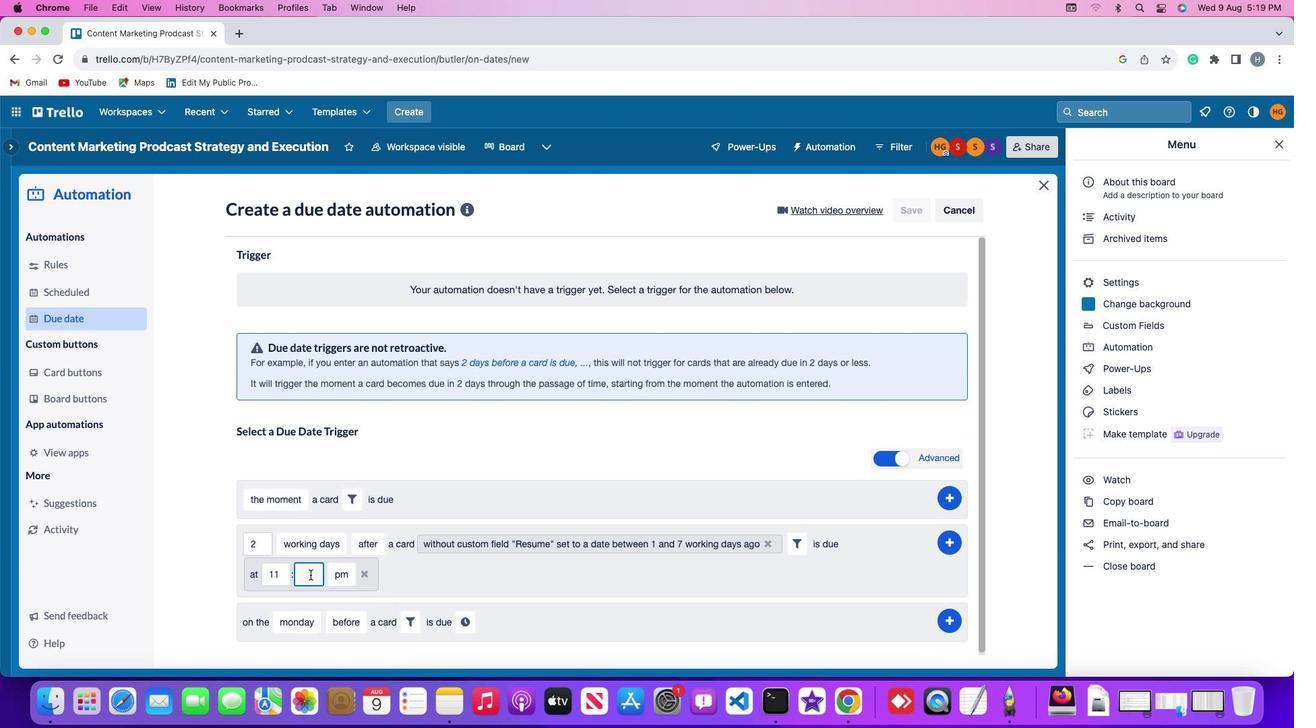 
Action: Key pressed '0''0'
Screenshot: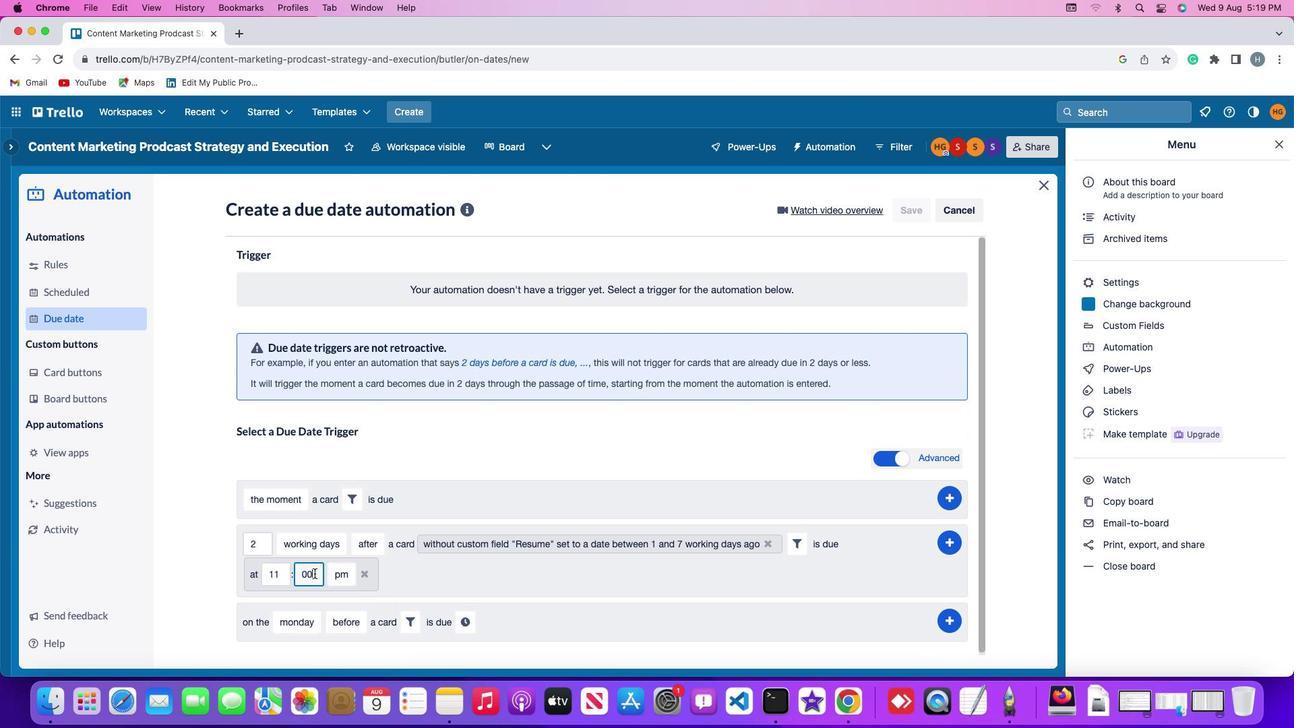 
Action: Mouse moved to (337, 570)
Screenshot: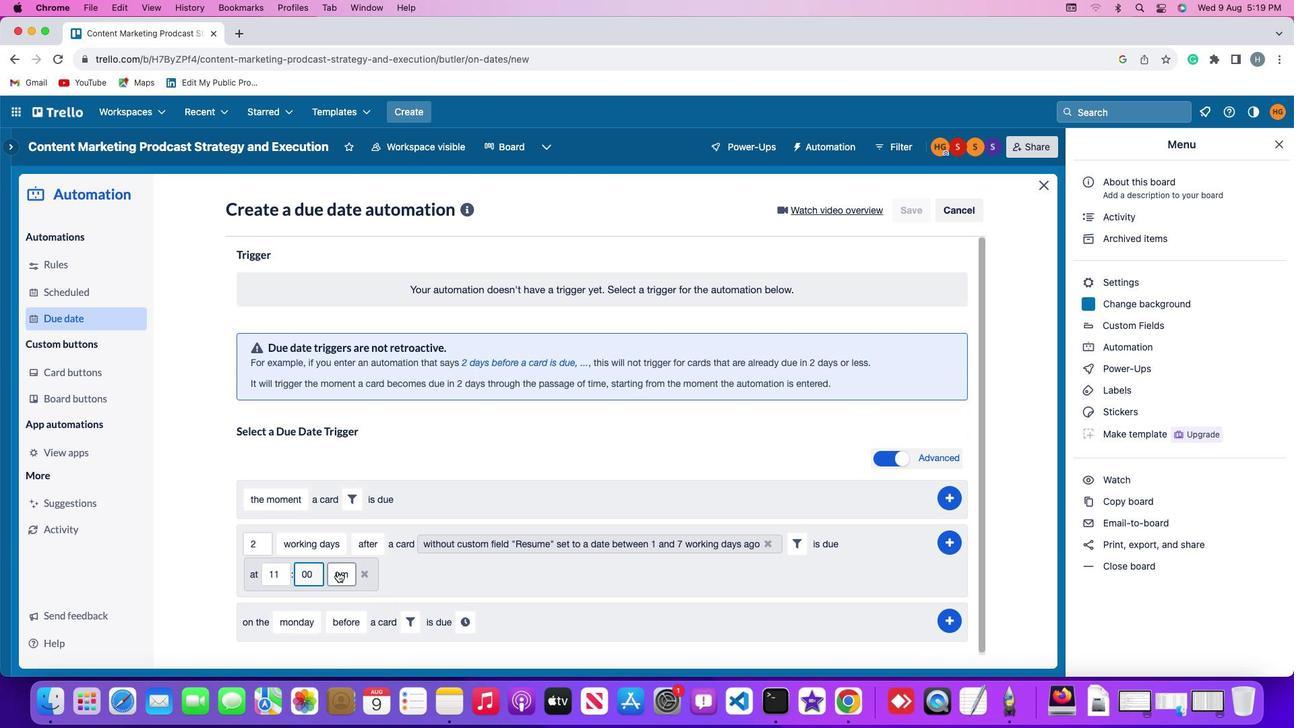 
Action: Mouse pressed left at (337, 570)
Screenshot: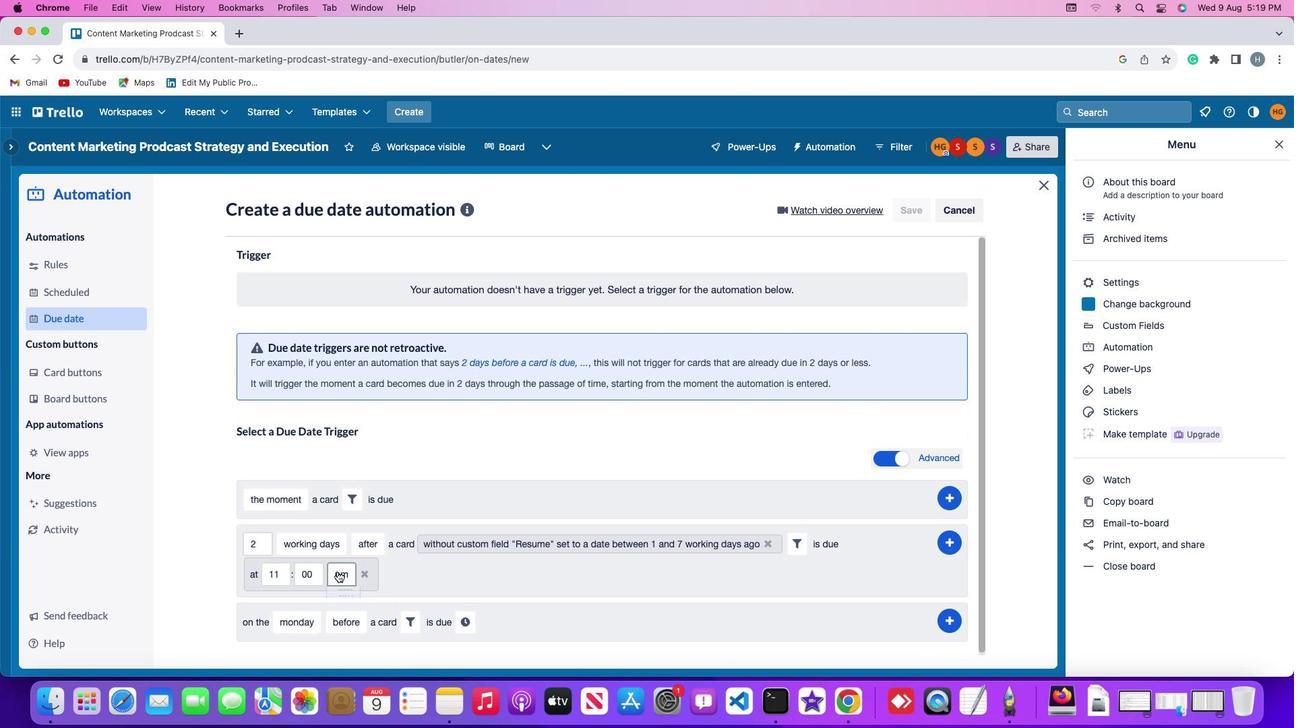 
Action: Mouse moved to (340, 598)
Screenshot: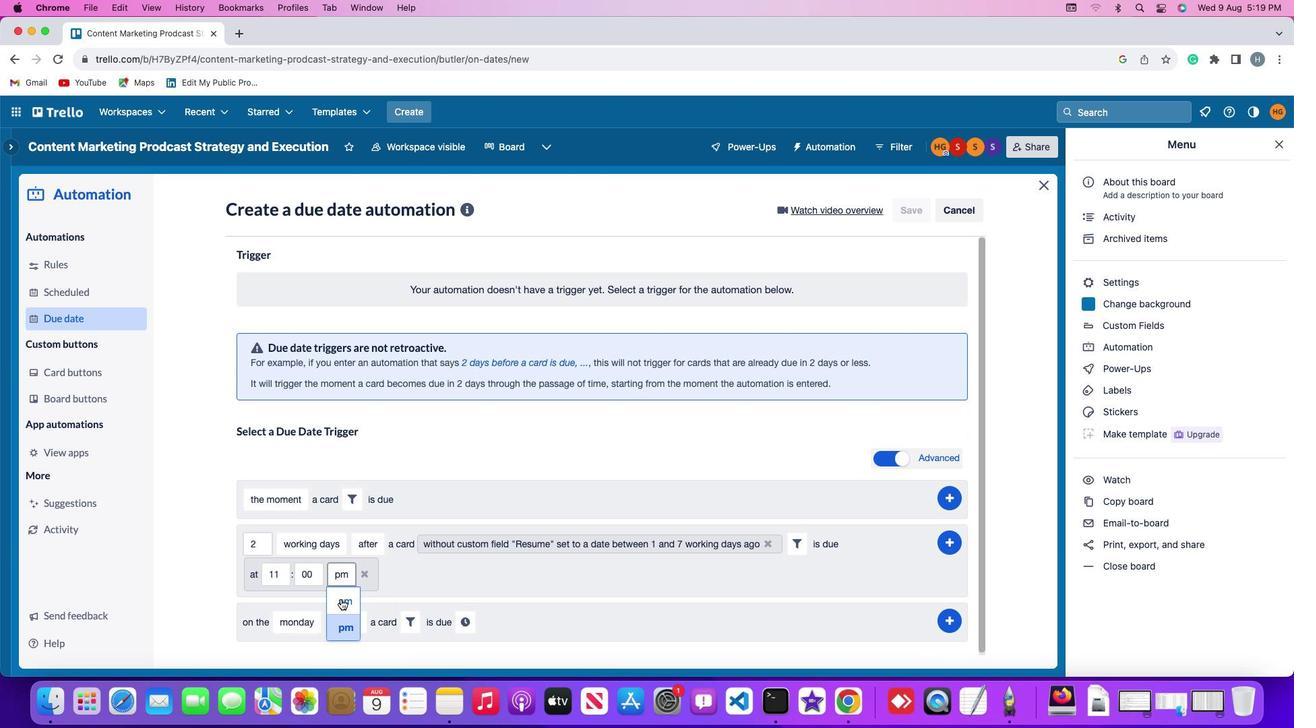 
Action: Mouse pressed left at (340, 598)
Screenshot: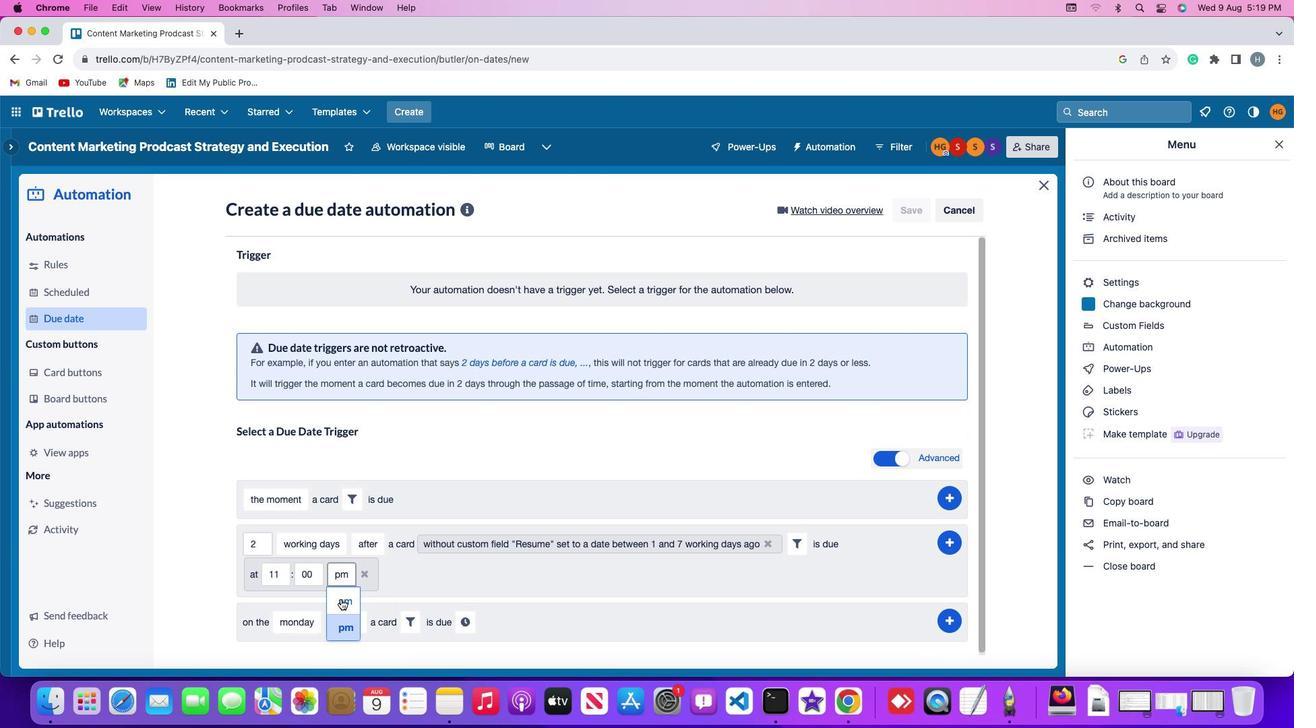 
Action: Mouse moved to (947, 539)
Screenshot: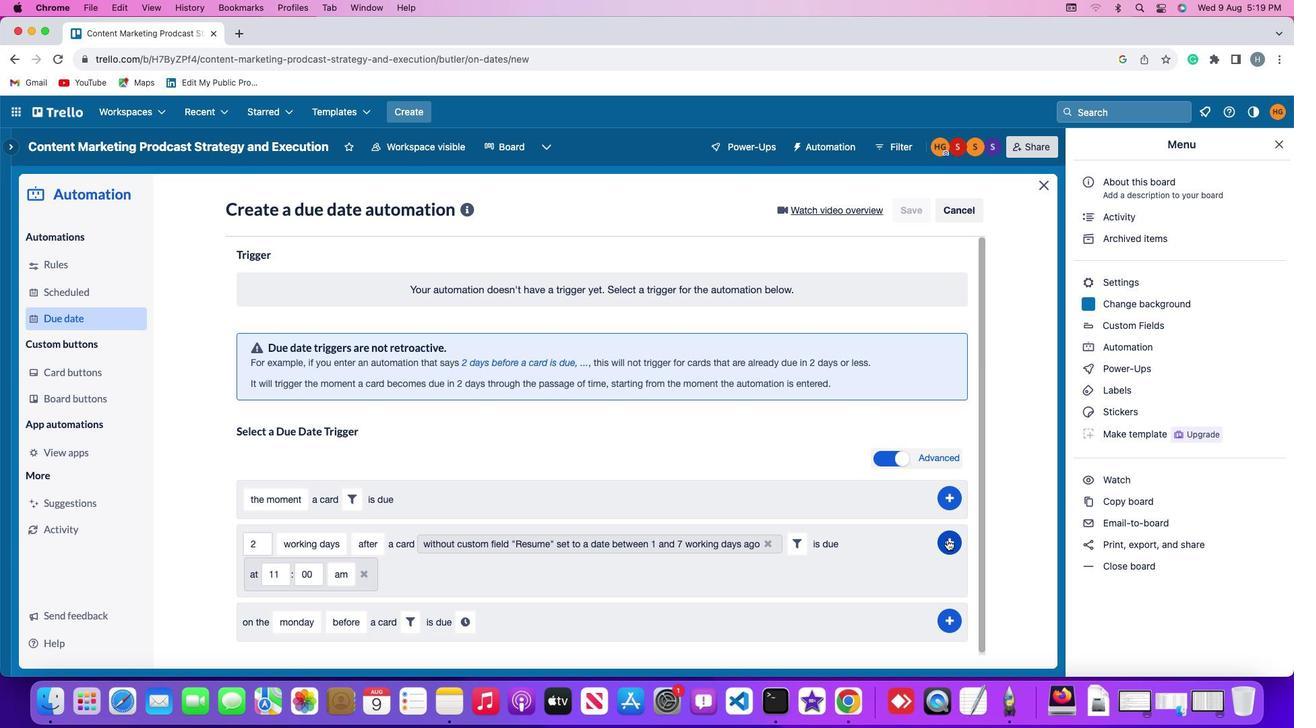 
Action: Mouse pressed left at (947, 539)
Screenshot: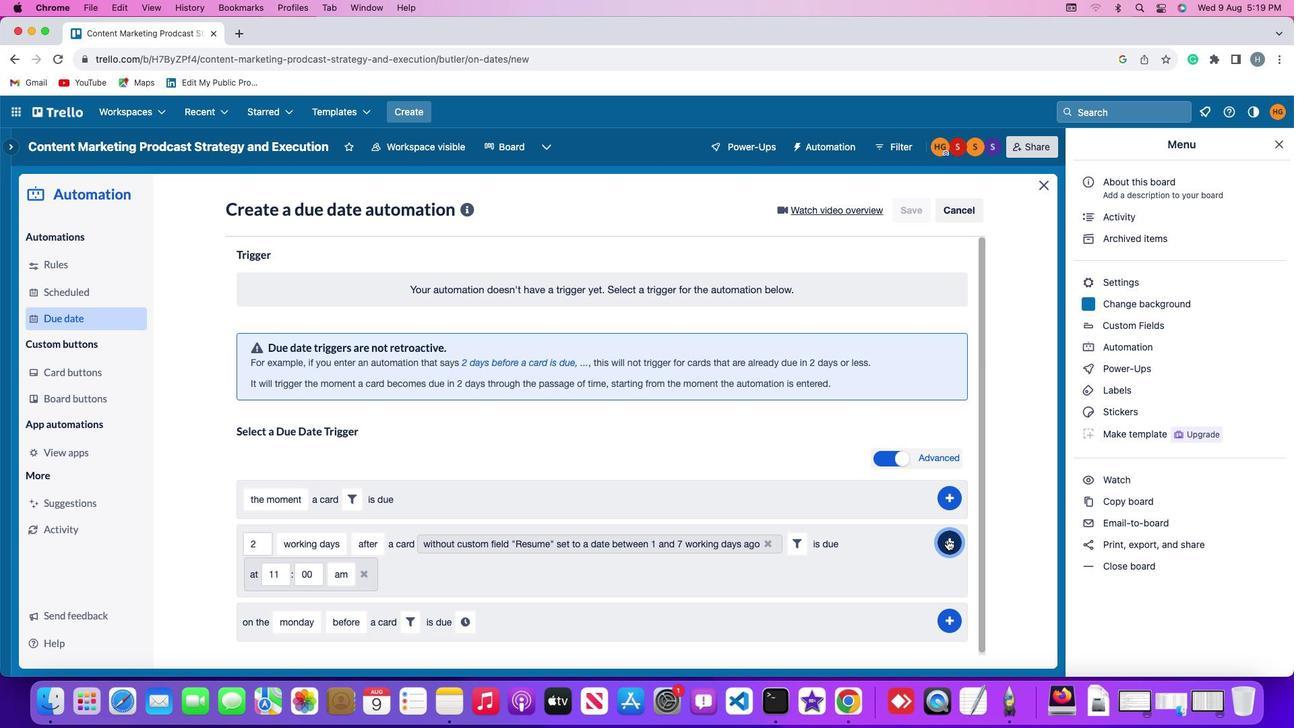 
Action: Mouse moved to (1004, 414)
Screenshot: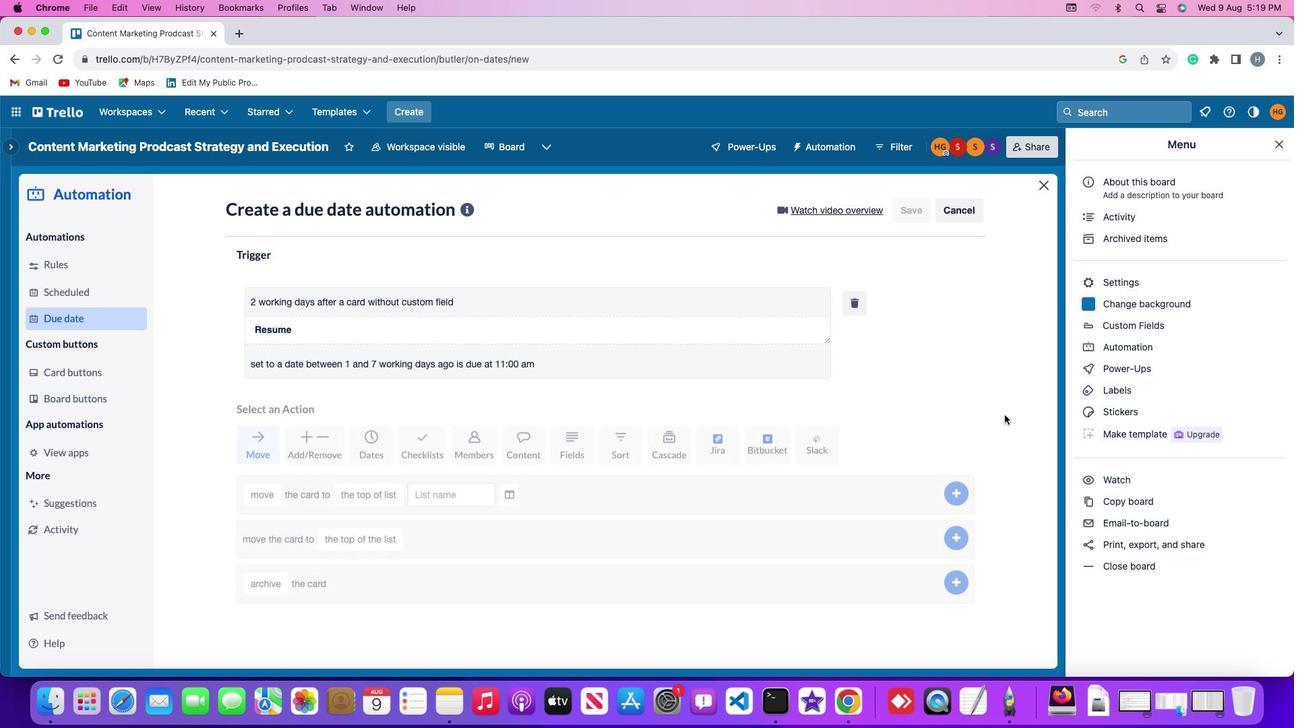
